 Task: Find connections with filter location Tonota with filter topic #Venturecapitalwith filter profile language French with filter current company Pidilite Industries Limited with filter school East West Institute Of Technology with filter industry Medical and Diagnostic Laboratories with filter service category Growth Marketing with filter keywords title Superintendent
Action: Mouse moved to (644, 129)
Screenshot: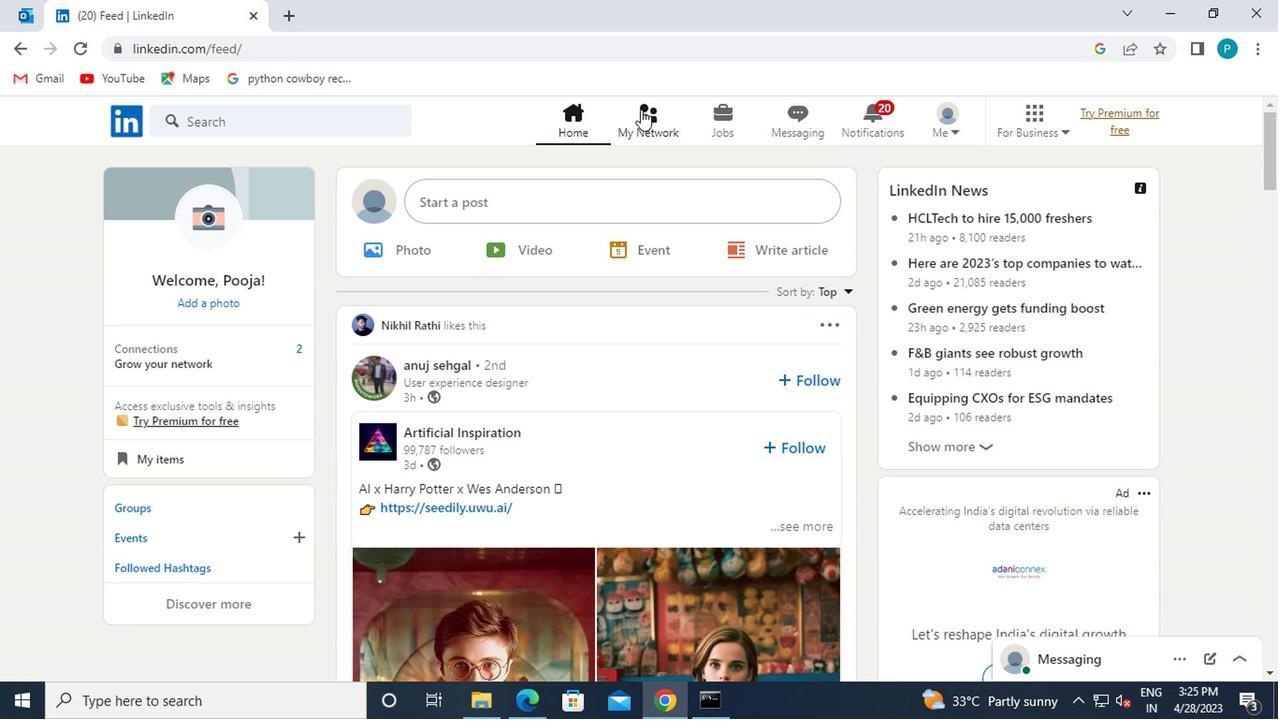 
Action: Mouse pressed left at (644, 129)
Screenshot: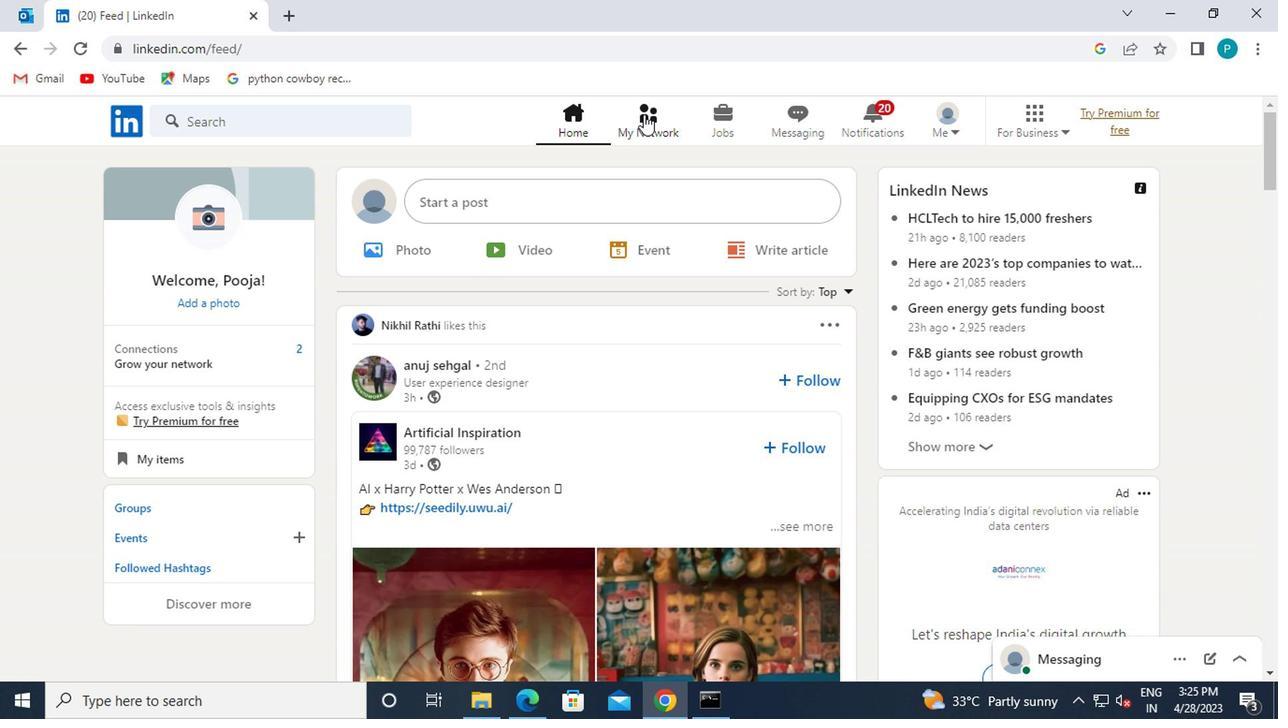 
Action: Mouse moved to (190, 239)
Screenshot: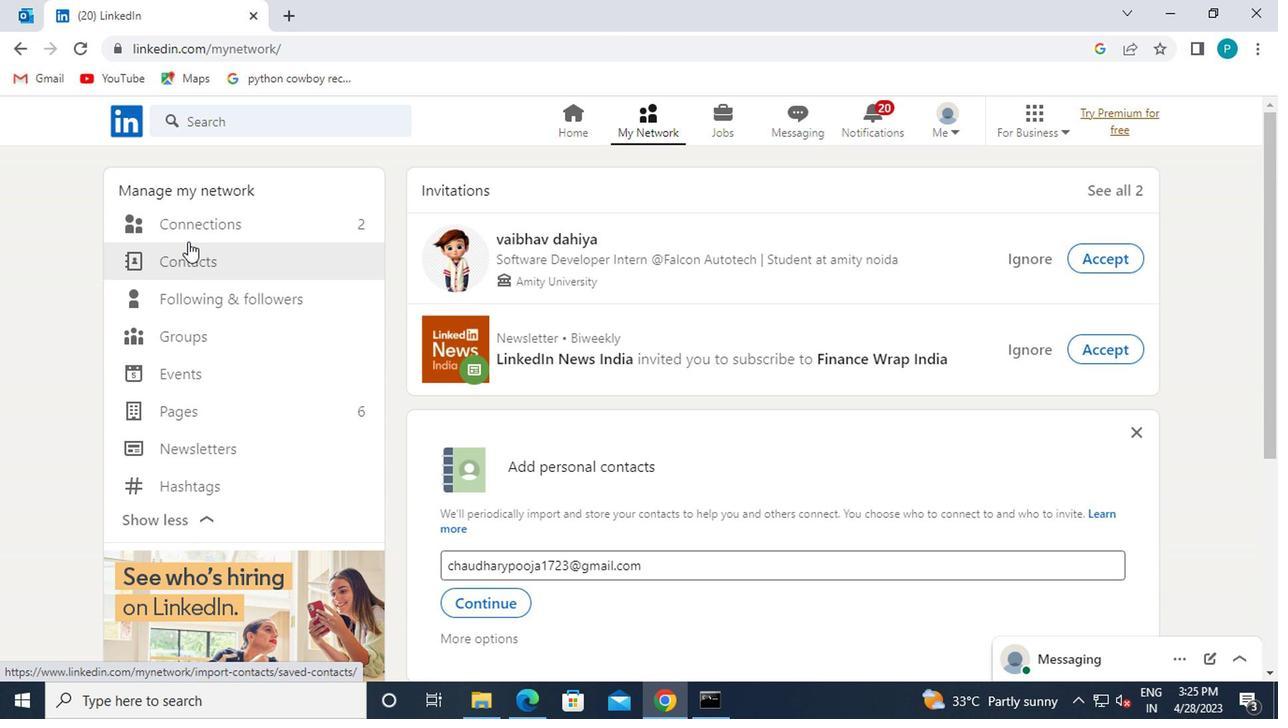 
Action: Mouse pressed left at (190, 239)
Screenshot: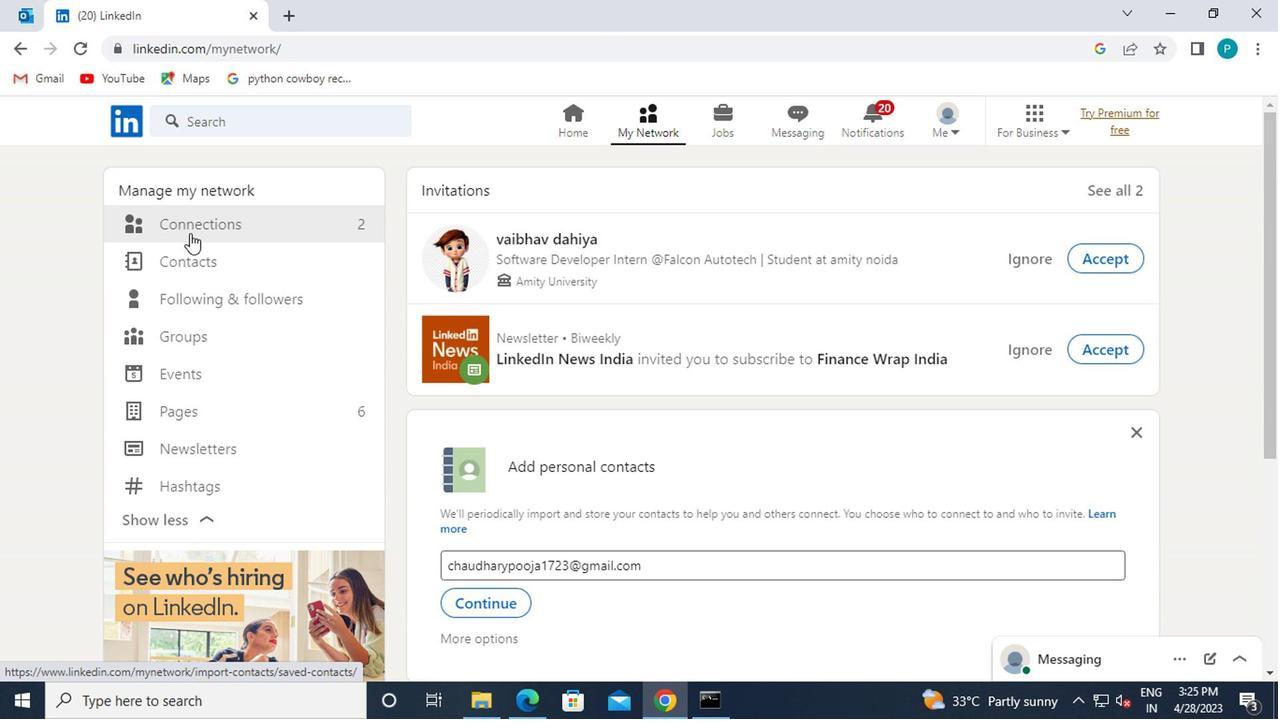 
Action: Mouse moved to (823, 235)
Screenshot: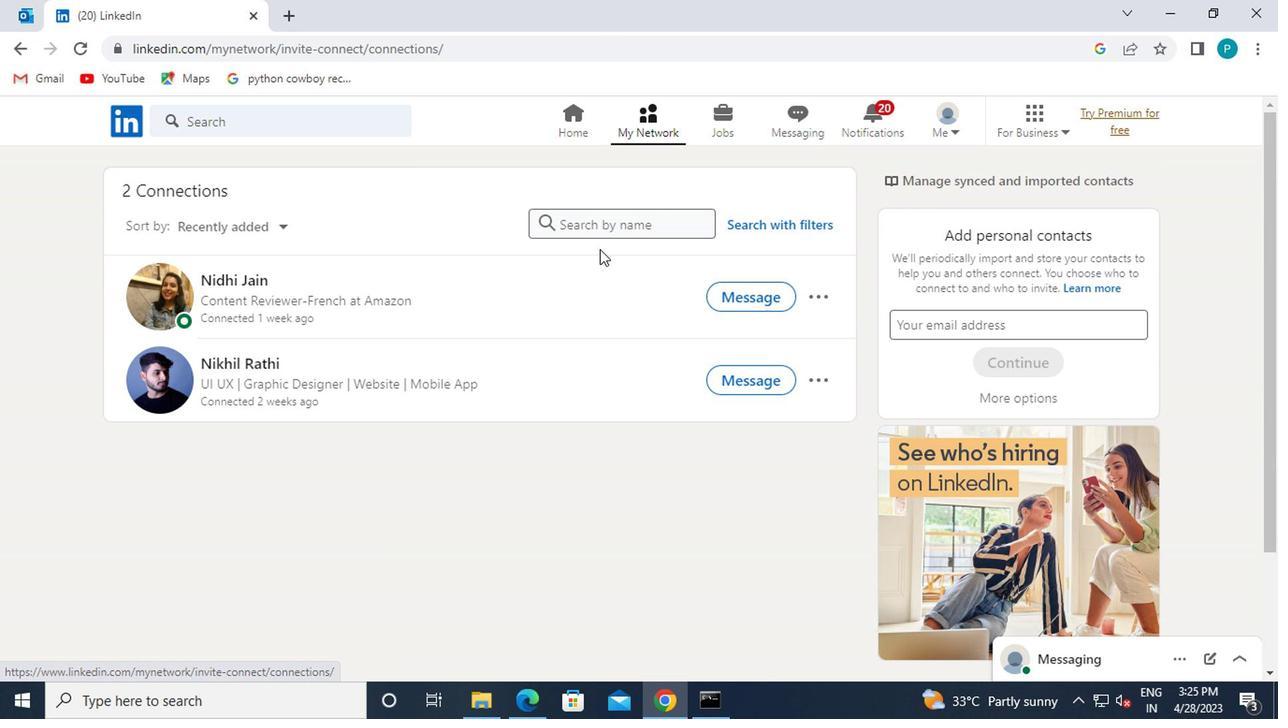 
Action: Mouse pressed left at (823, 235)
Screenshot: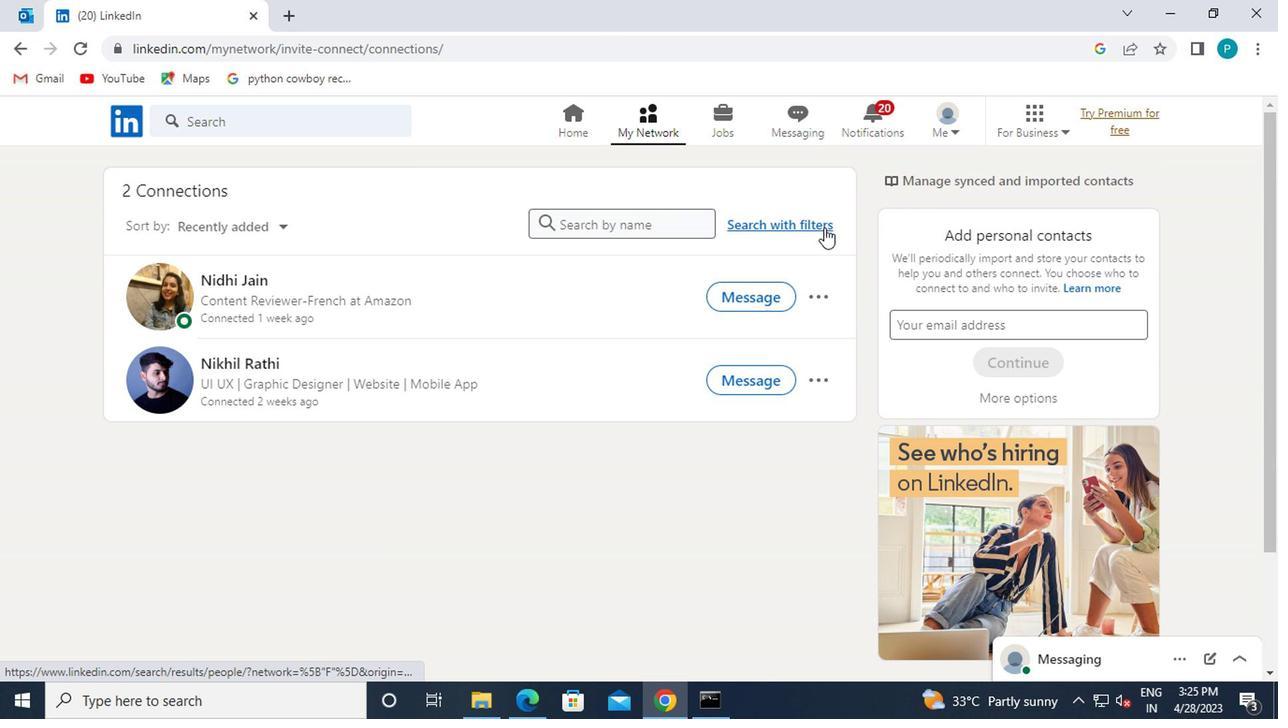 
Action: Mouse moved to (667, 180)
Screenshot: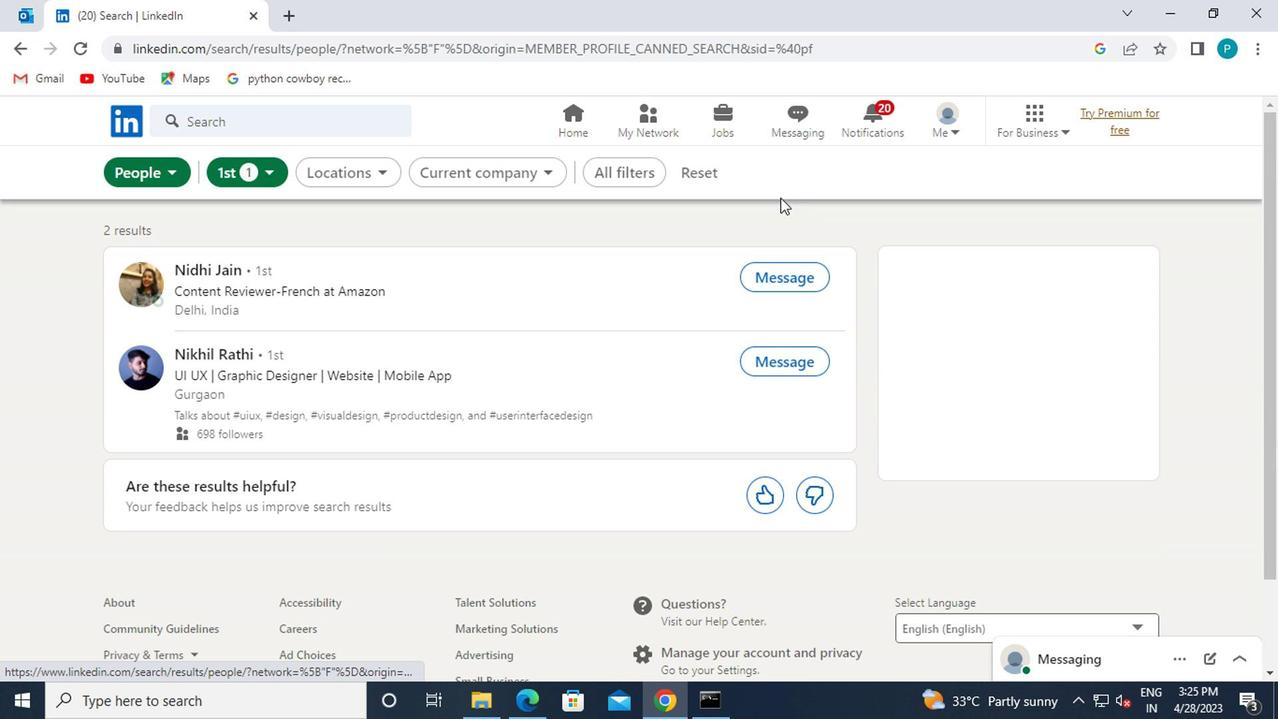 
Action: Mouse pressed left at (667, 180)
Screenshot: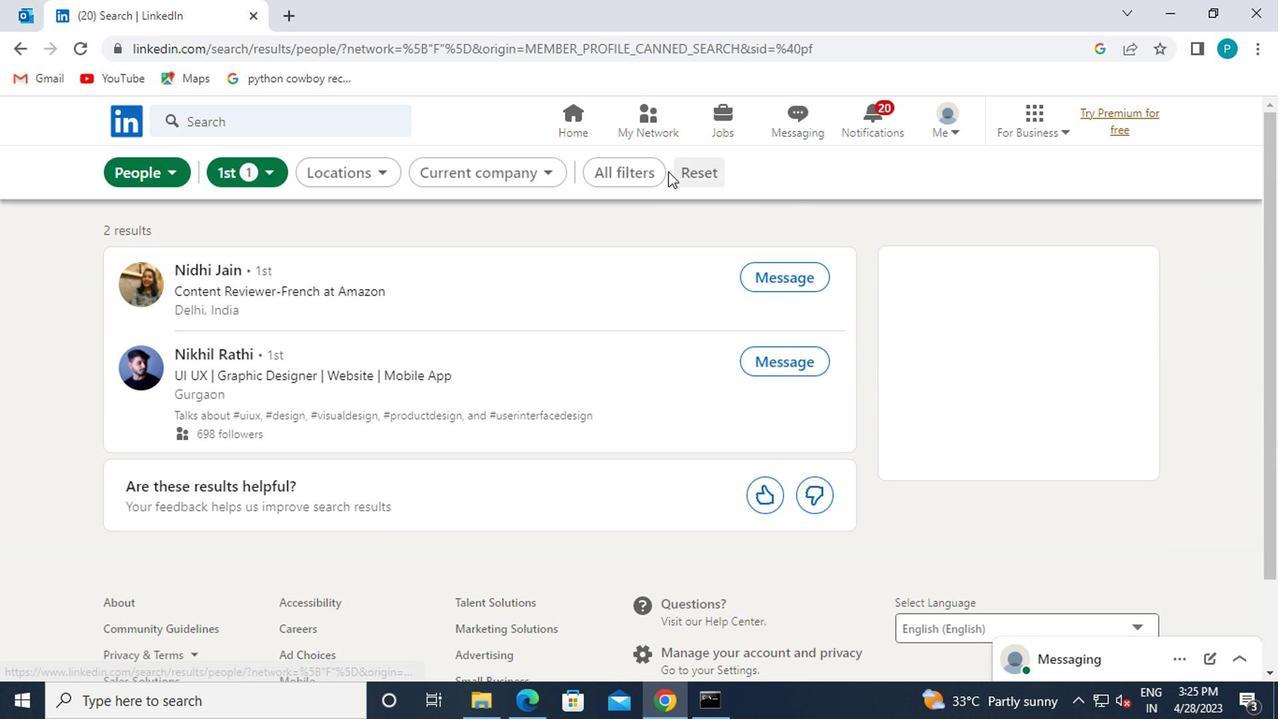 
Action: Mouse moved to (677, 183)
Screenshot: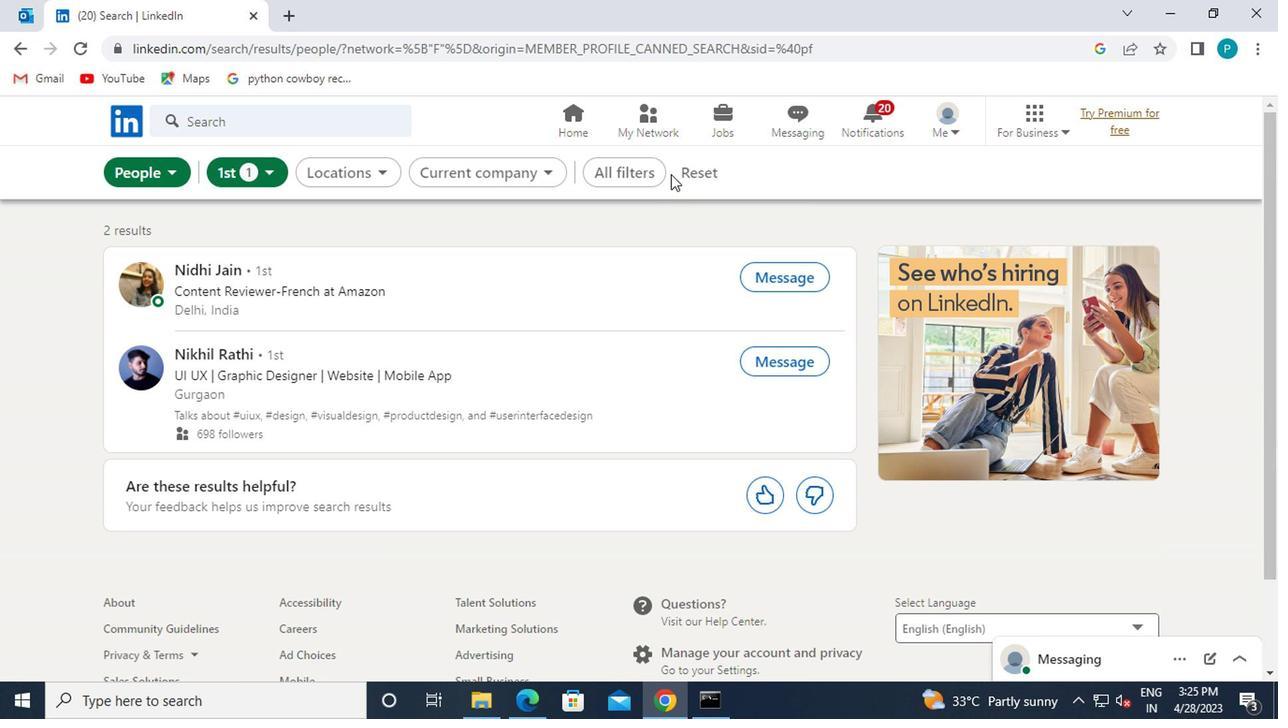 
Action: Mouse pressed left at (677, 183)
Screenshot: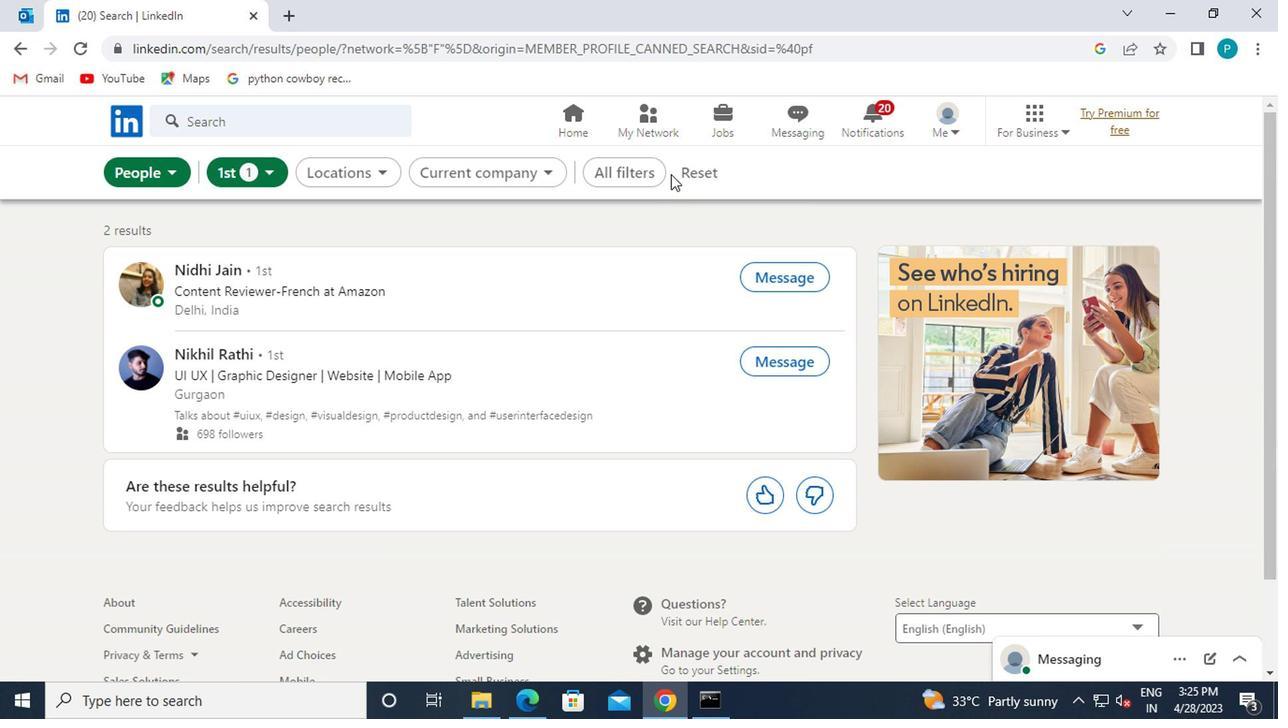 
Action: Mouse moved to (653, 188)
Screenshot: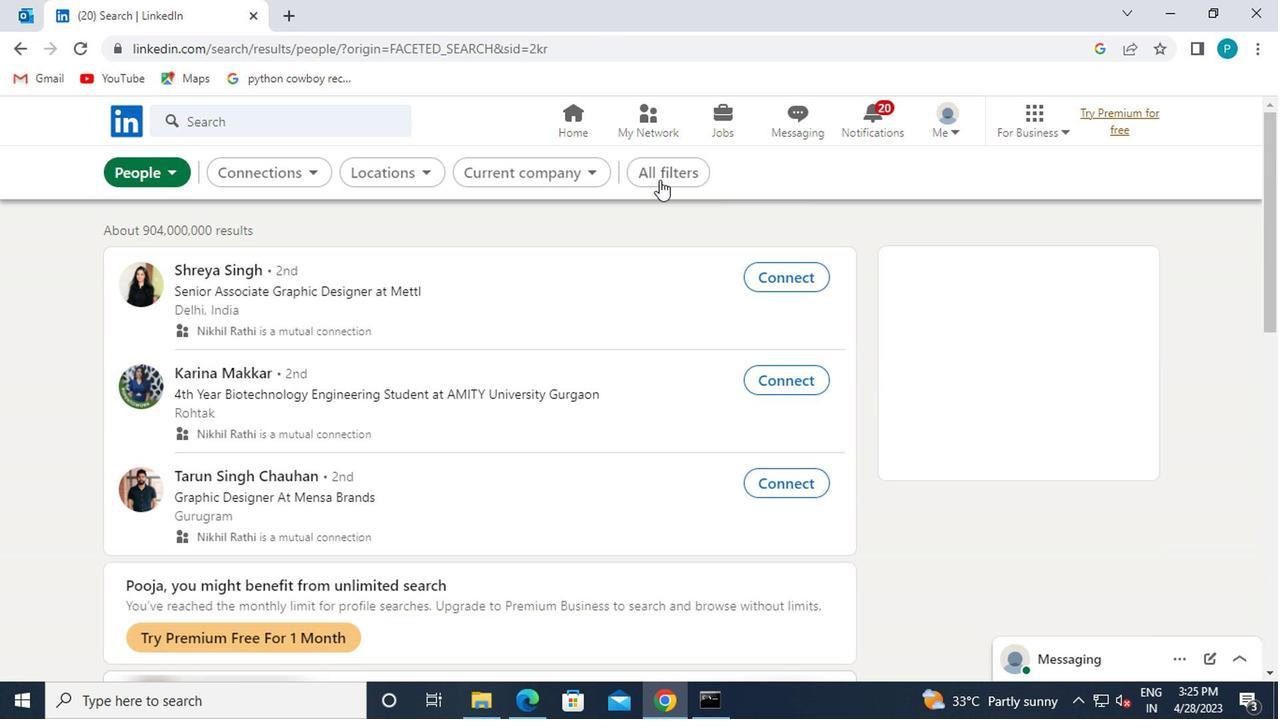 
Action: Mouse pressed left at (653, 188)
Screenshot: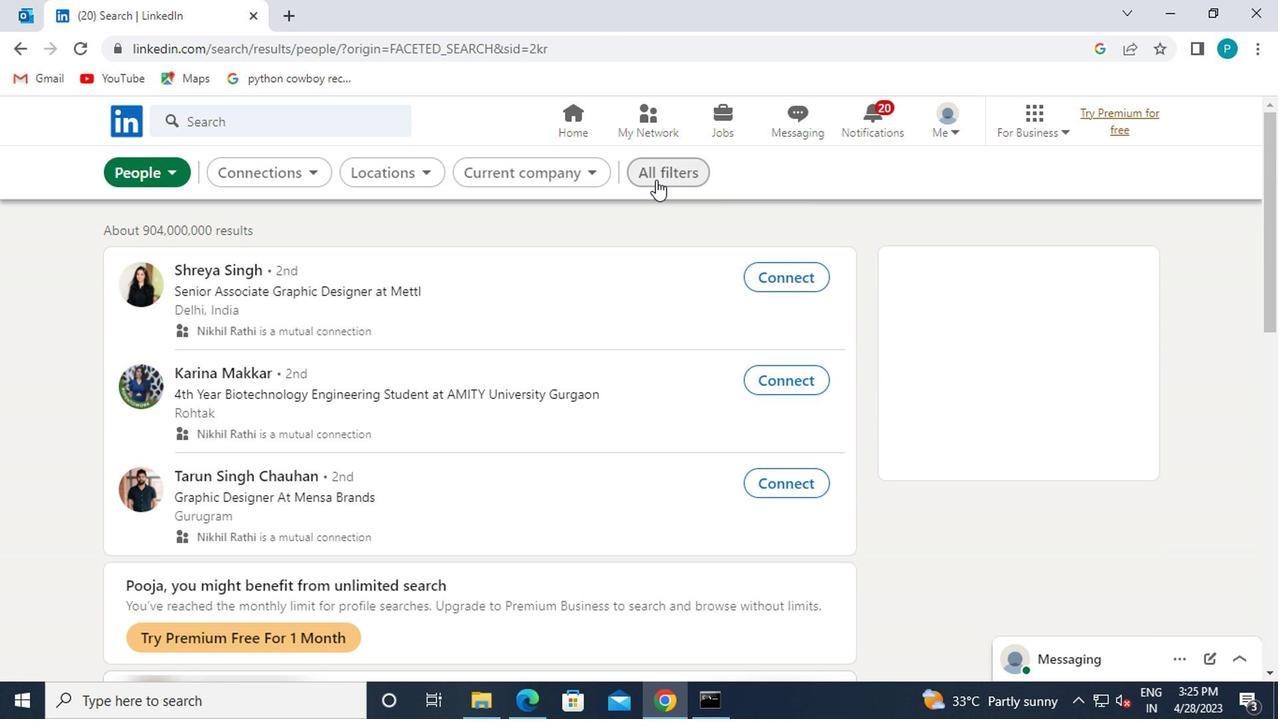 
Action: Mouse moved to (831, 385)
Screenshot: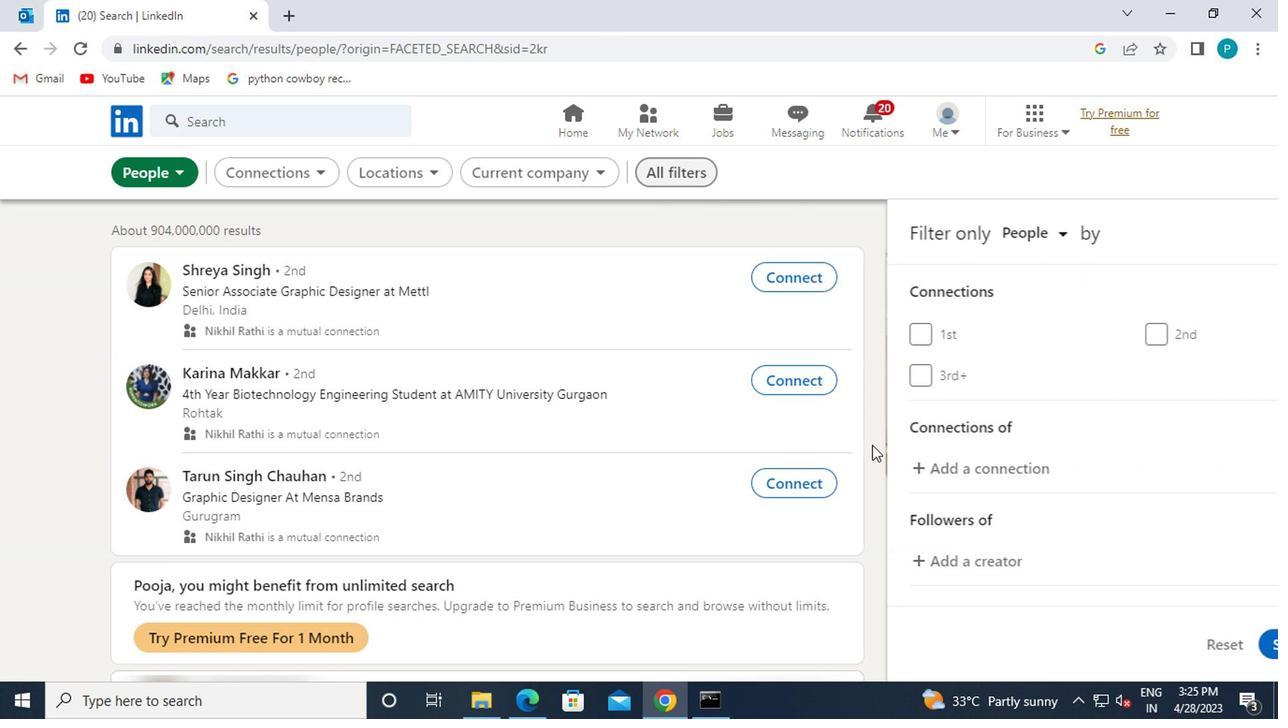 
Action: Mouse scrolled (831, 384) with delta (0, 0)
Screenshot: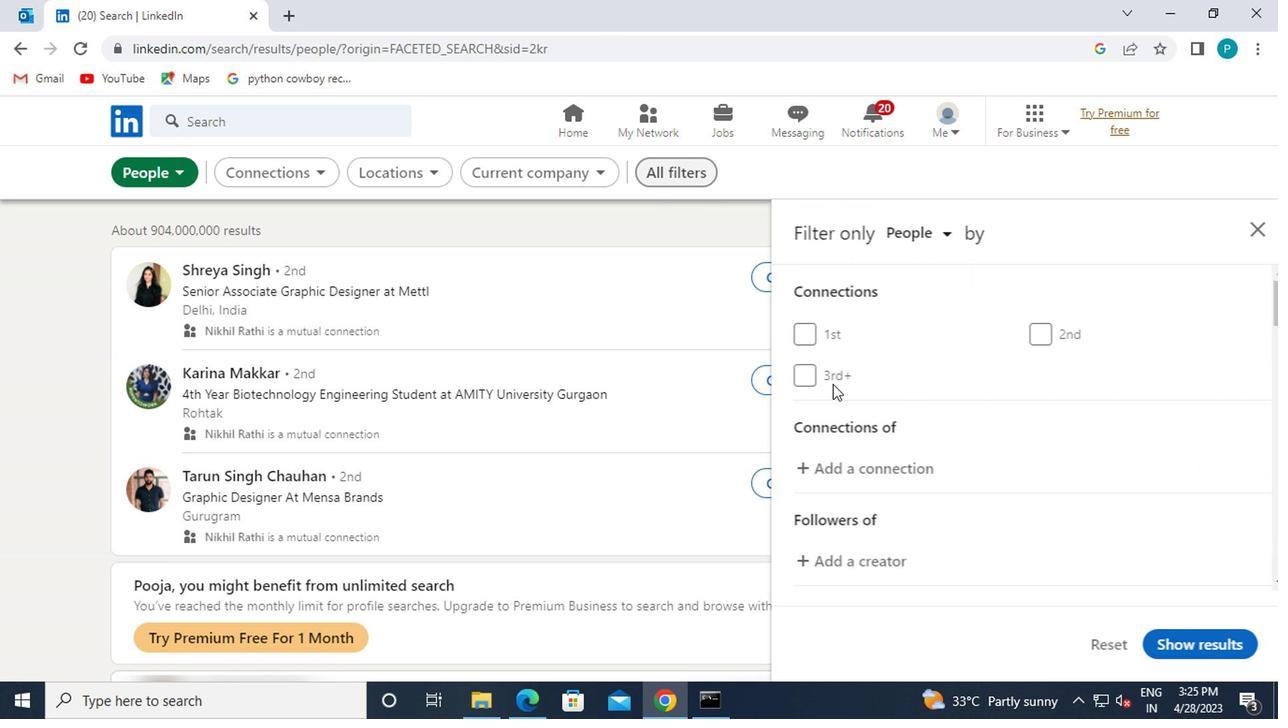 
Action: Mouse moved to (838, 401)
Screenshot: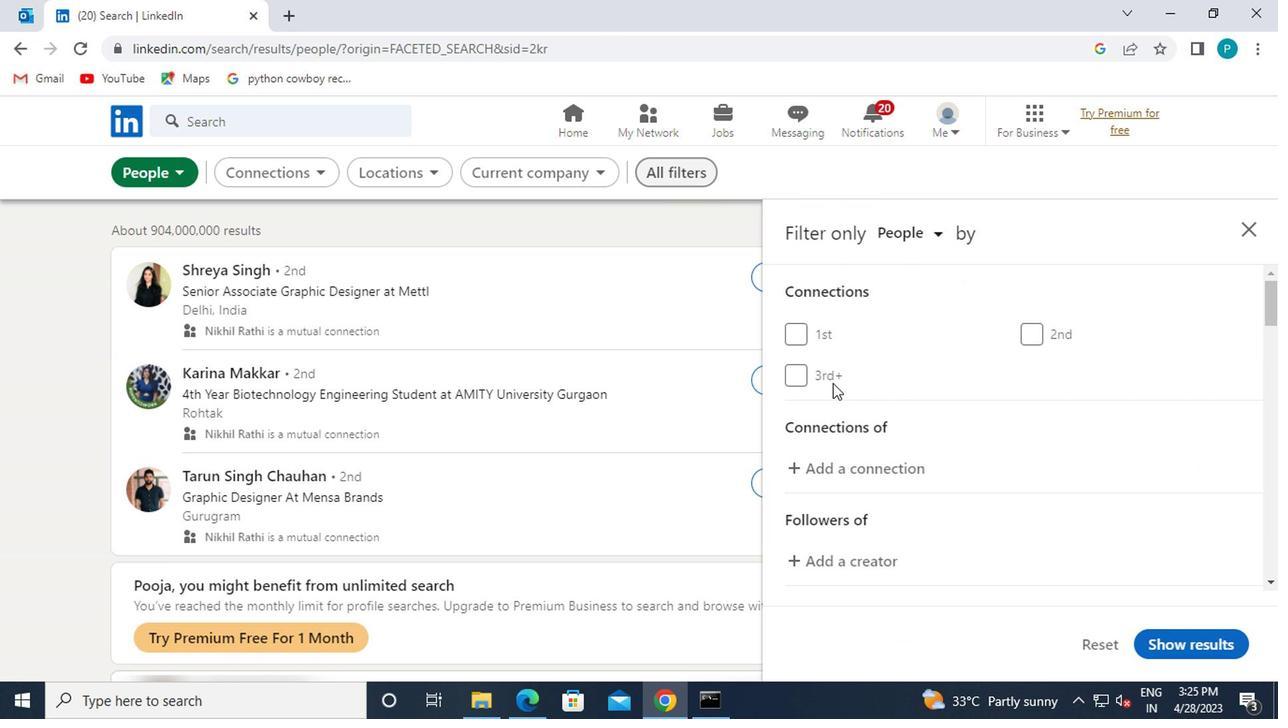
Action: Mouse scrolled (838, 400) with delta (0, -1)
Screenshot: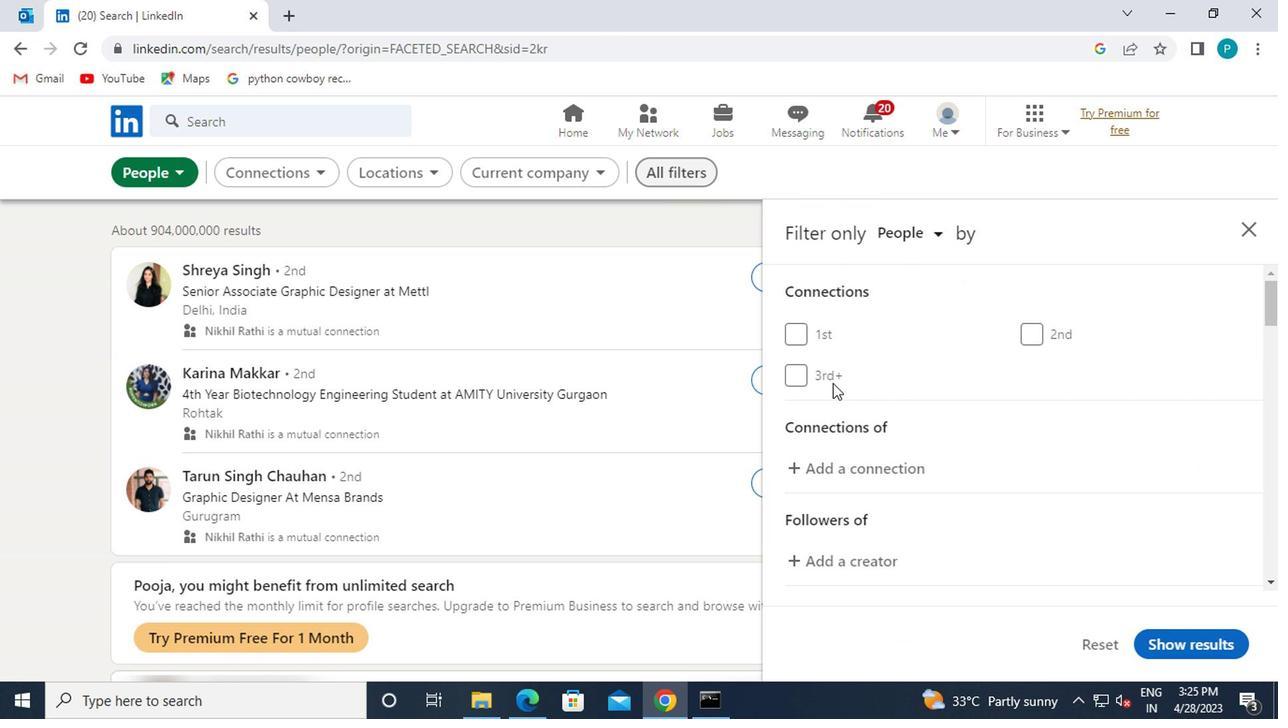 
Action: Mouse moved to (865, 438)
Screenshot: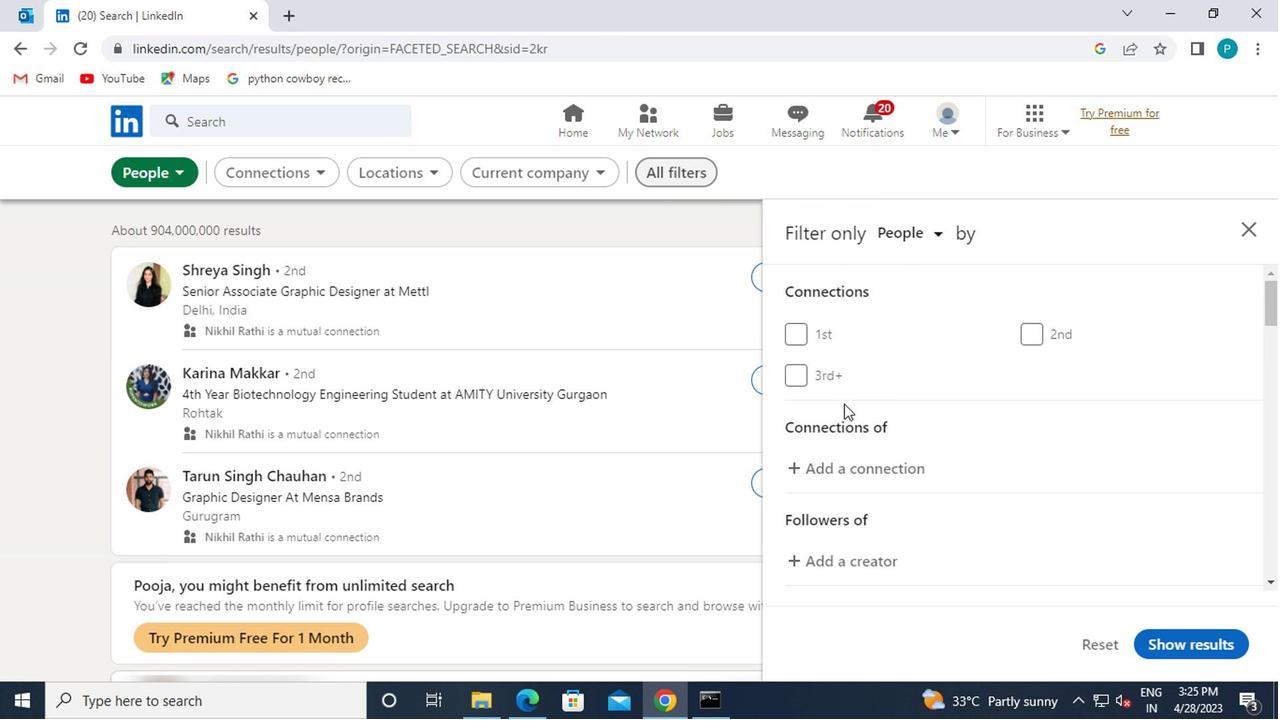 
Action: Mouse scrolled (865, 437) with delta (0, -1)
Screenshot: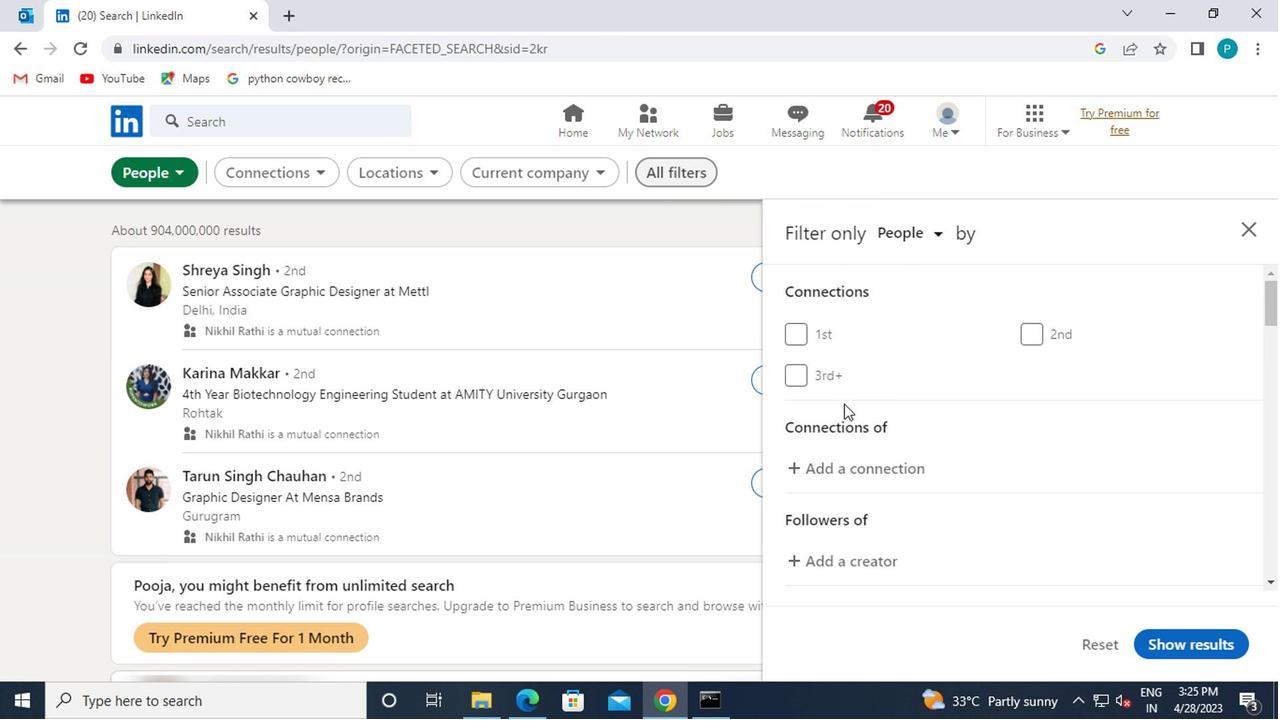 
Action: Mouse moved to (907, 462)
Screenshot: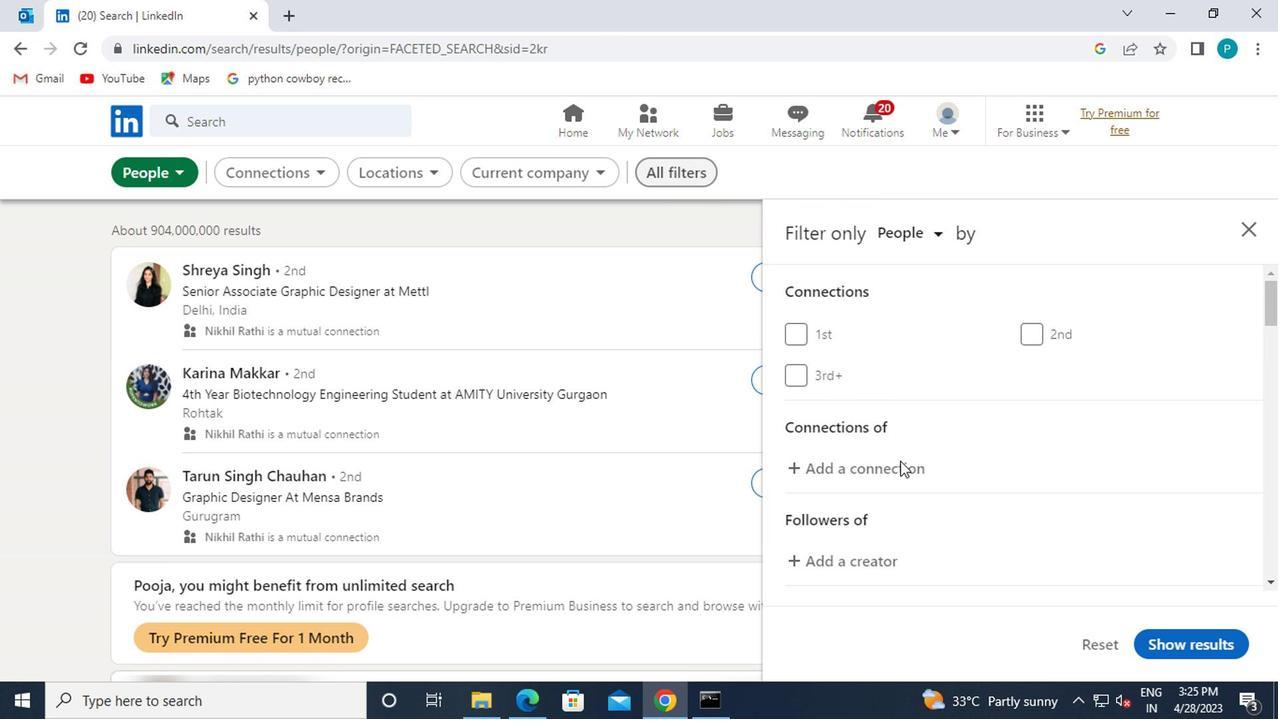 
Action: Mouse scrolled (907, 462) with delta (0, 0)
Screenshot: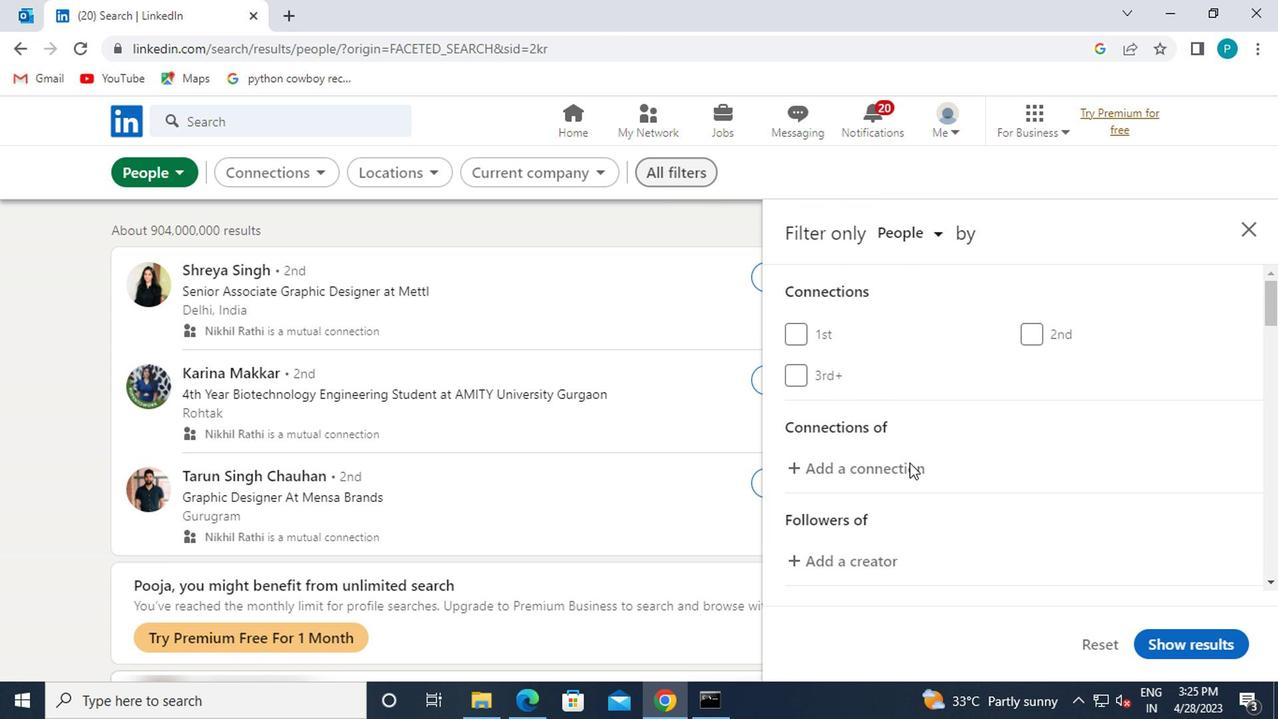 
Action: Mouse scrolled (907, 462) with delta (0, 0)
Screenshot: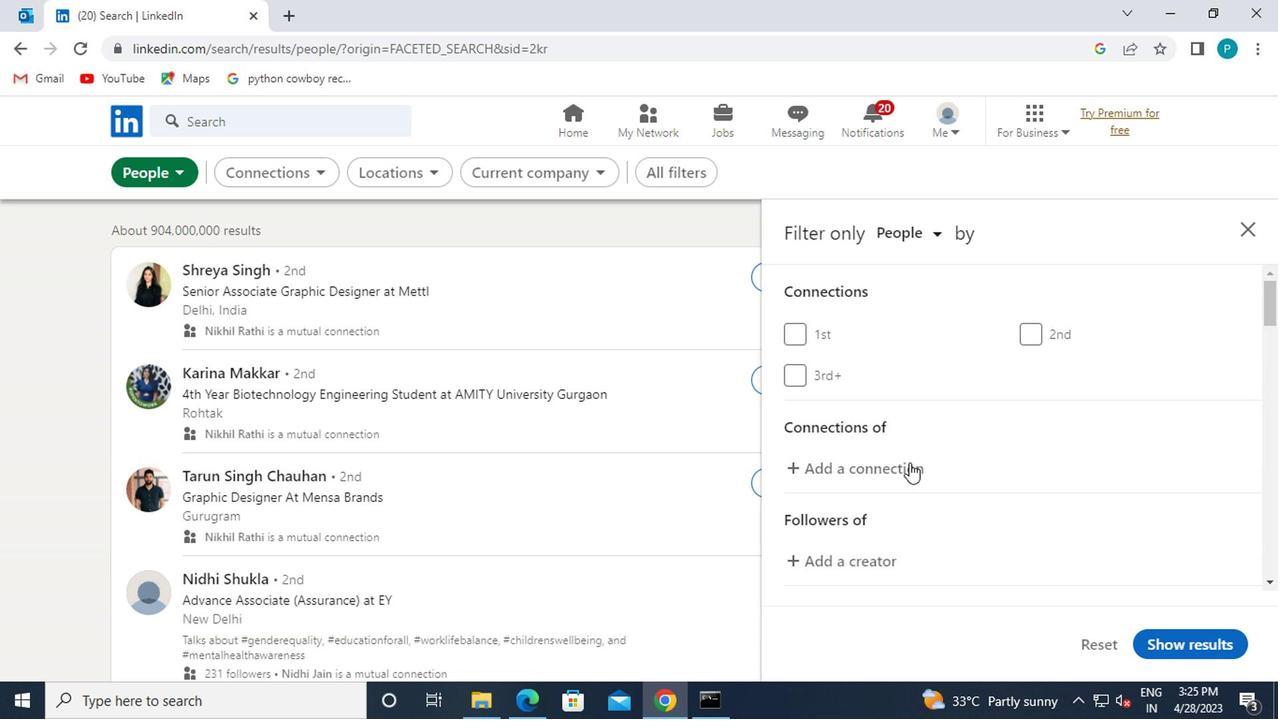 
Action: Mouse moved to (1072, 307)
Screenshot: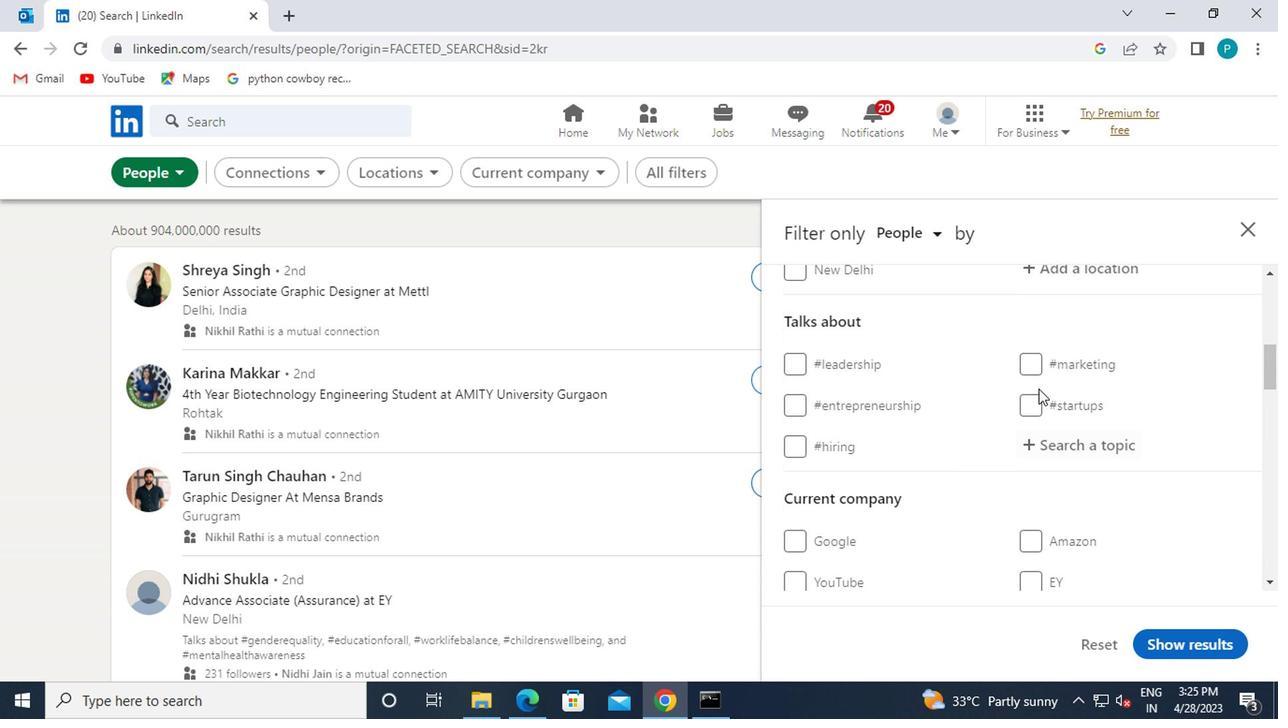 
Action: Mouse scrolled (1072, 308) with delta (0, 0)
Screenshot: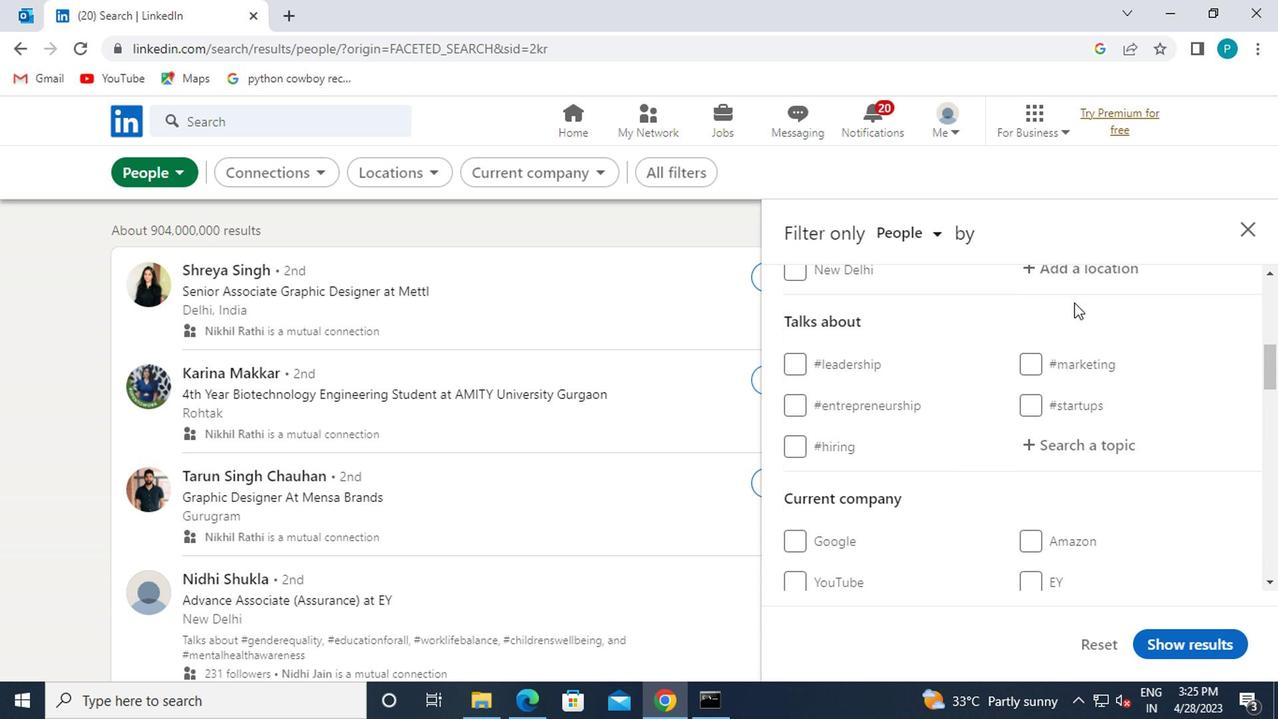 
Action: Mouse moved to (1070, 351)
Screenshot: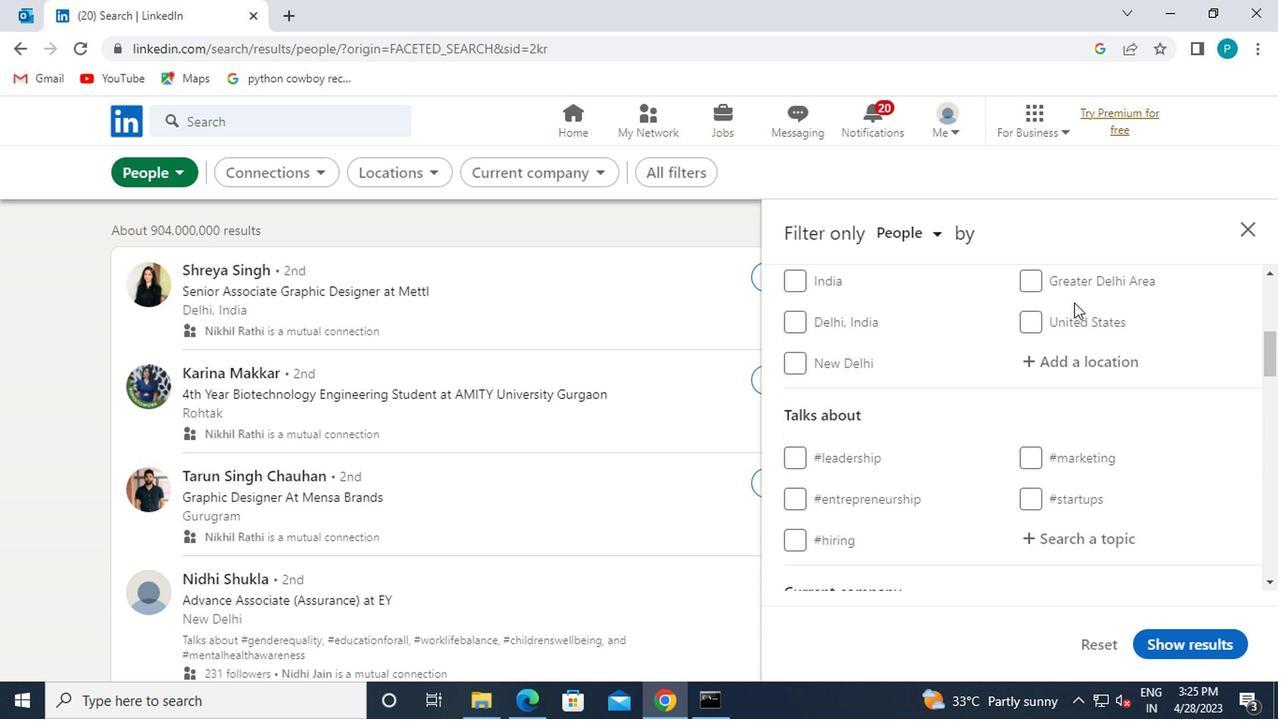 
Action: Mouse pressed left at (1070, 351)
Screenshot: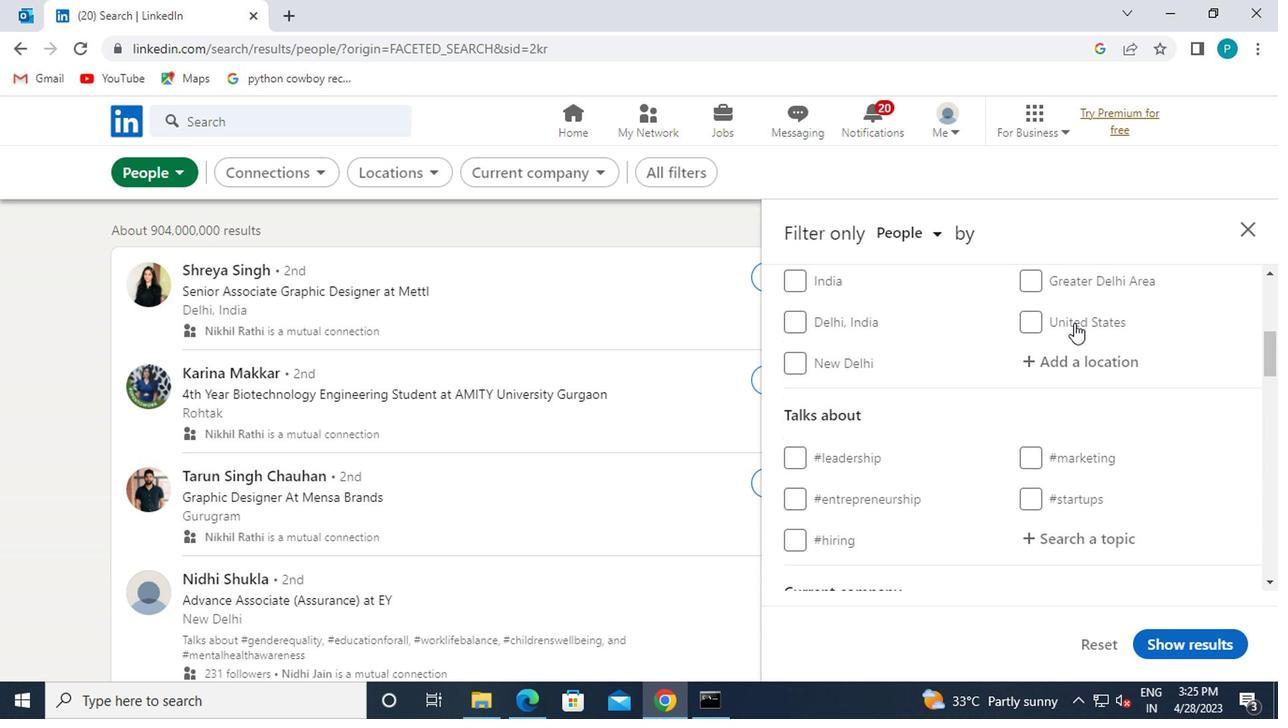 
Action: Key pressed <Key.caps_lock><Key.caps_lock>t<Key.caps_lock>o
Screenshot: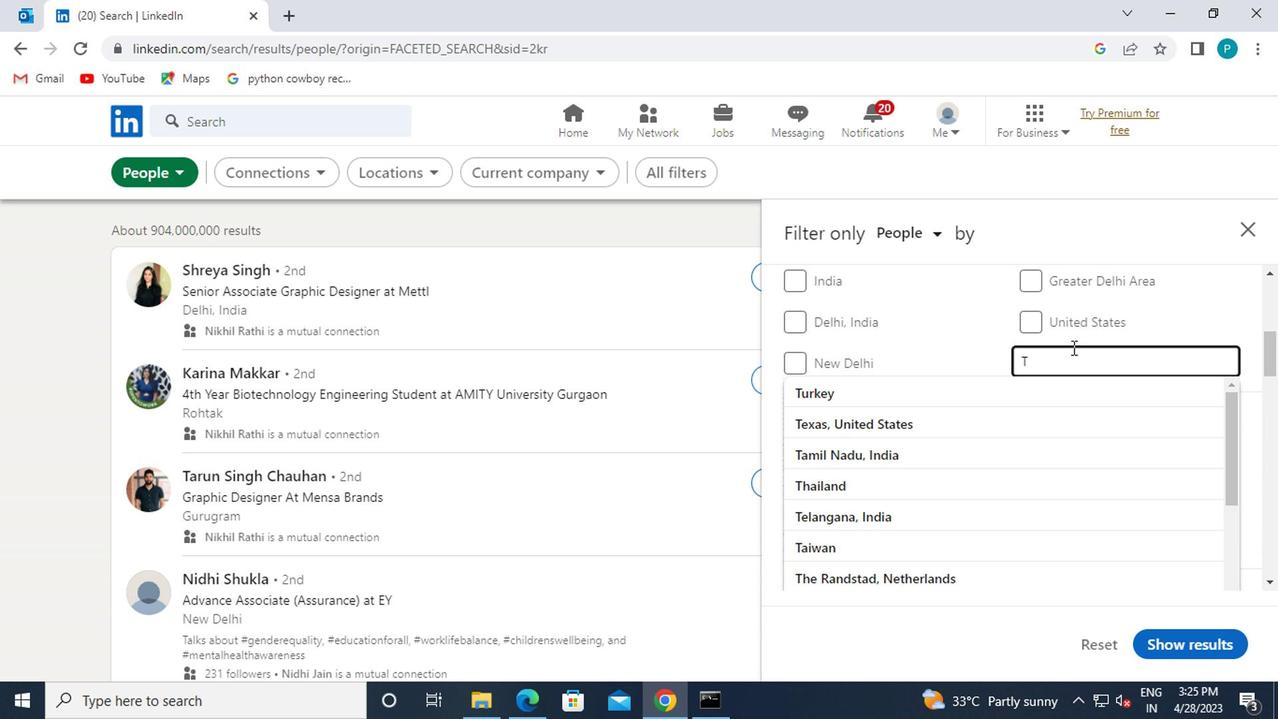 
Action: Mouse moved to (1066, 356)
Screenshot: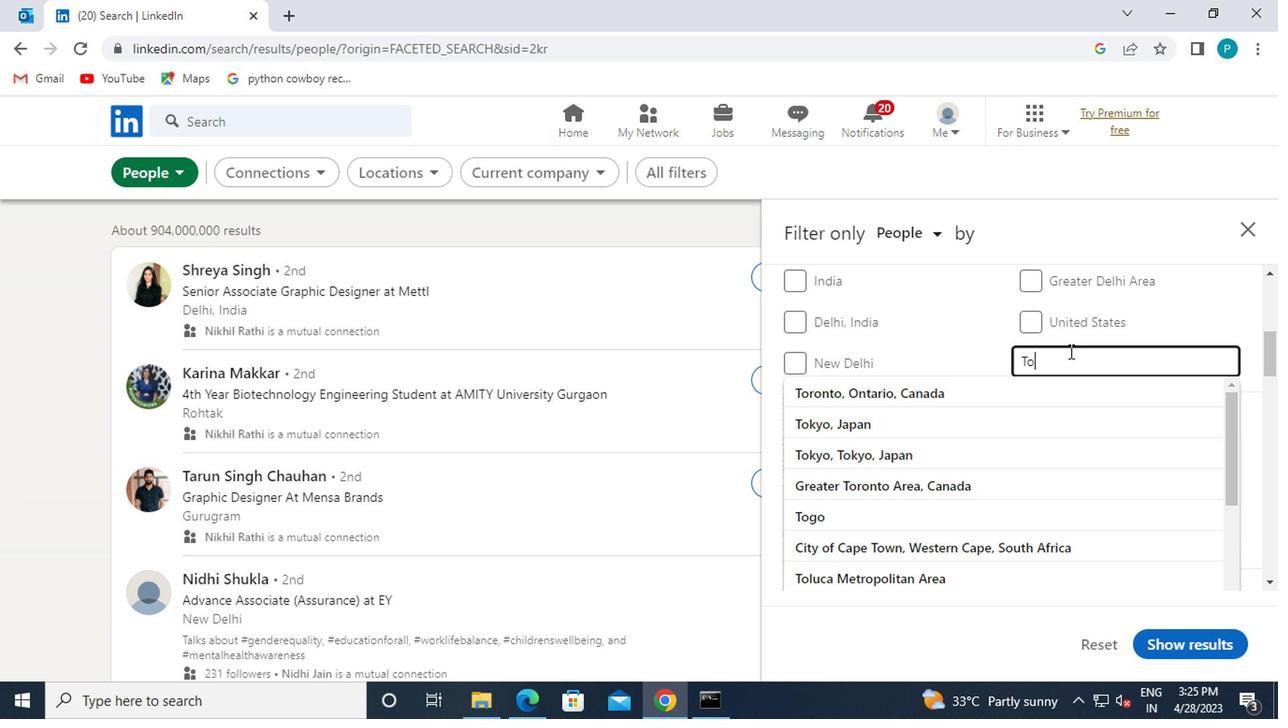 
Action: Key pressed not
Screenshot: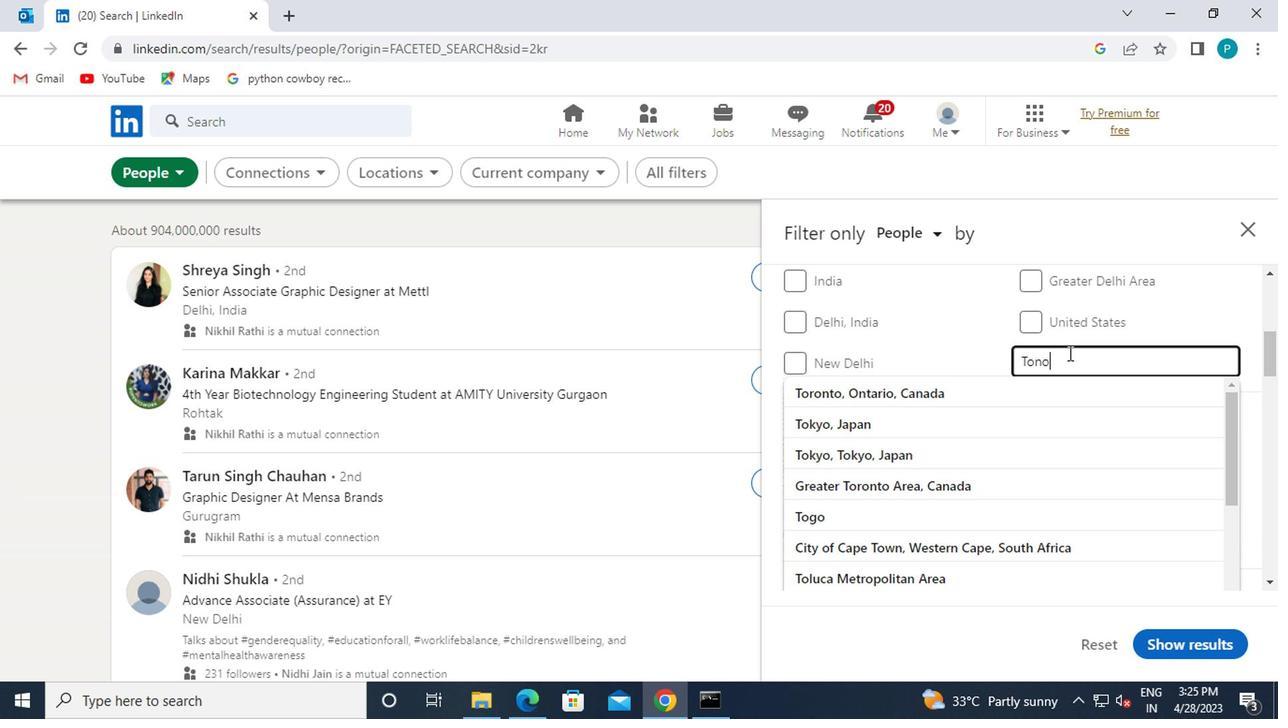 
Action: Mouse moved to (998, 397)
Screenshot: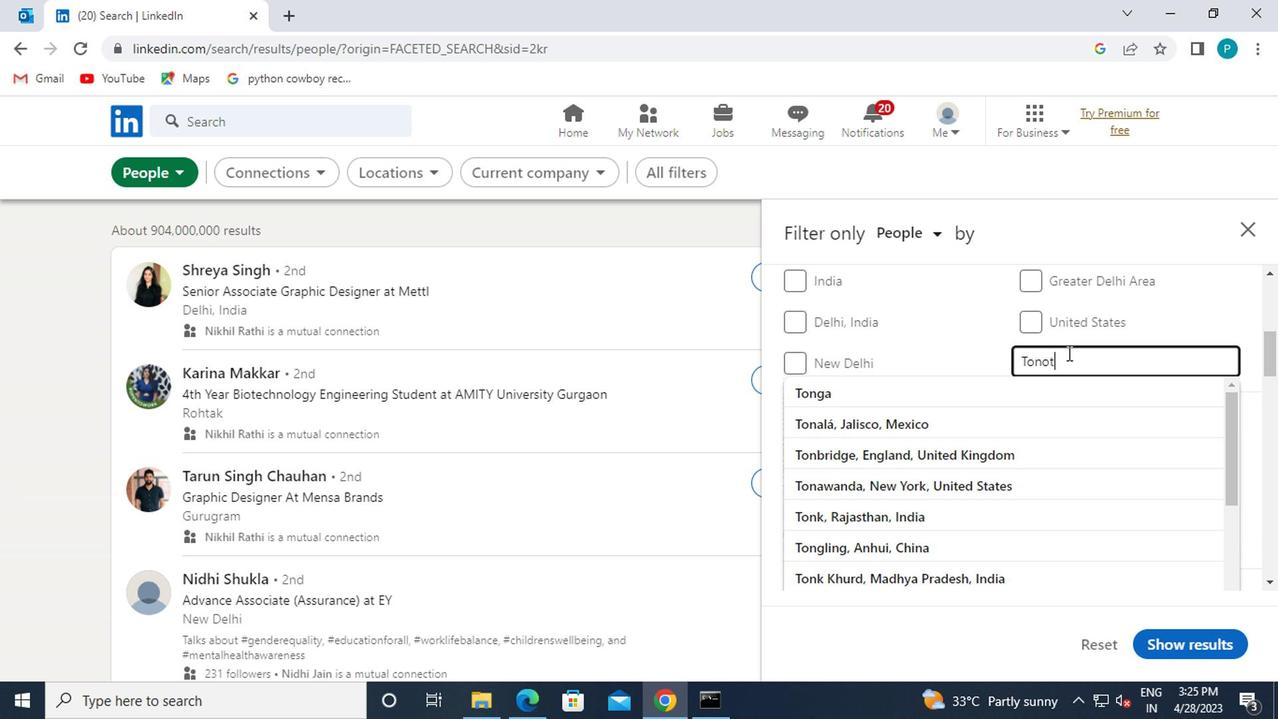 
Action: Key pressed a
Screenshot: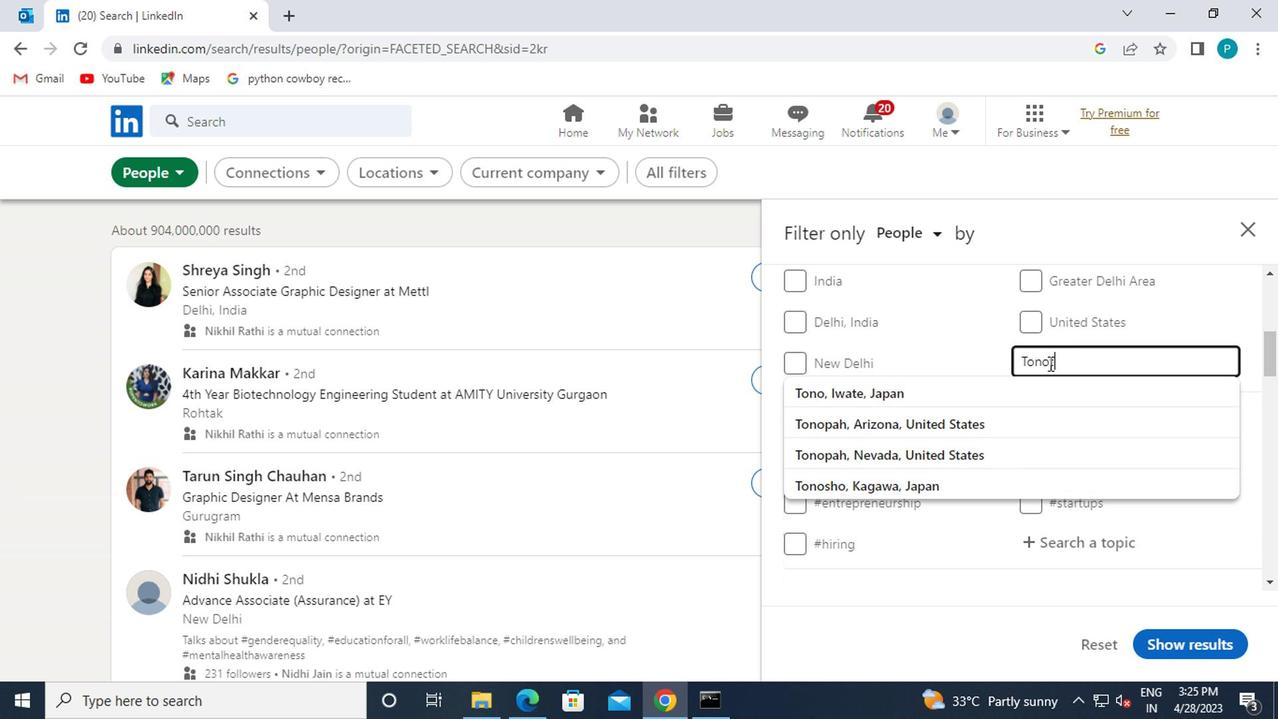 
Action: Mouse moved to (1004, 402)
Screenshot: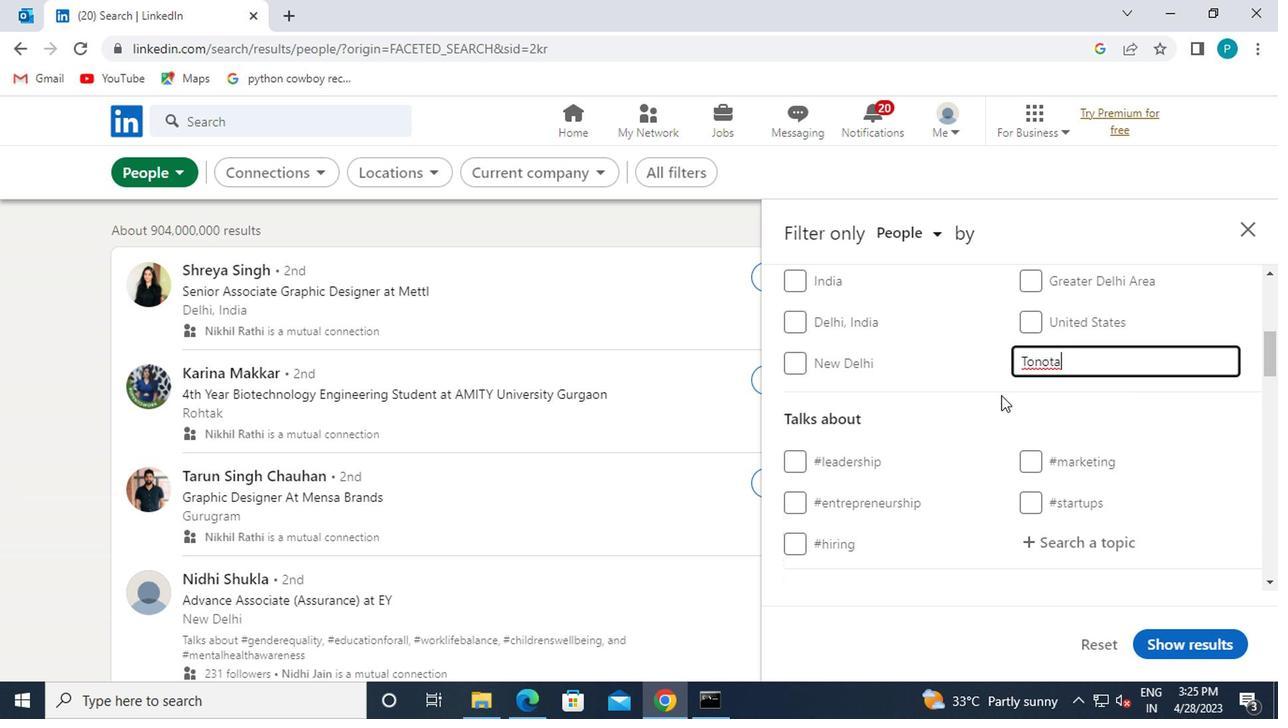 
Action: Key pressed <Key.enter>
Screenshot: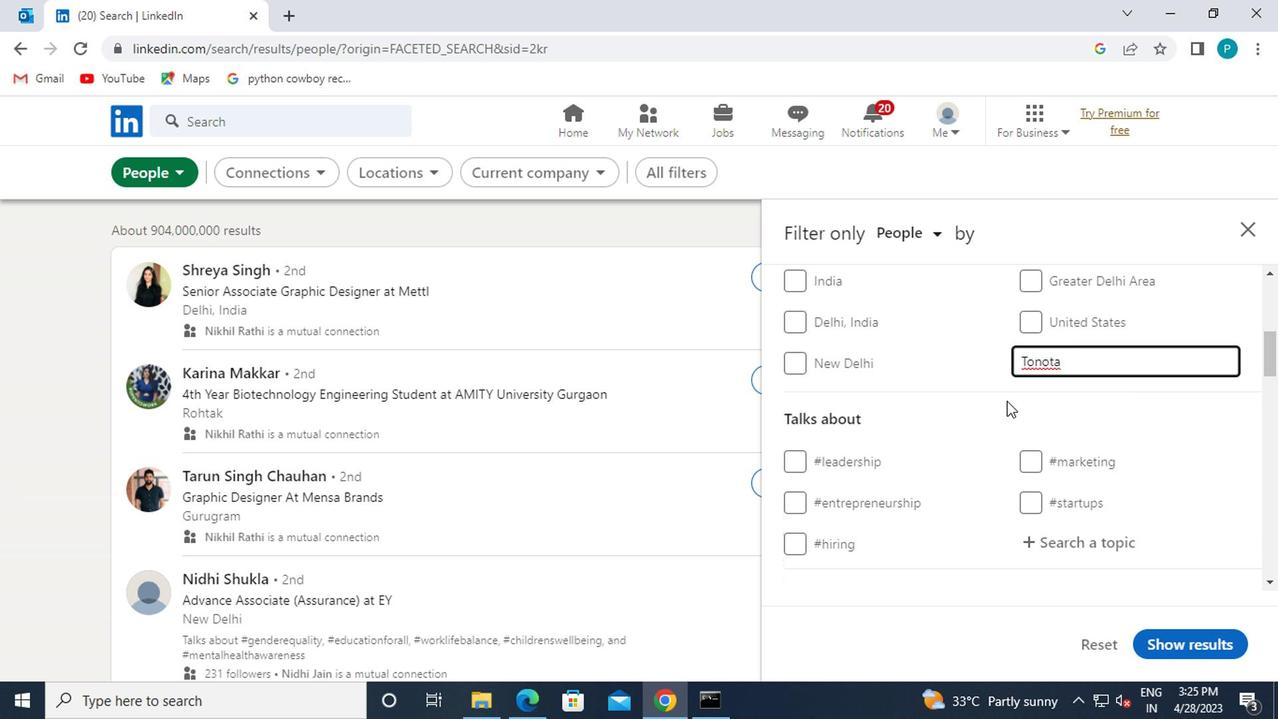
Action: Mouse moved to (1082, 527)
Screenshot: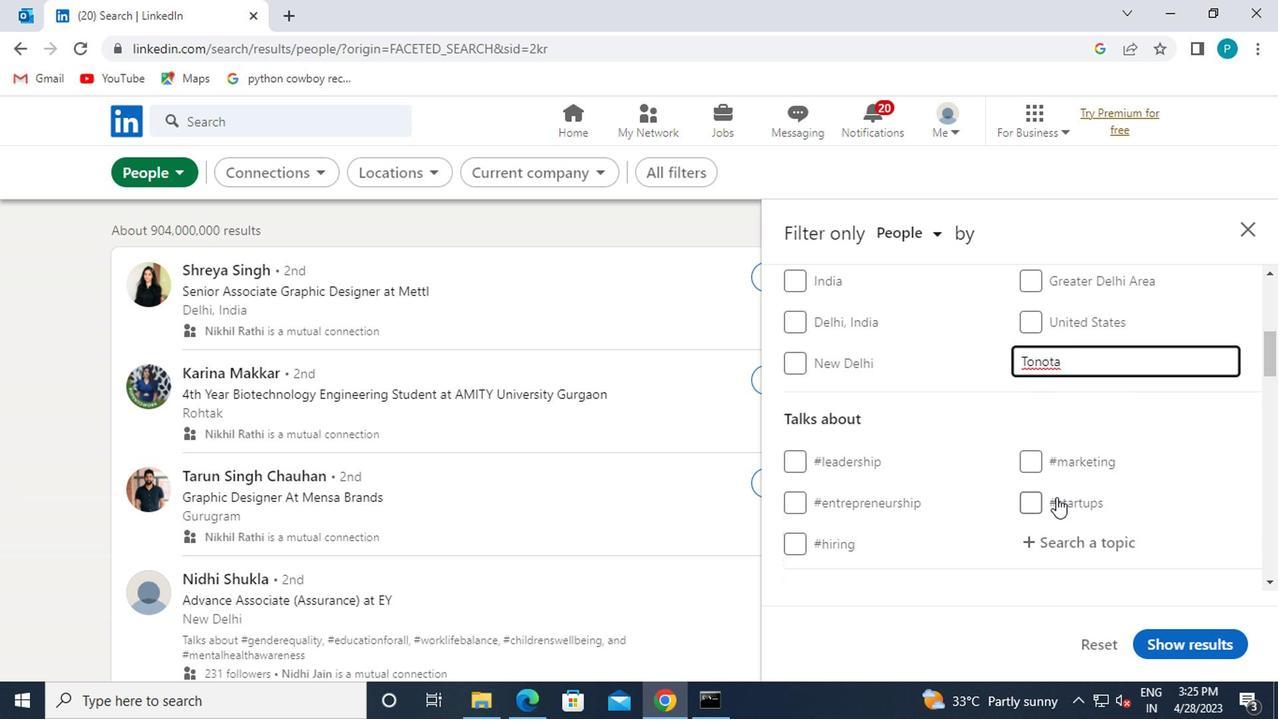 
Action: Mouse pressed left at (1082, 527)
Screenshot: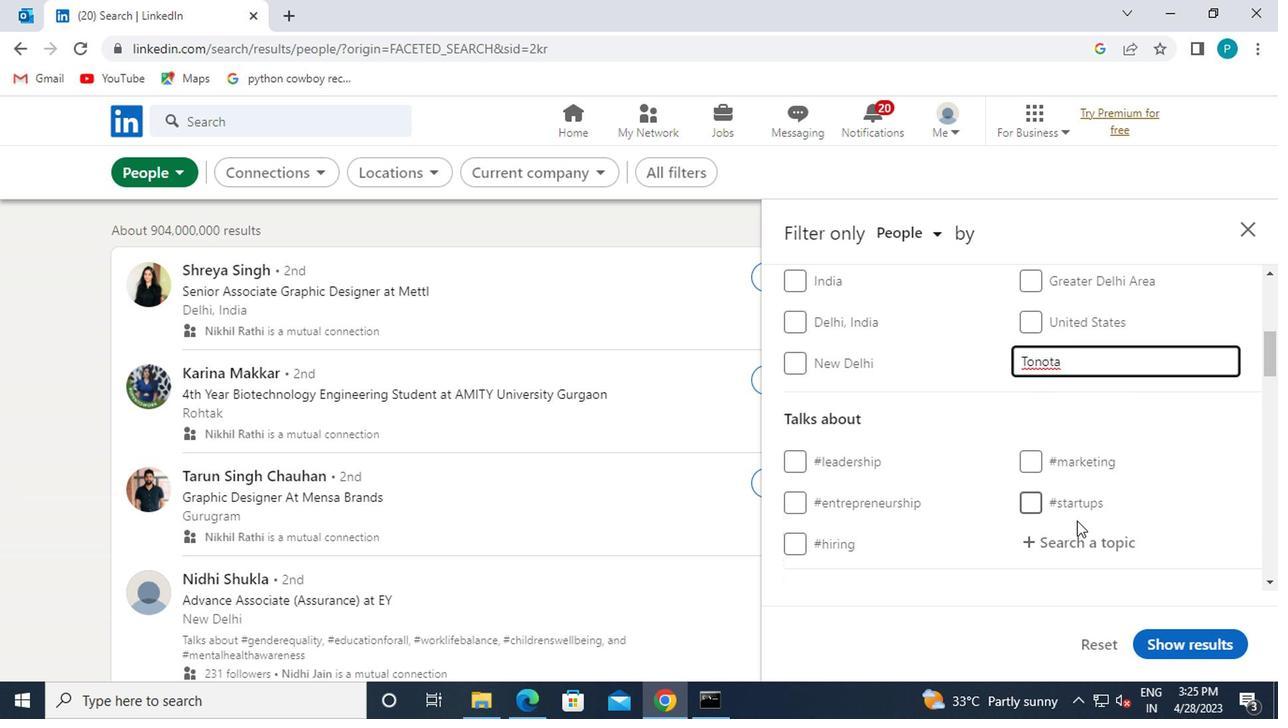 
Action: Key pressed <Key.shift>#
Screenshot: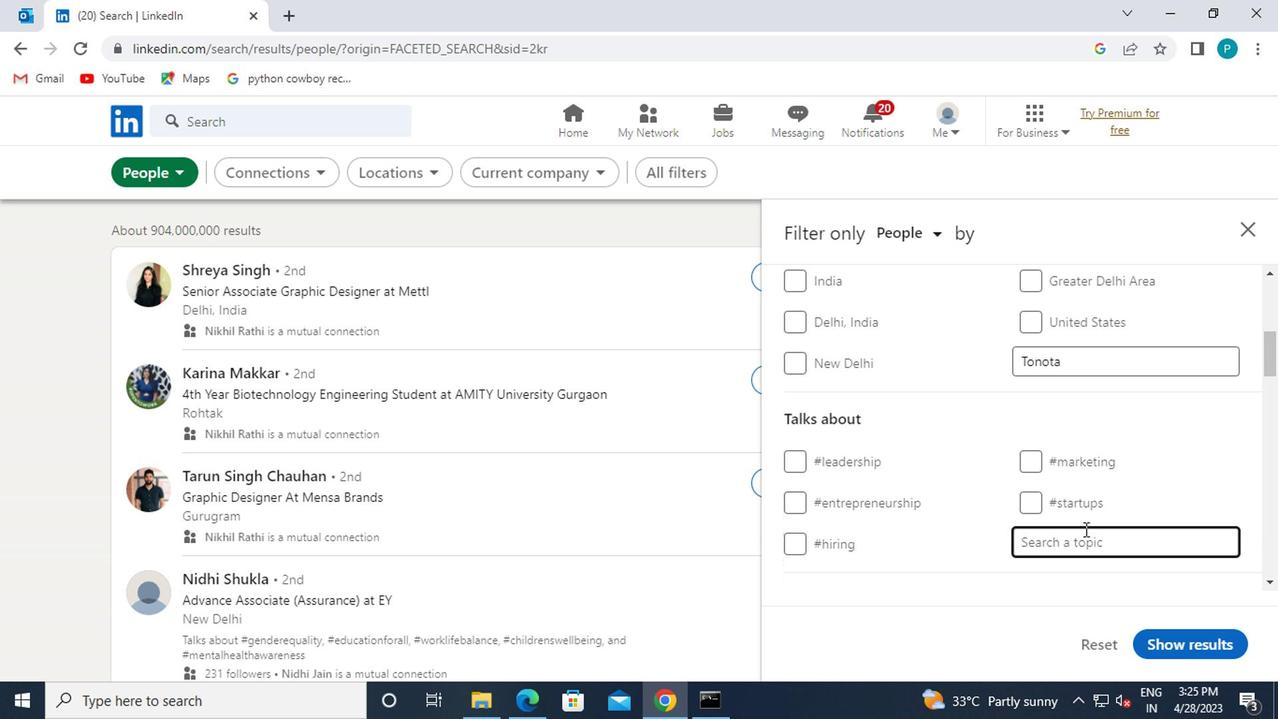 
Action: Mouse moved to (1078, 527)
Screenshot: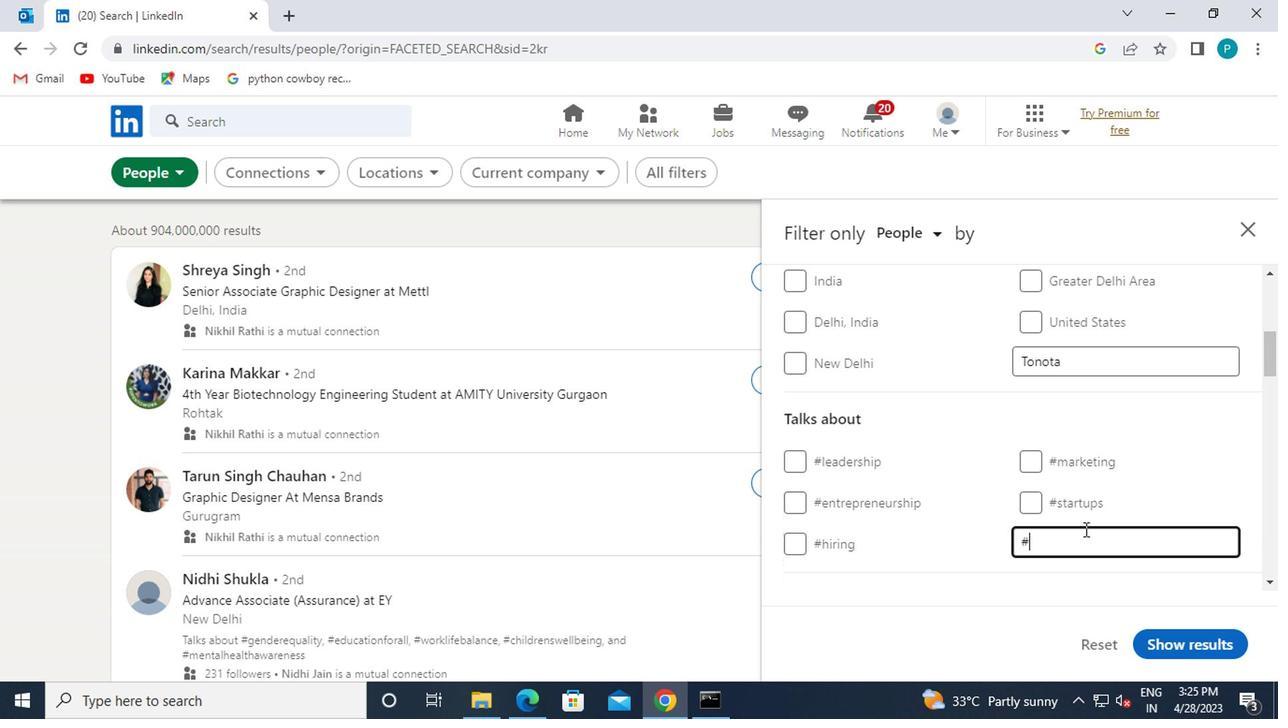 
Action: Key pressed <Key.caps_lock>V<Key.caps_lock>ENTURECAPITAL
Screenshot: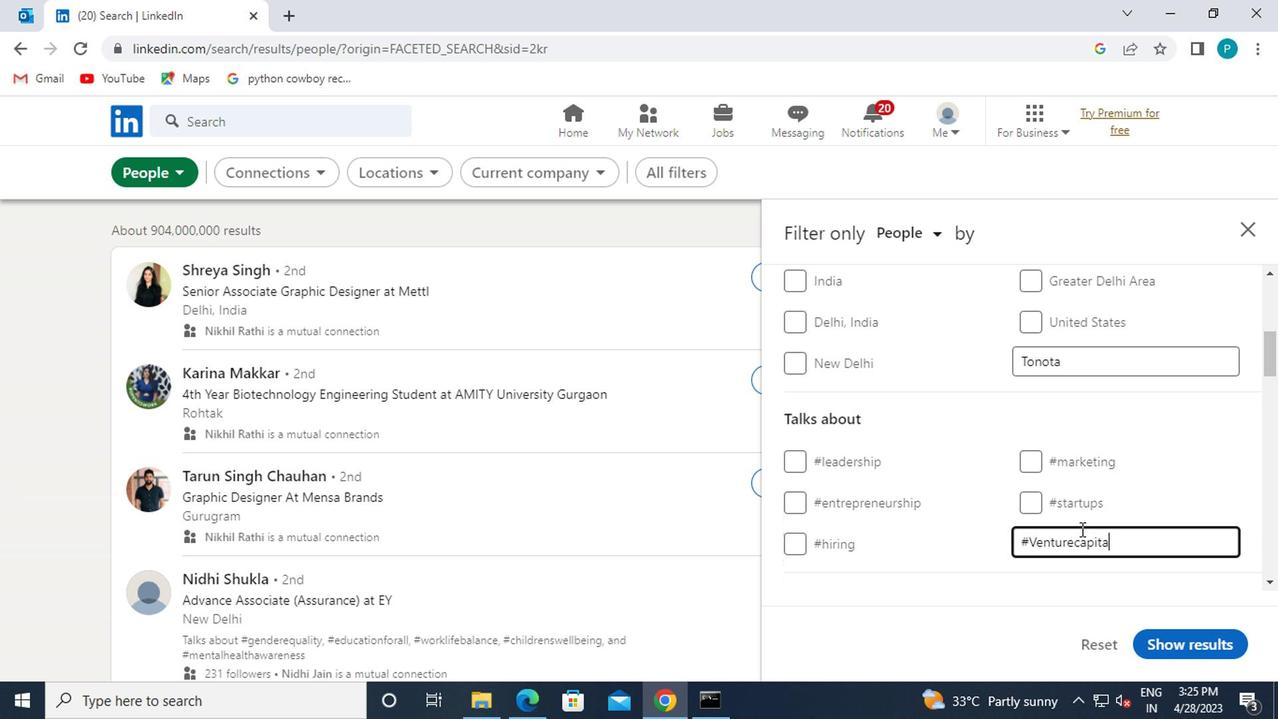 
Action: Mouse moved to (994, 496)
Screenshot: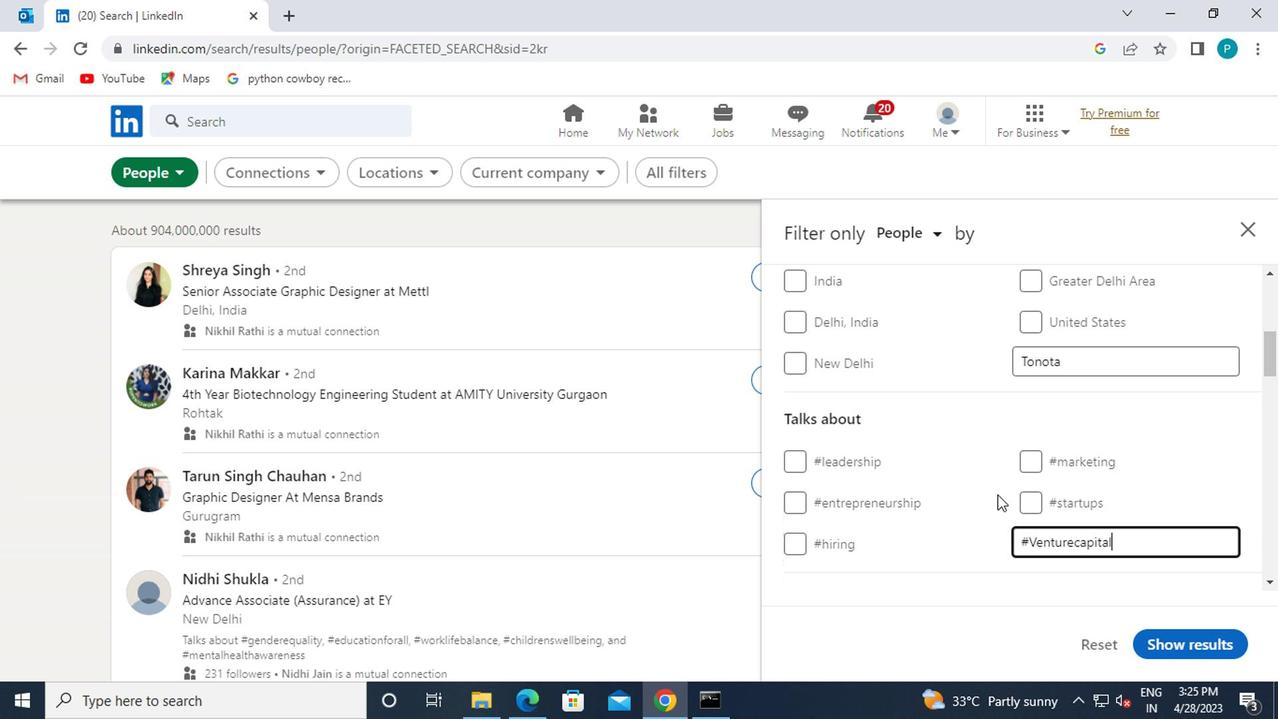 
Action: Mouse scrolled (994, 494) with delta (0, -1)
Screenshot: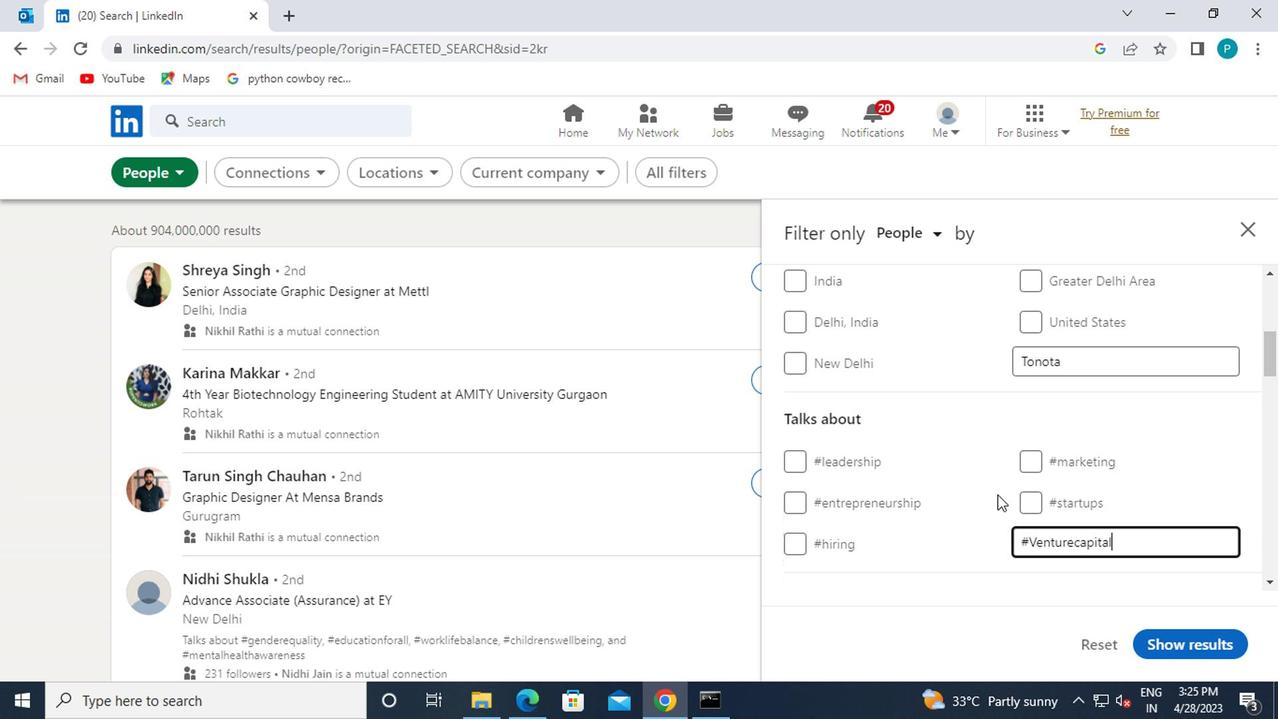 
Action: Mouse scrolled (994, 494) with delta (0, -1)
Screenshot: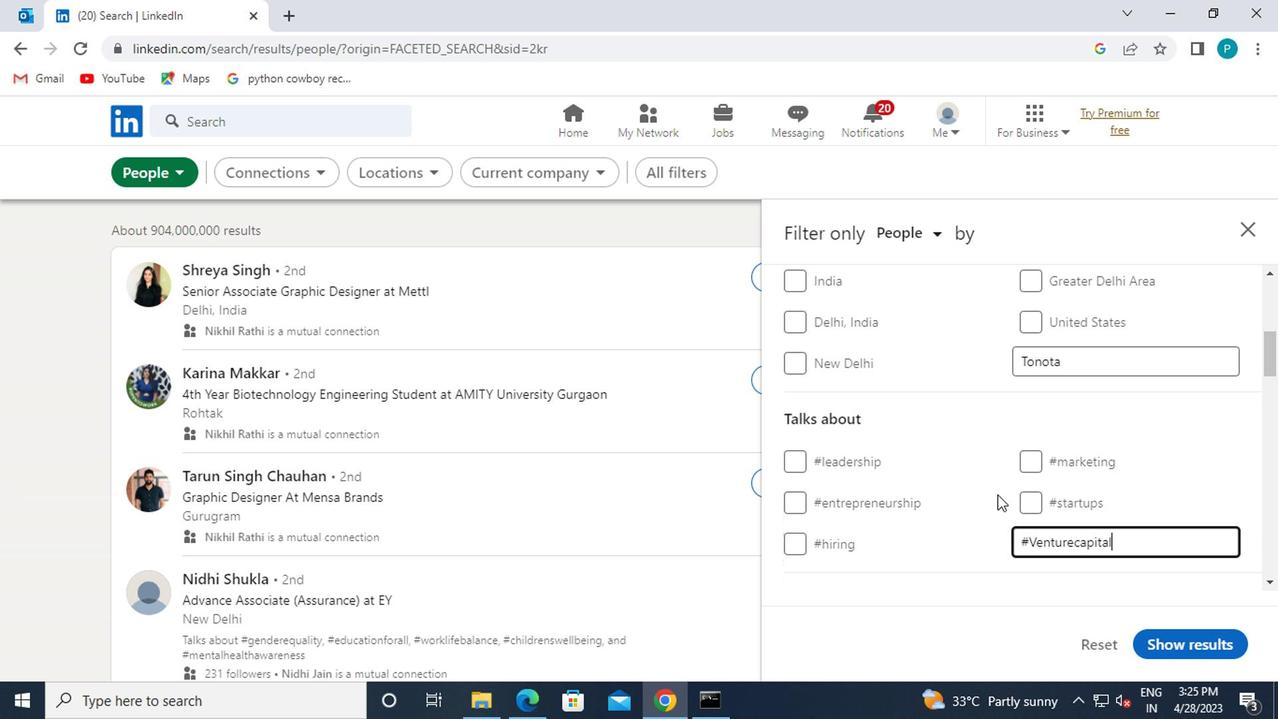 
Action: Mouse scrolled (994, 494) with delta (0, -1)
Screenshot: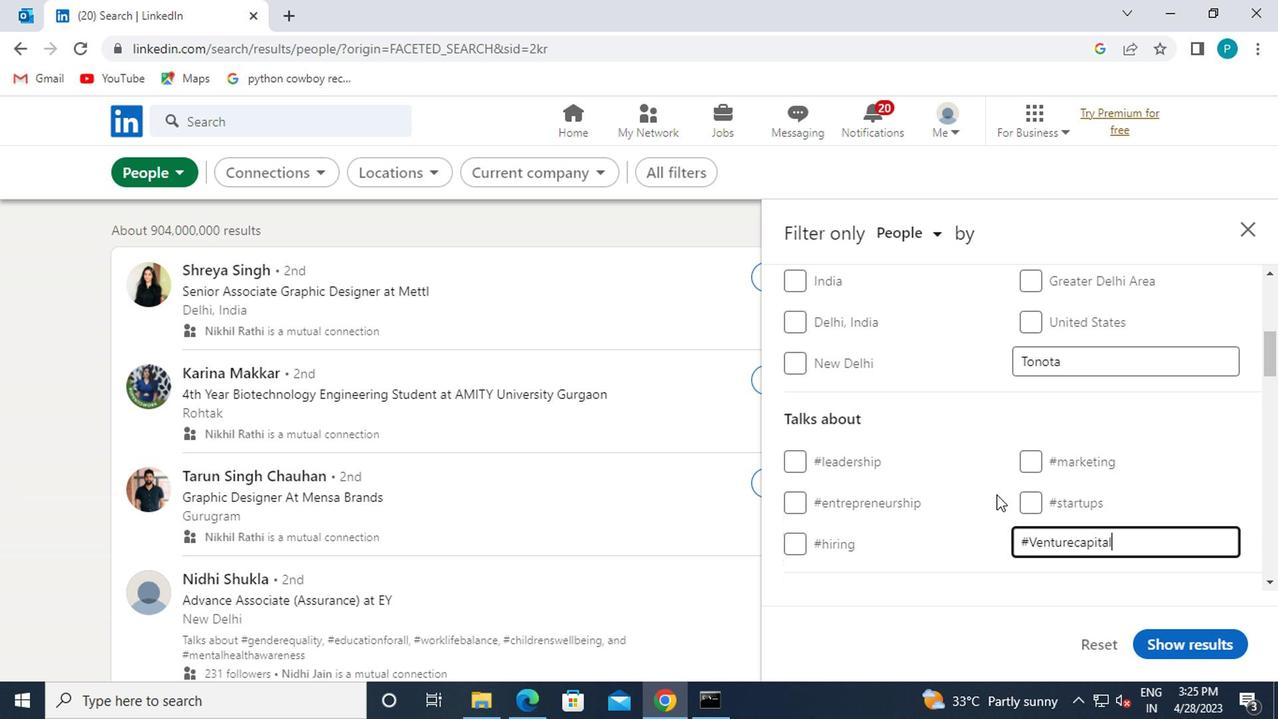 
Action: Mouse moved to (919, 488)
Screenshot: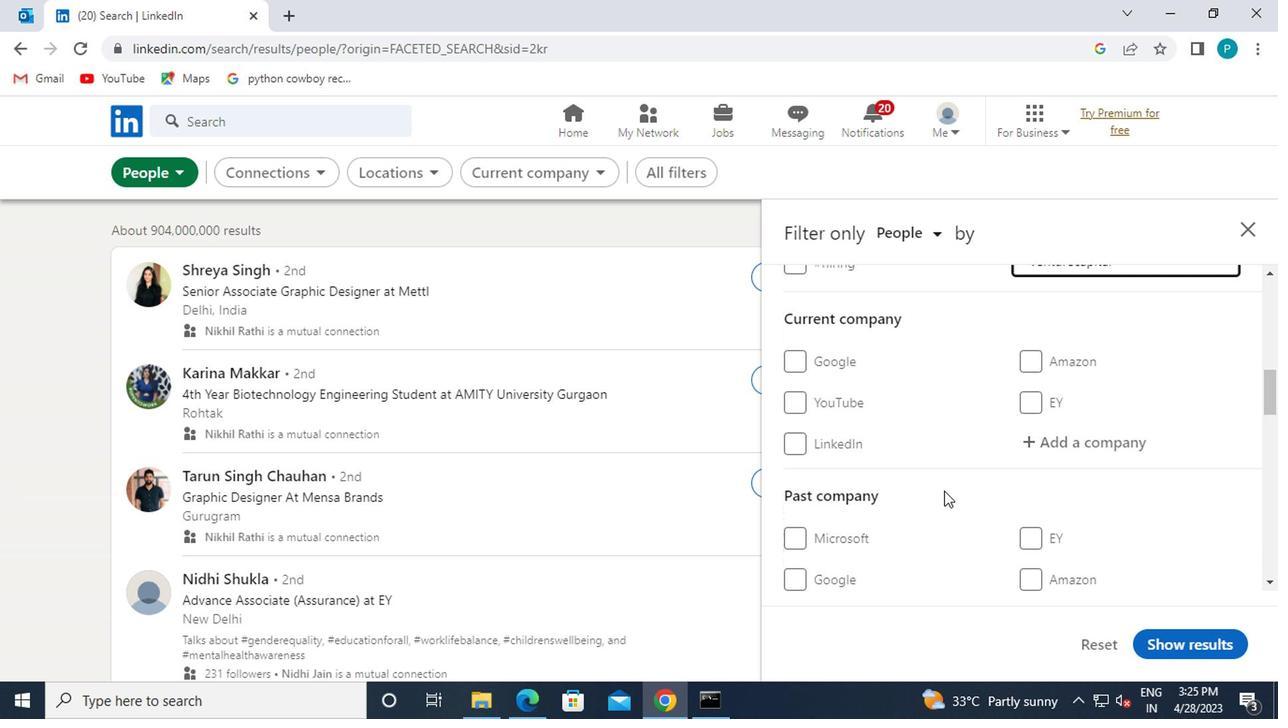 
Action: Mouse scrolled (919, 487) with delta (0, -1)
Screenshot: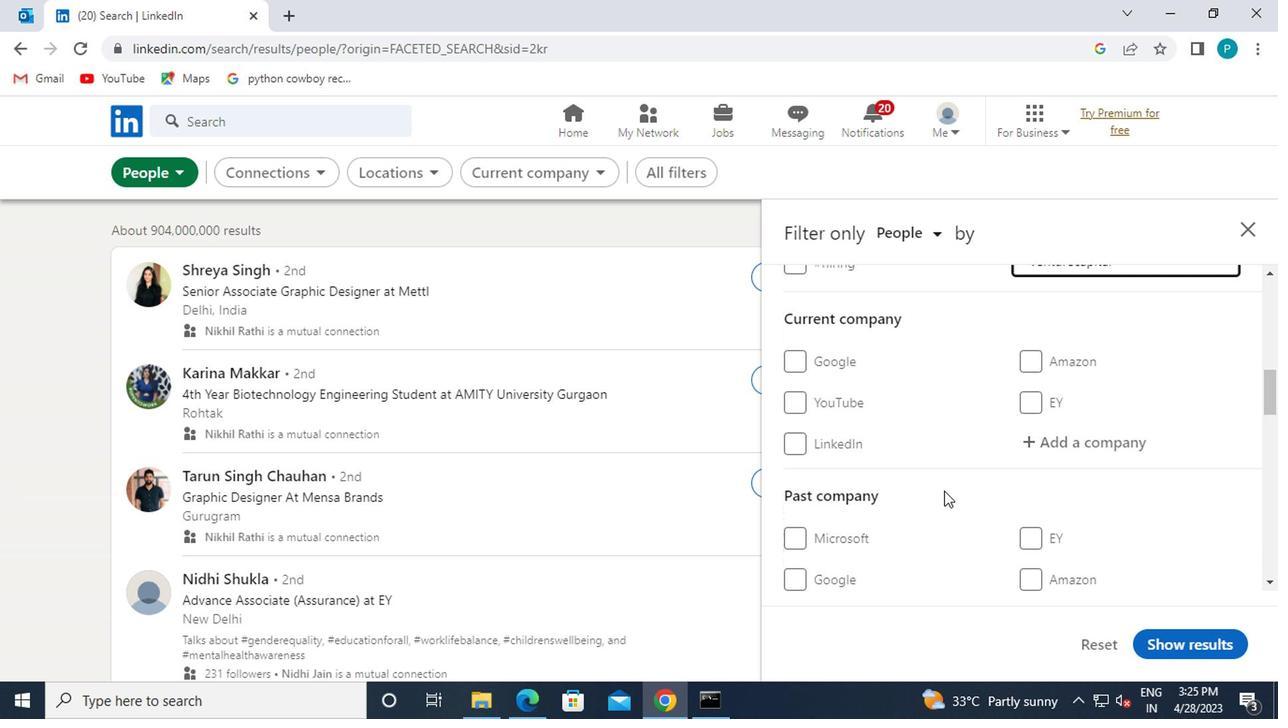 
Action: Mouse moved to (916, 488)
Screenshot: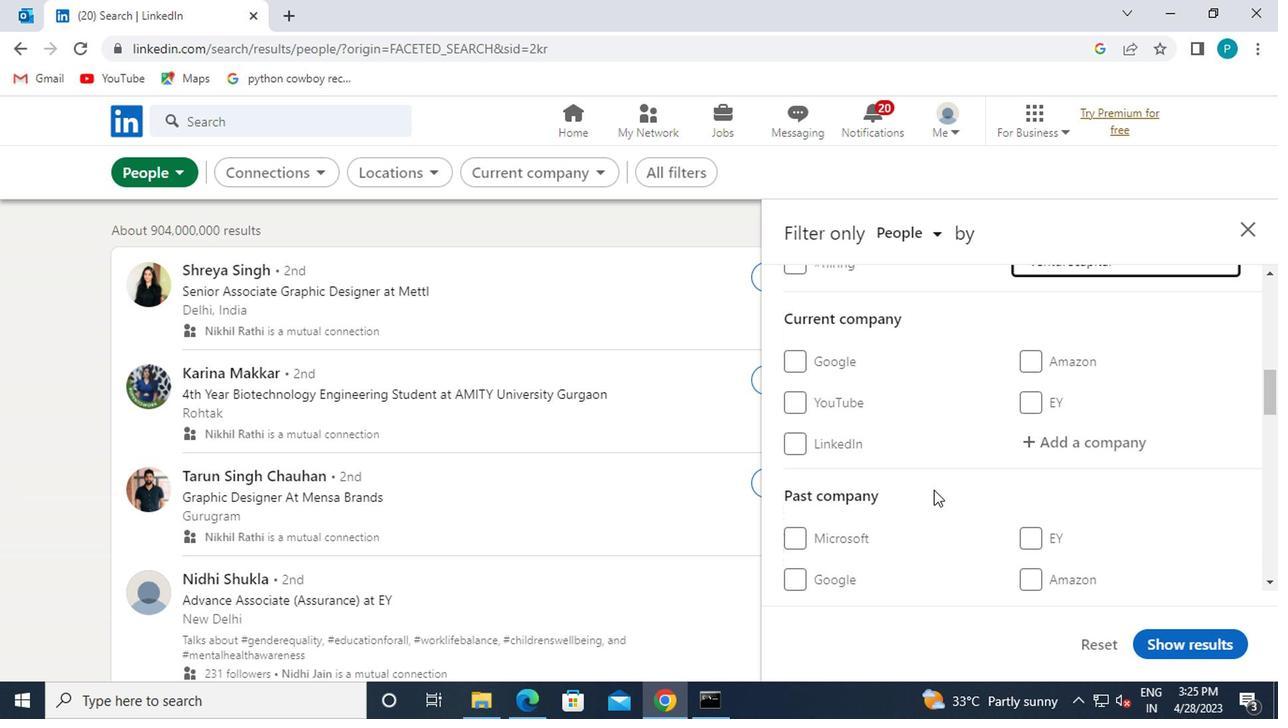 
Action: Mouse scrolled (916, 487) with delta (0, -1)
Screenshot: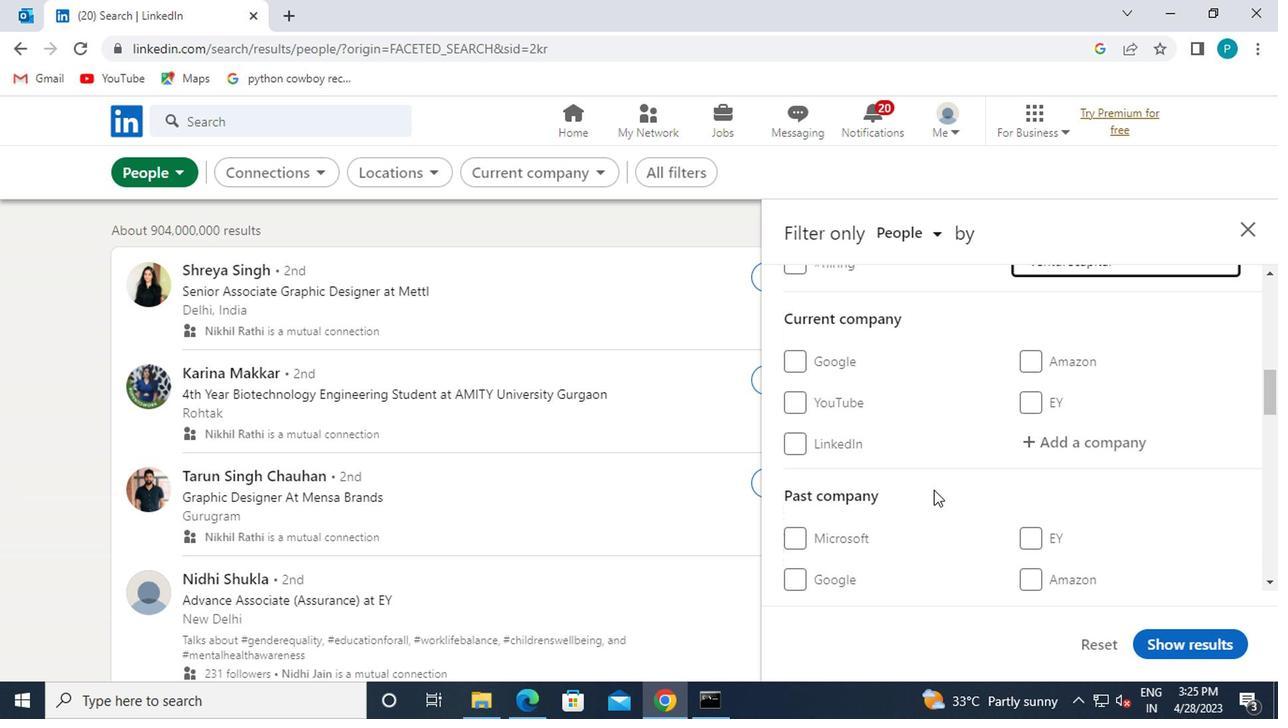 
Action: Mouse moved to (819, 446)
Screenshot: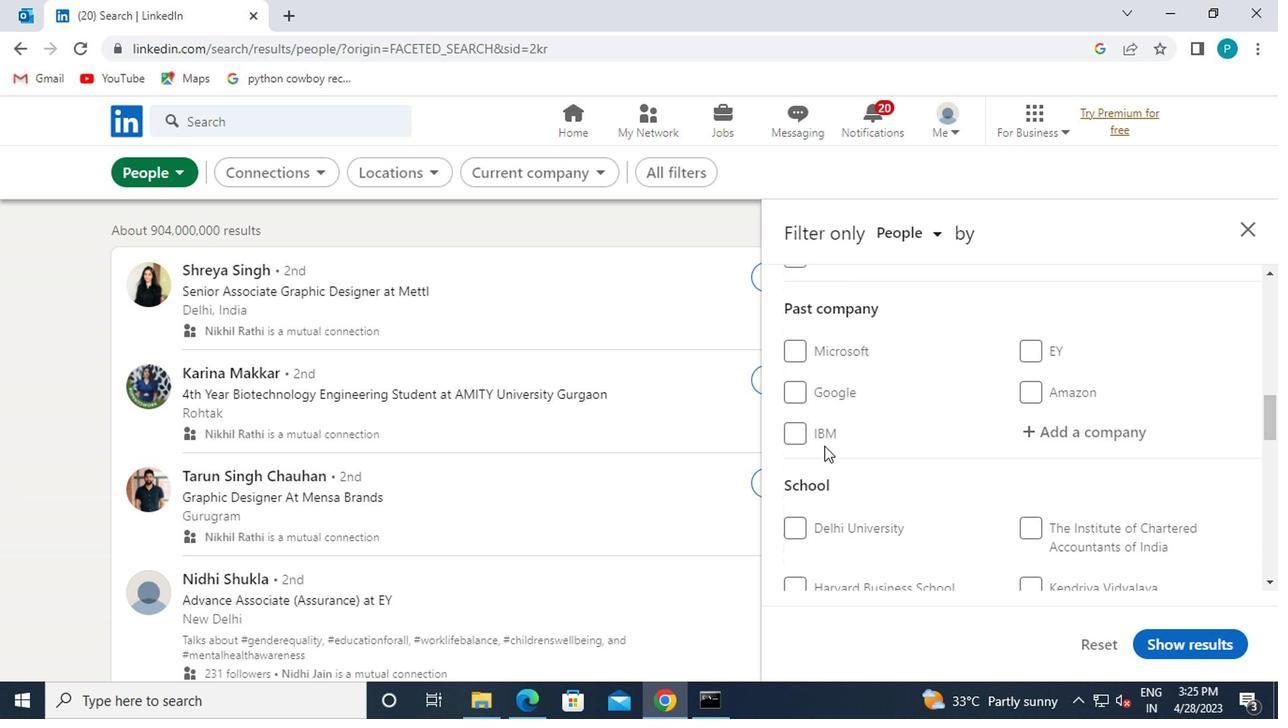 
Action: Mouse scrolled (819, 446) with delta (0, 0)
Screenshot: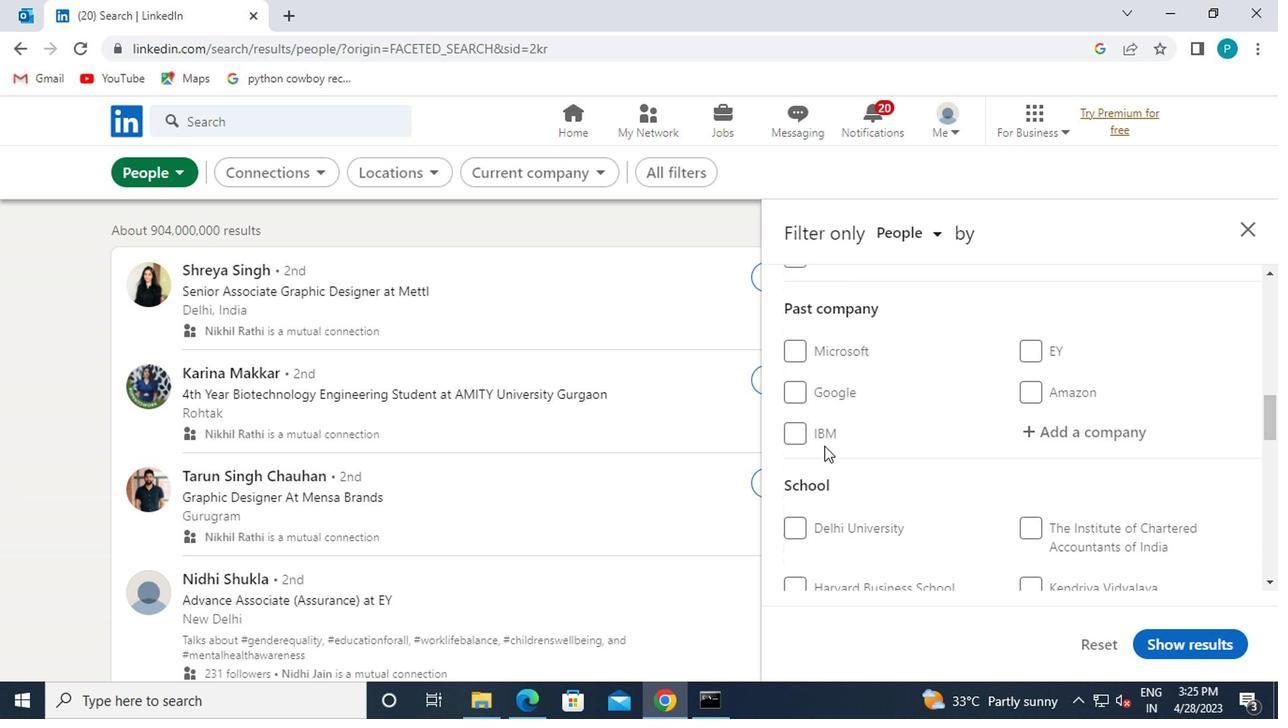 
Action: Mouse moved to (818, 449)
Screenshot: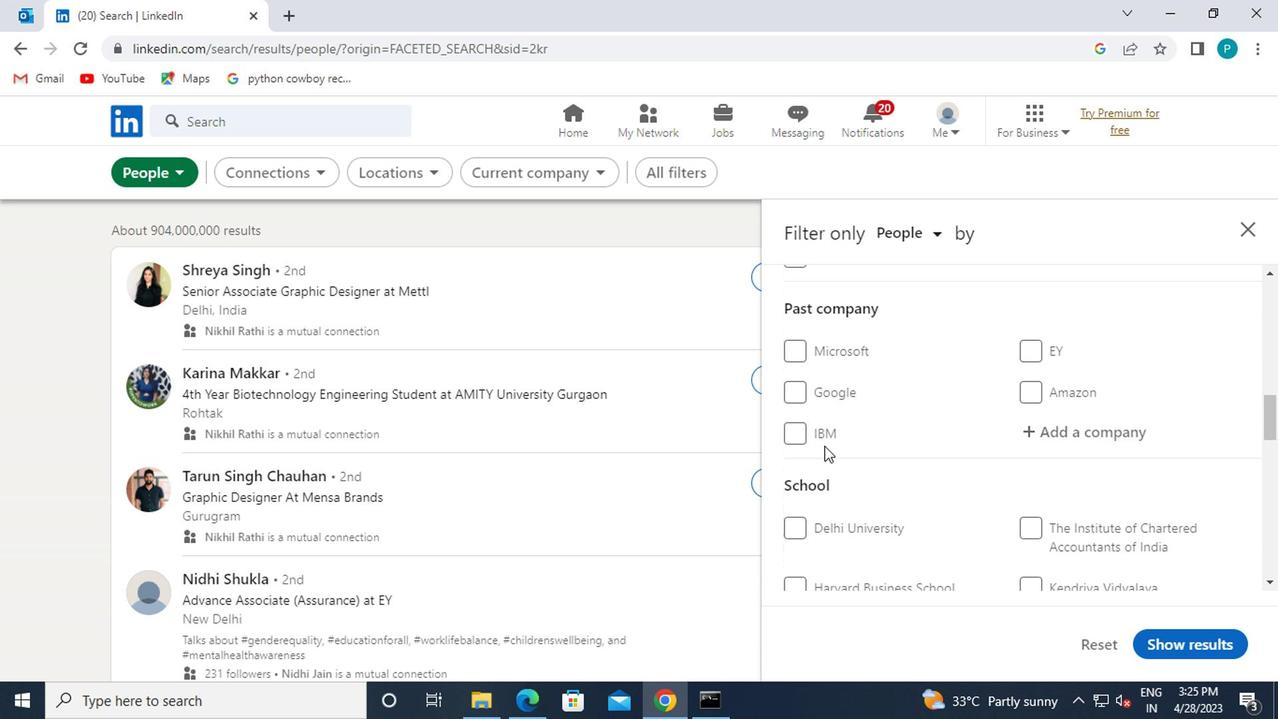 
Action: Mouse scrolled (818, 448) with delta (0, 0)
Screenshot: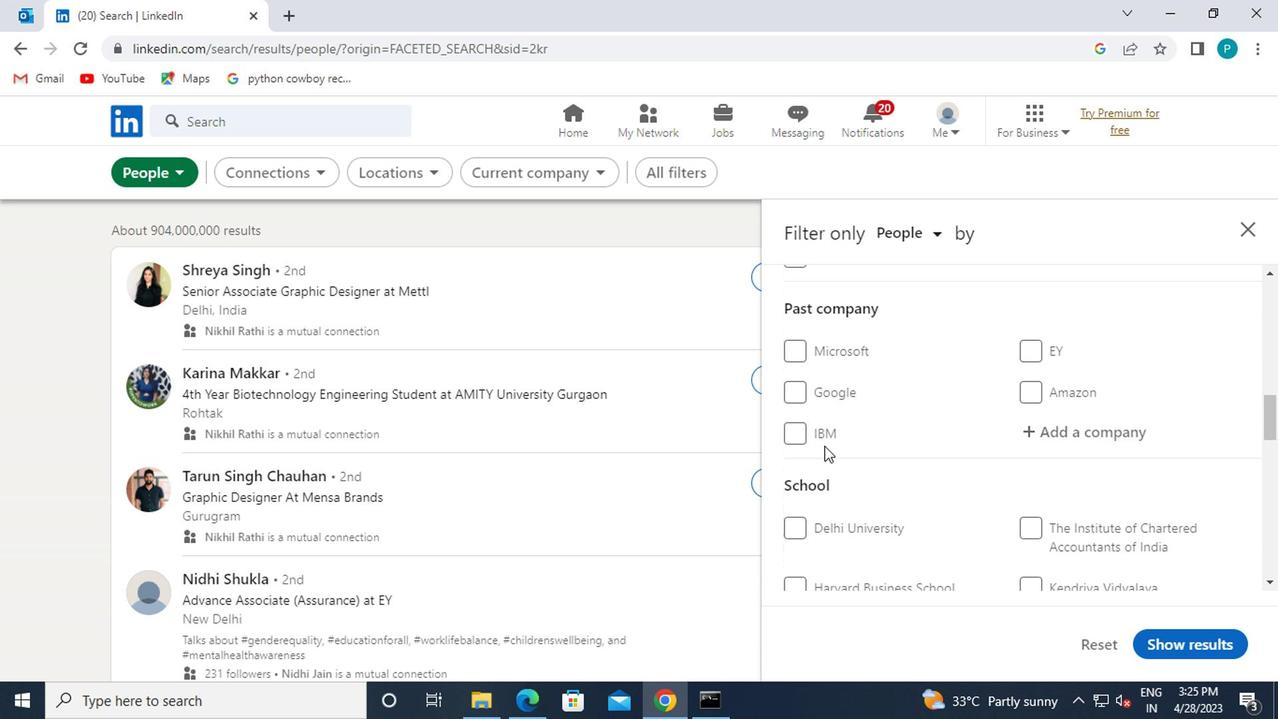 
Action: Mouse moved to (816, 457)
Screenshot: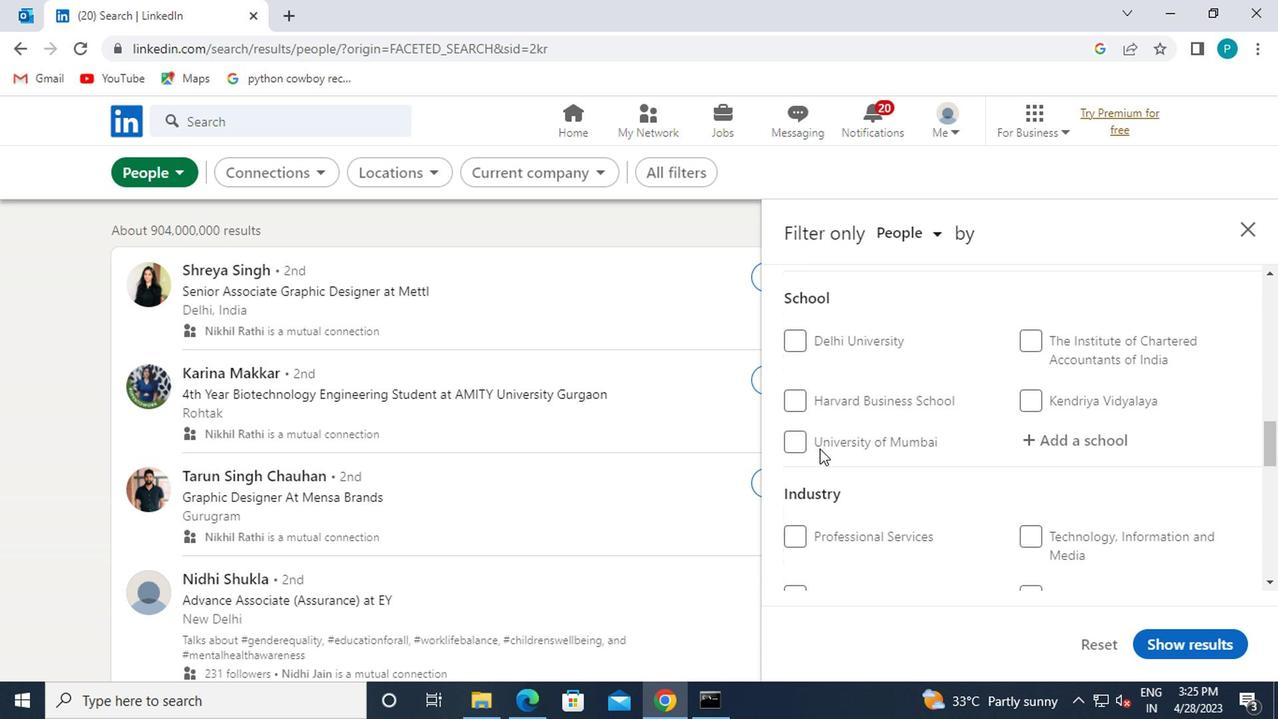 
Action: Mouse scrolled (816, 456) with delta (0, 0)
Screenshot: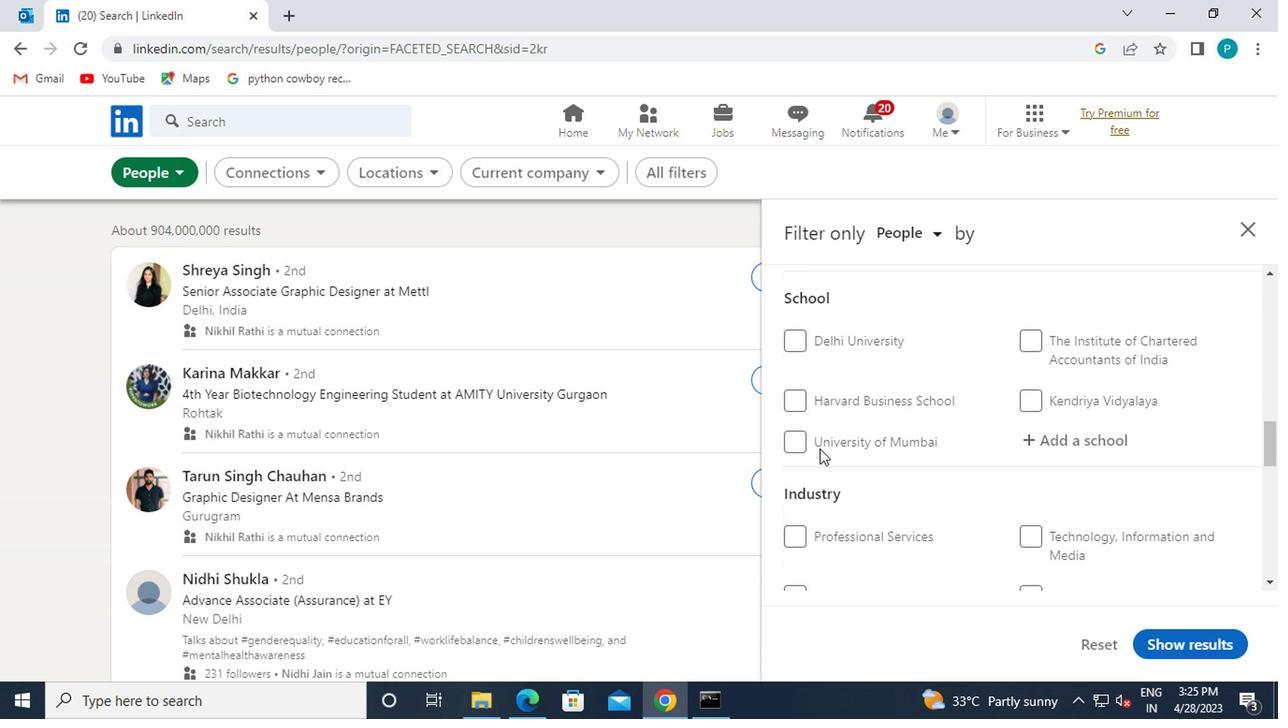 
Action: Mouse moved to (816, 459)
Screenshot: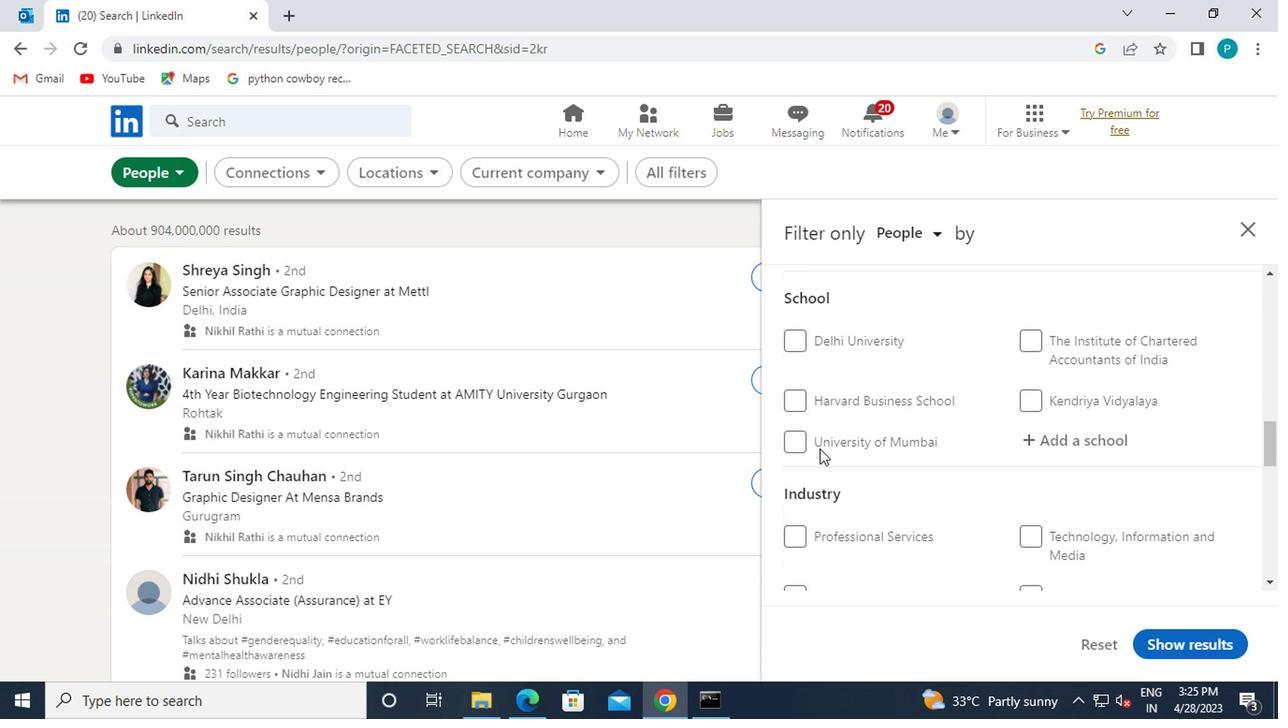 
Action: Mouse scrolled (816, 458) with delta (0, 0)
Screenshot: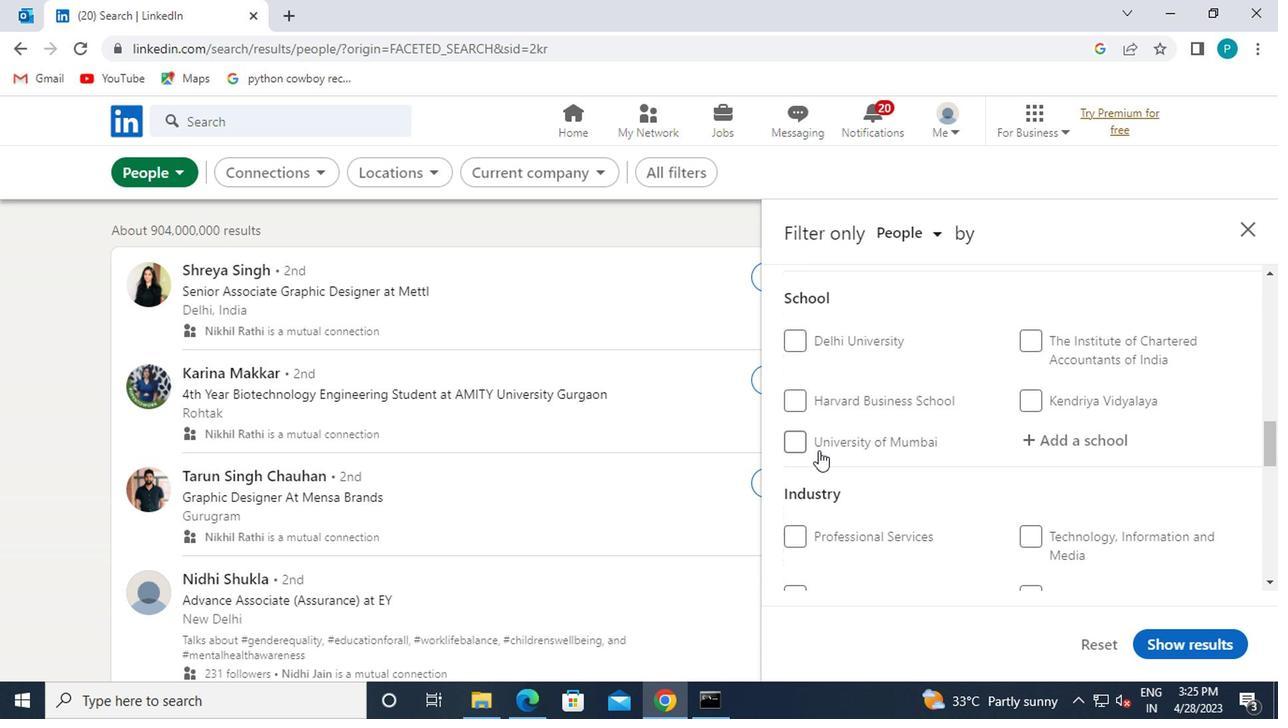 
Action: Mouse moved to (816, 460)
Screenshot: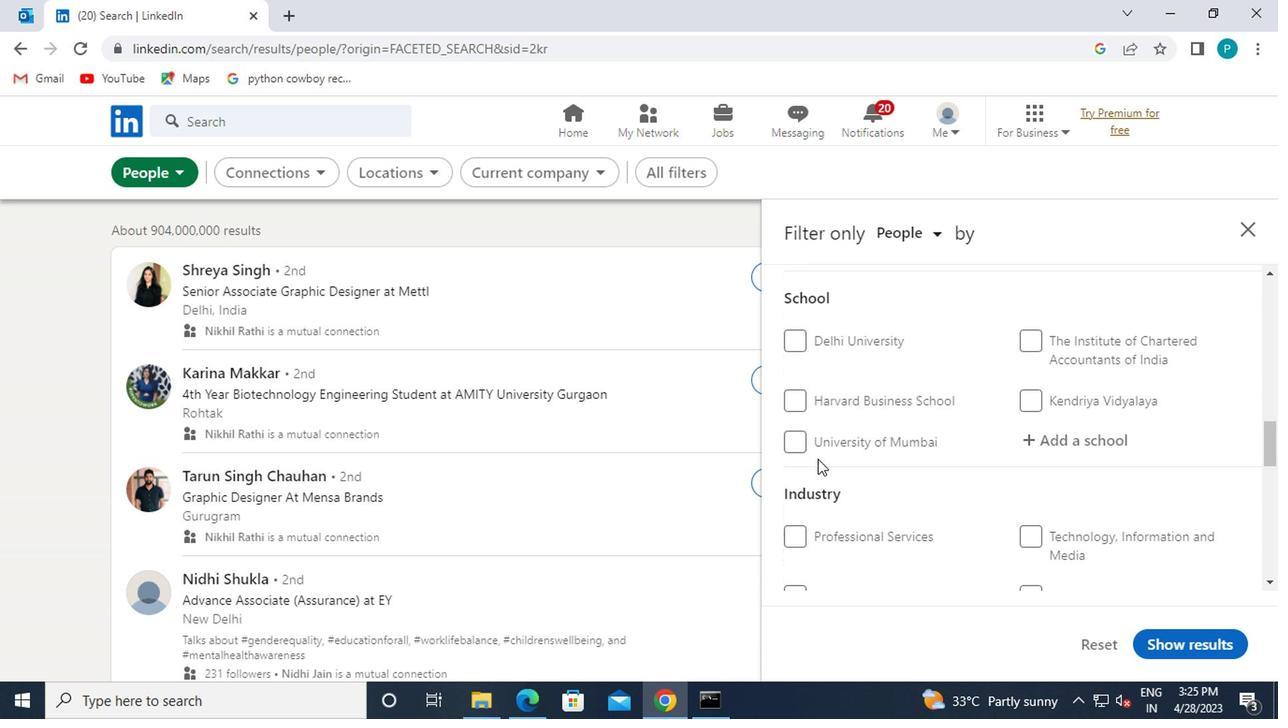 
Action: Mouse scrolled (816, 459) with delta (0, 0)
Screenshot: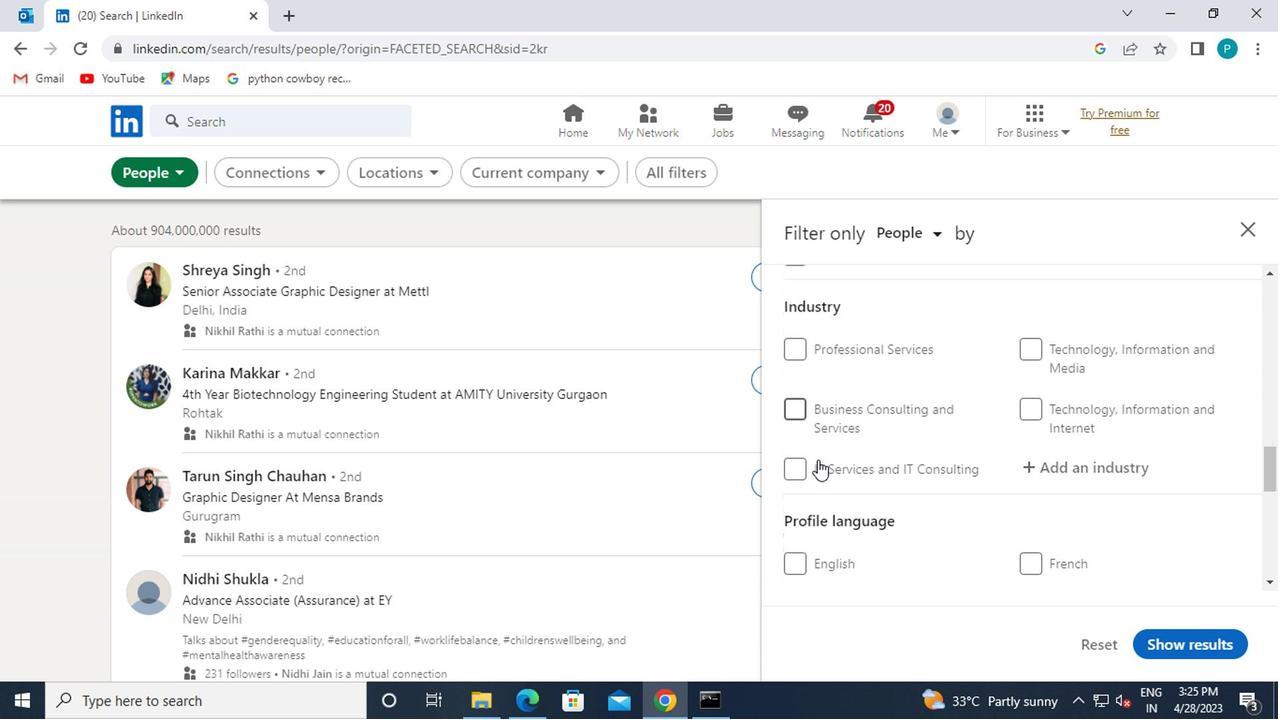 
Action: Mouse moved to (1042, 474)
Screenshot: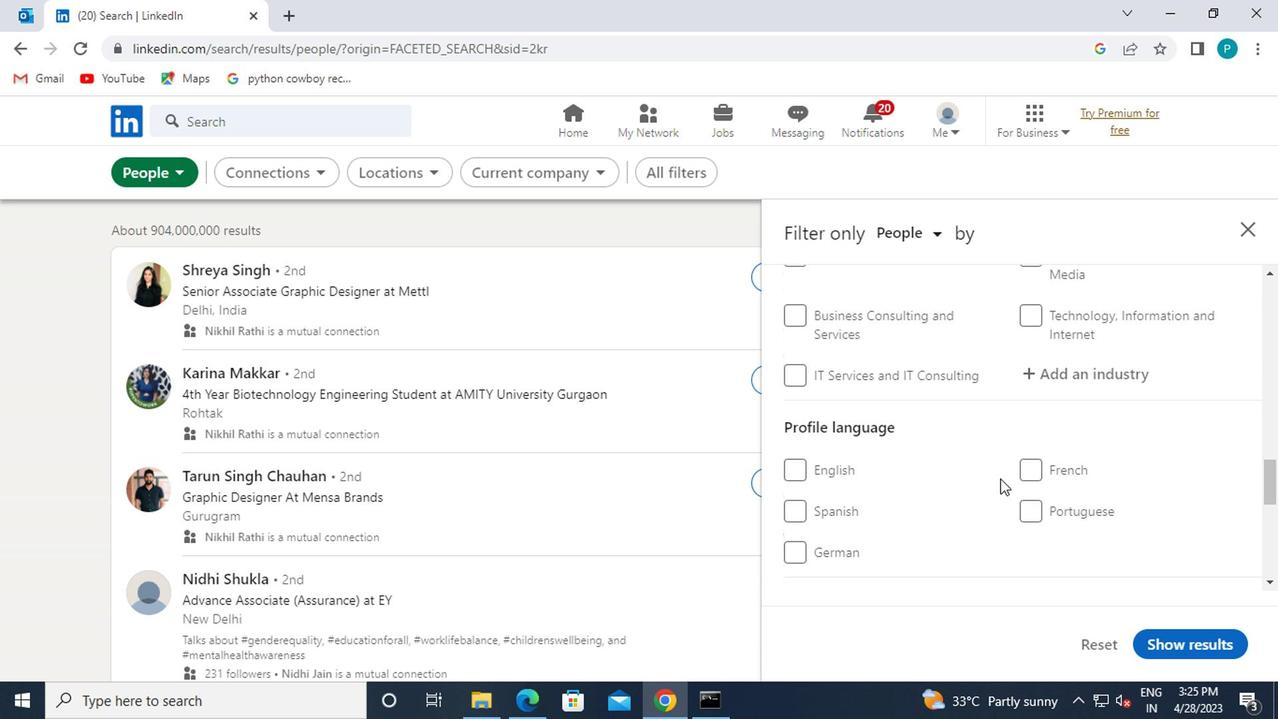 
Action: Mouse pressed left at (1042, 474)
Screenshot: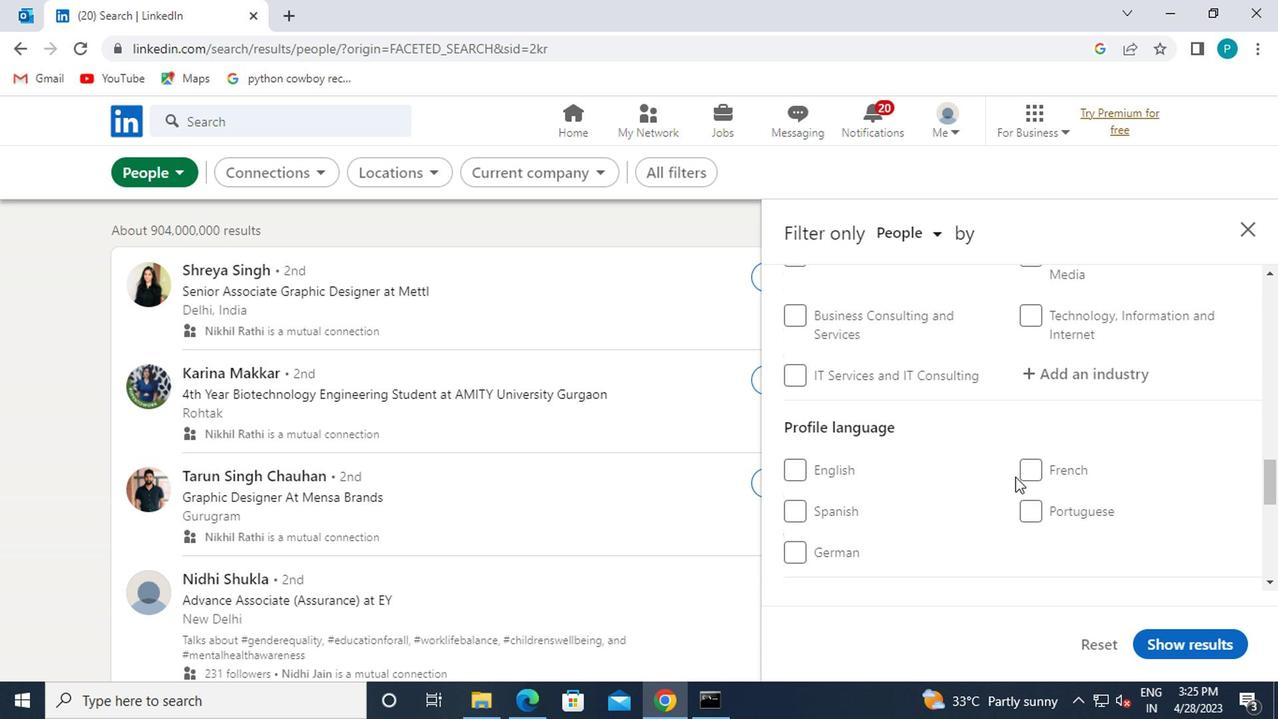 
Action: Mouse moved to (1021, 449)
Screenshot: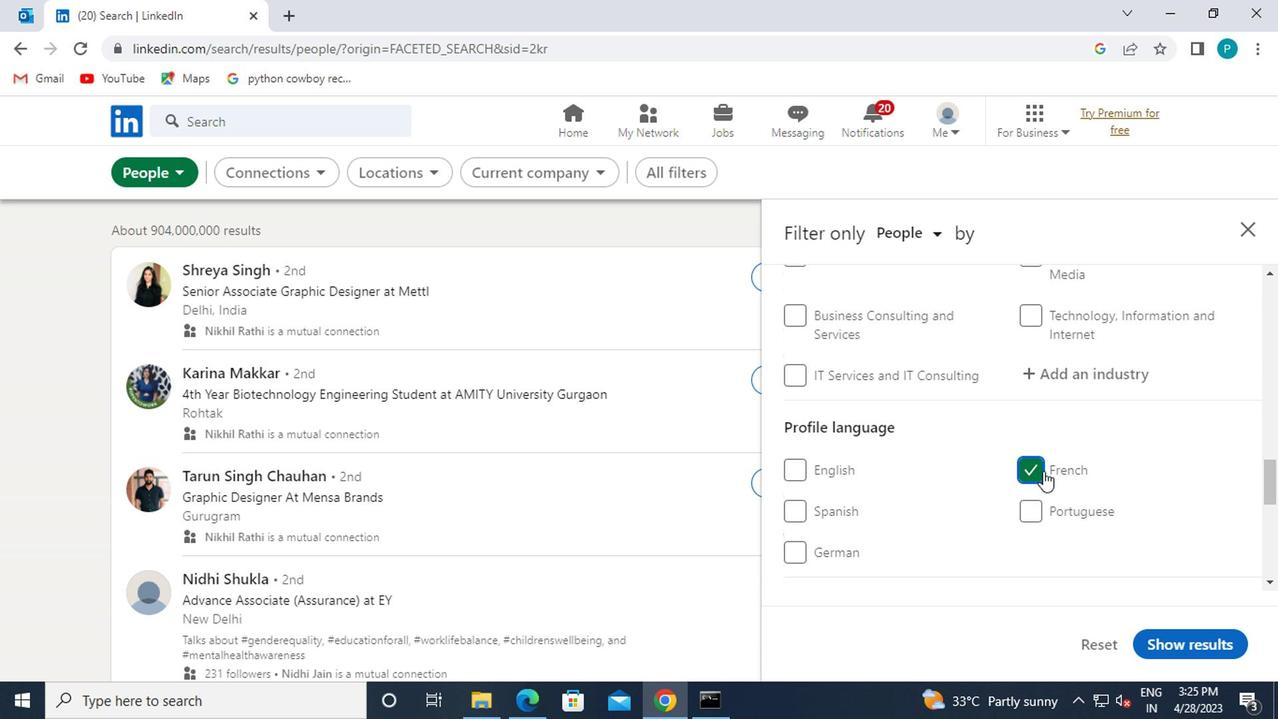 
Action: Mouse scrolled (1021, 450) with delta (0, 0)
Screenshot: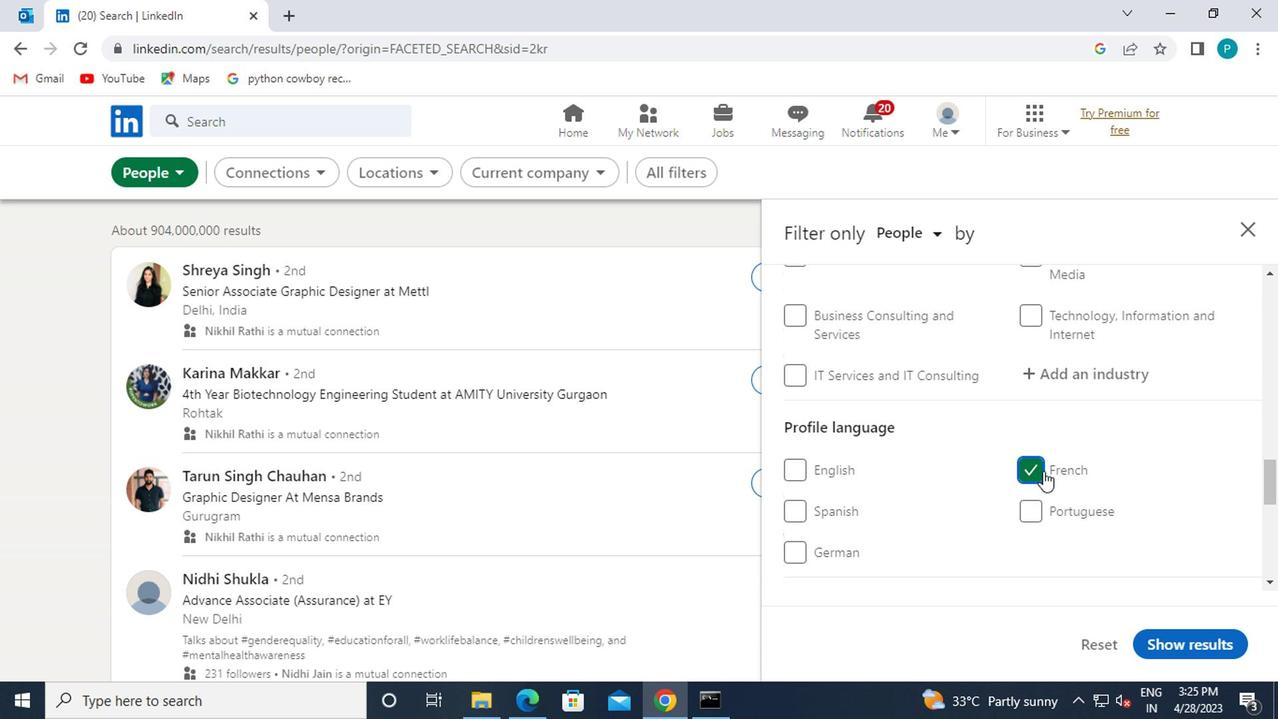 
Action: Mouse scrolled (1021, 450) with delta (0, 0)
Screenshot: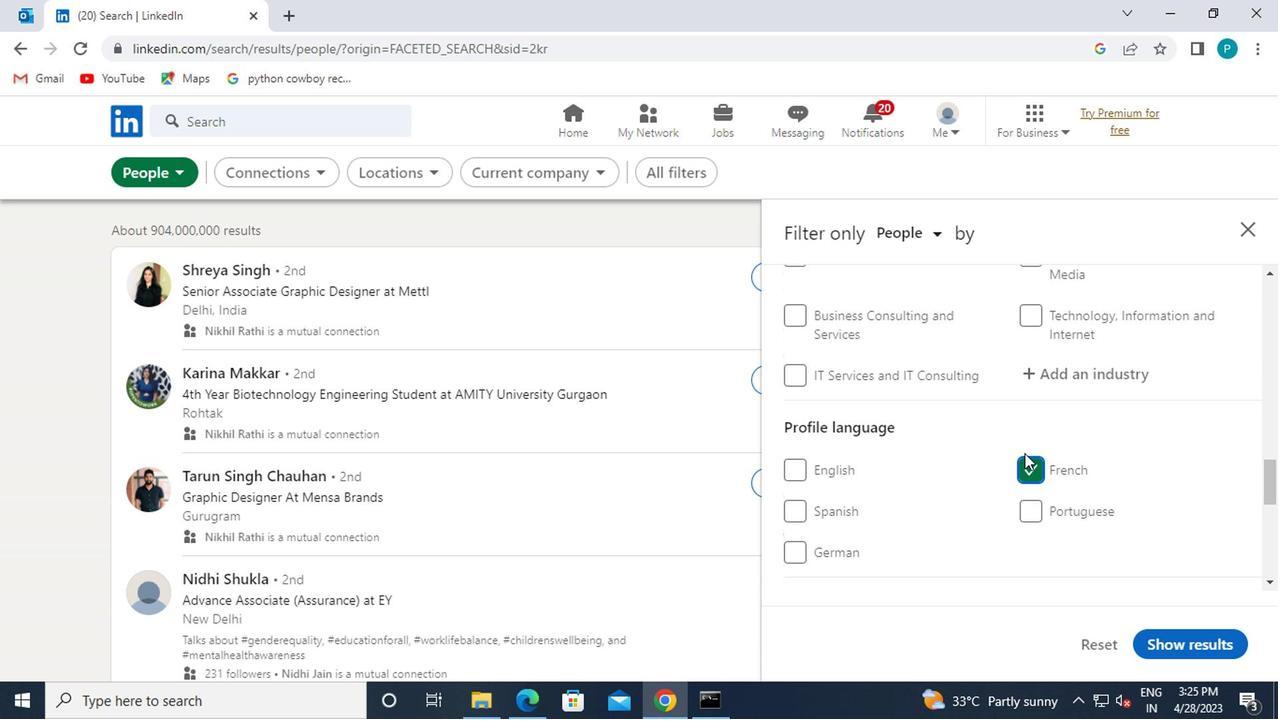
Action: Mouse scrolled (1021, 450) with delta (0, 0)
Screenshot: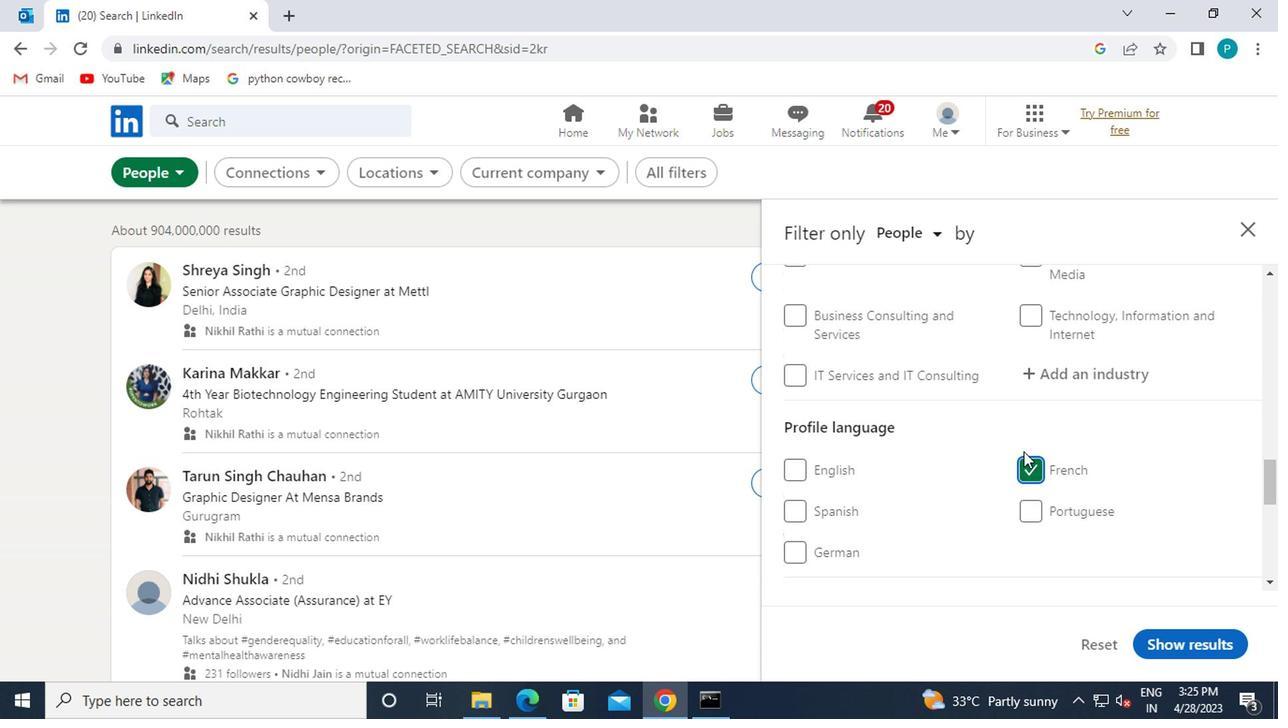 
Action: Mouse scrolled (1021, 450) with delta (0, 0)
Screenshot: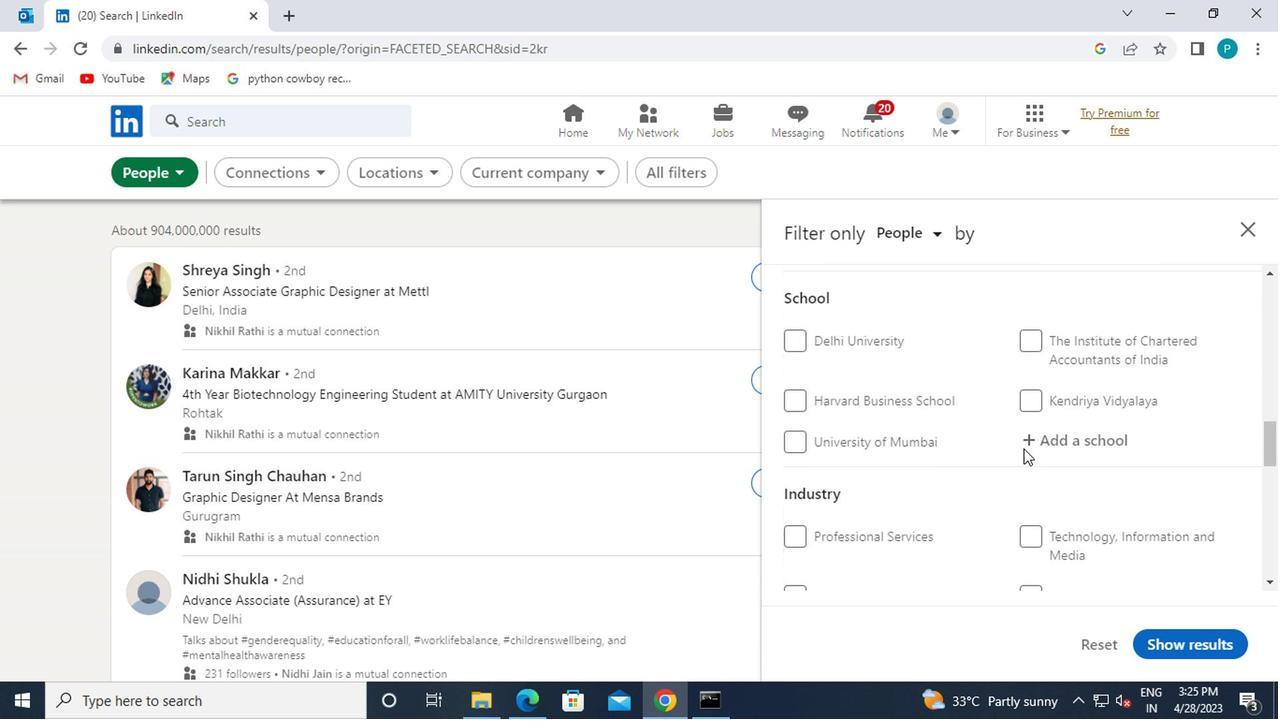 
Action: Mouse scrolled (1021, 450) with delta (0, 0)
Screenshot: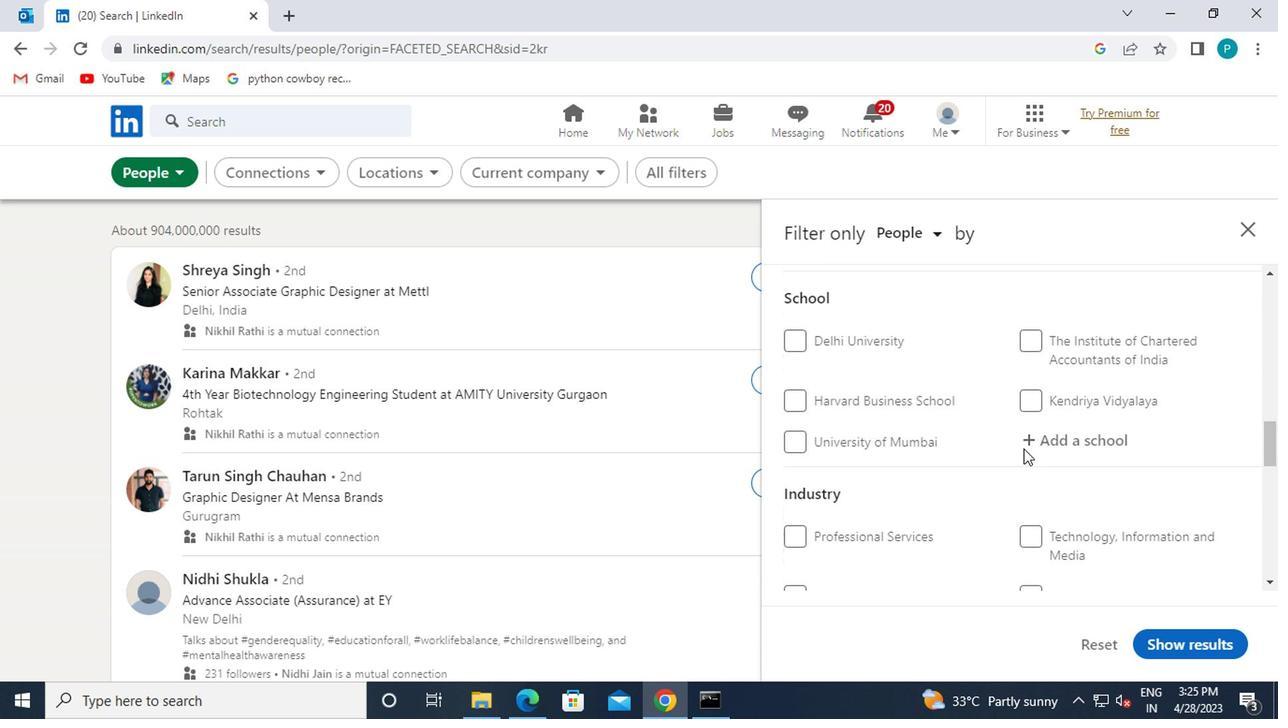 
Action: Mouse moved to (1064, 444)
Screenshot: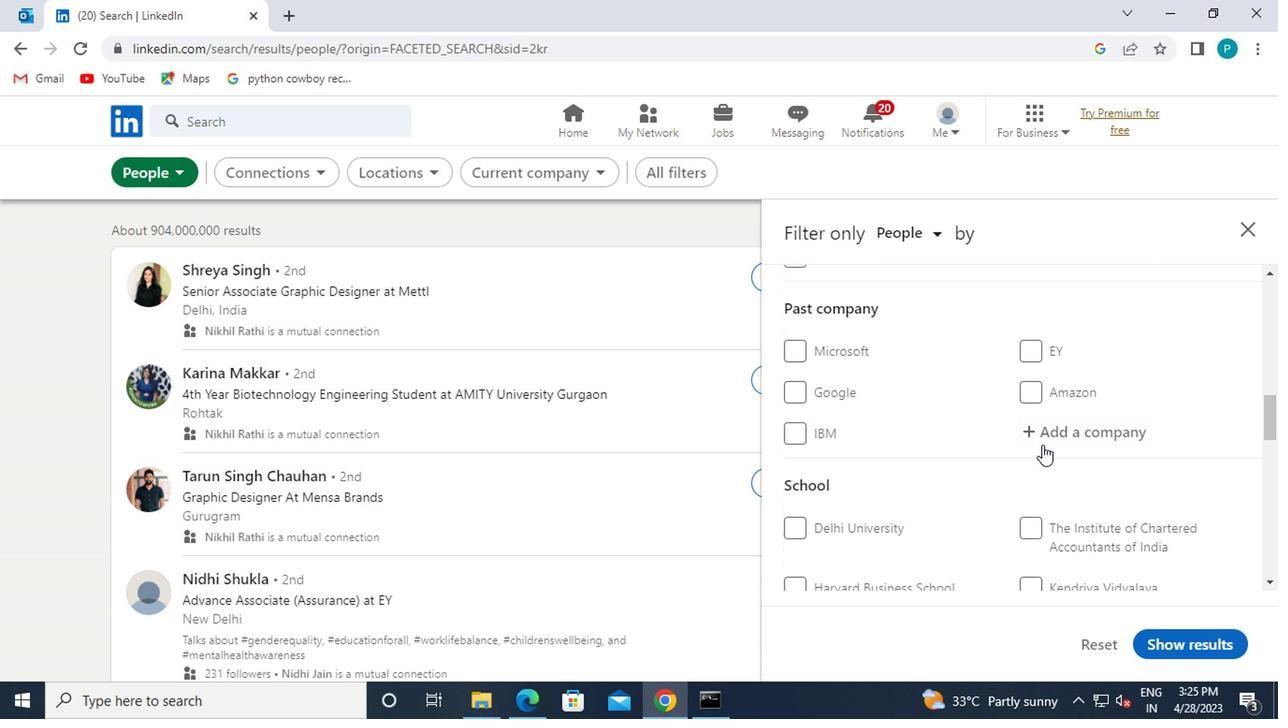 
Action: Mouse scrolled (1064, 444) with delta (0, 0)
Screenshot: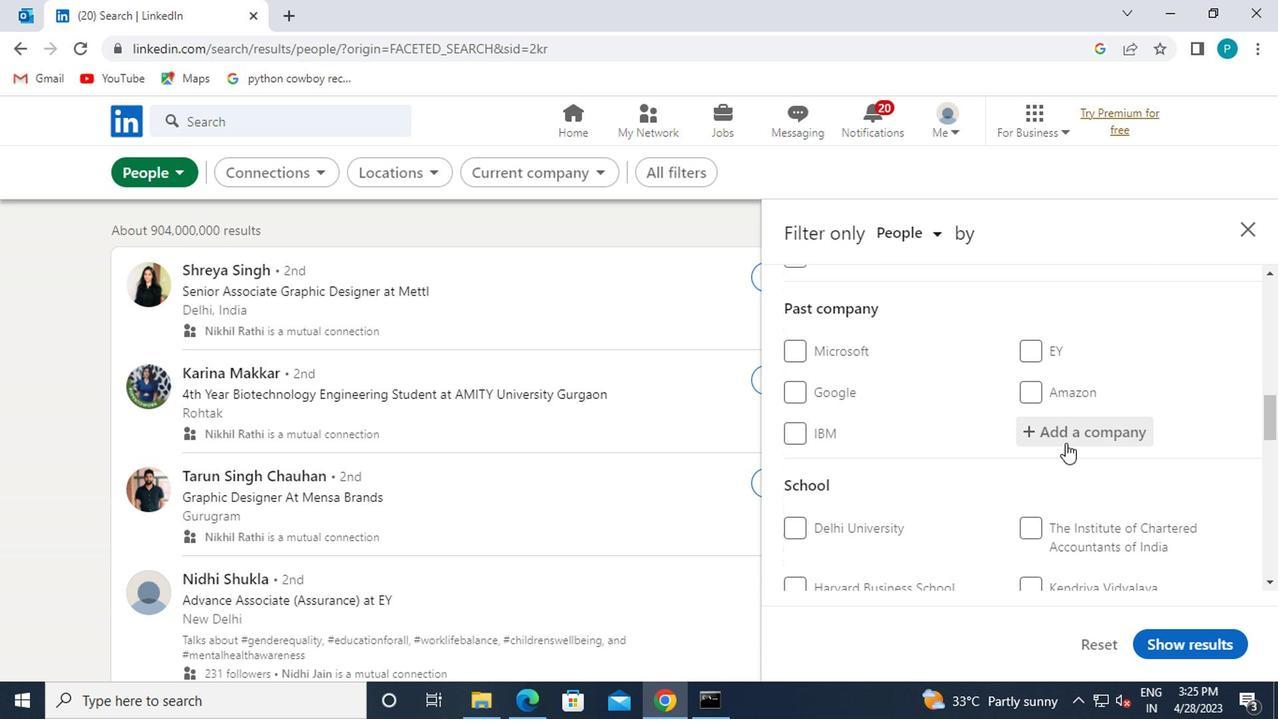 
Action: Mouse moved to (1049, 368)
Screenshot: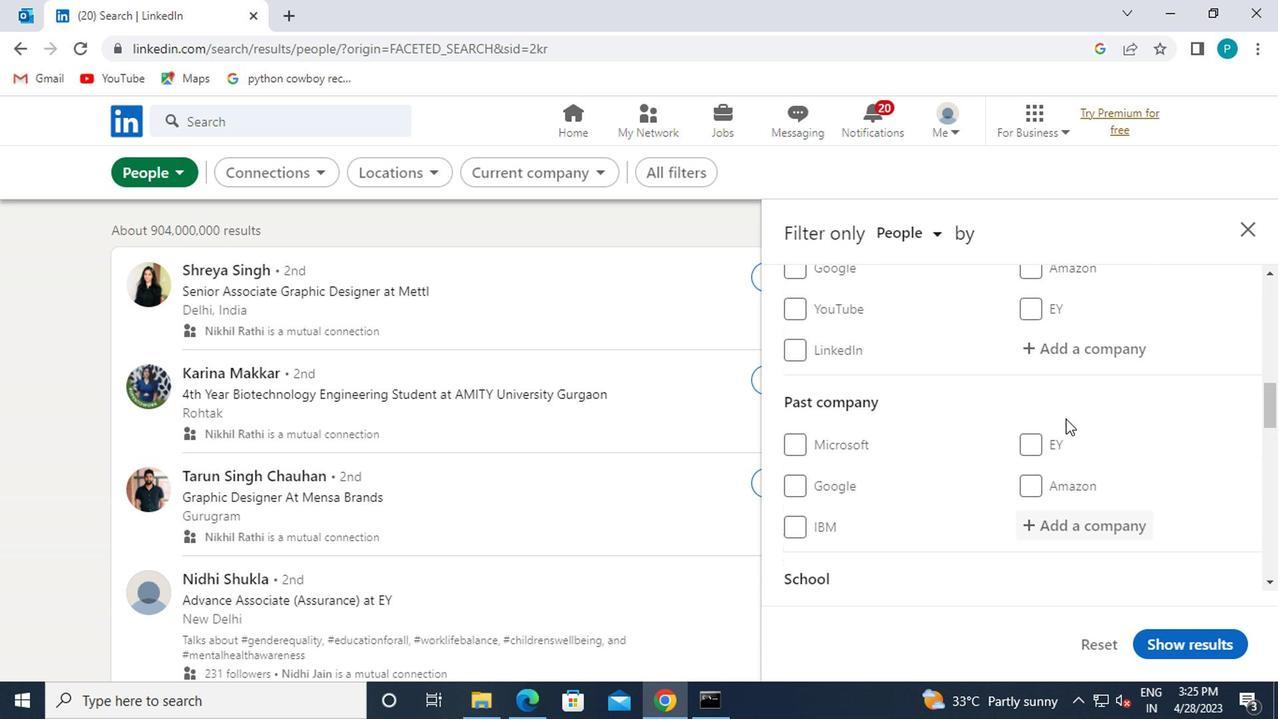 
Action: Mouse pressed left at (1049, 368)
Screenshot: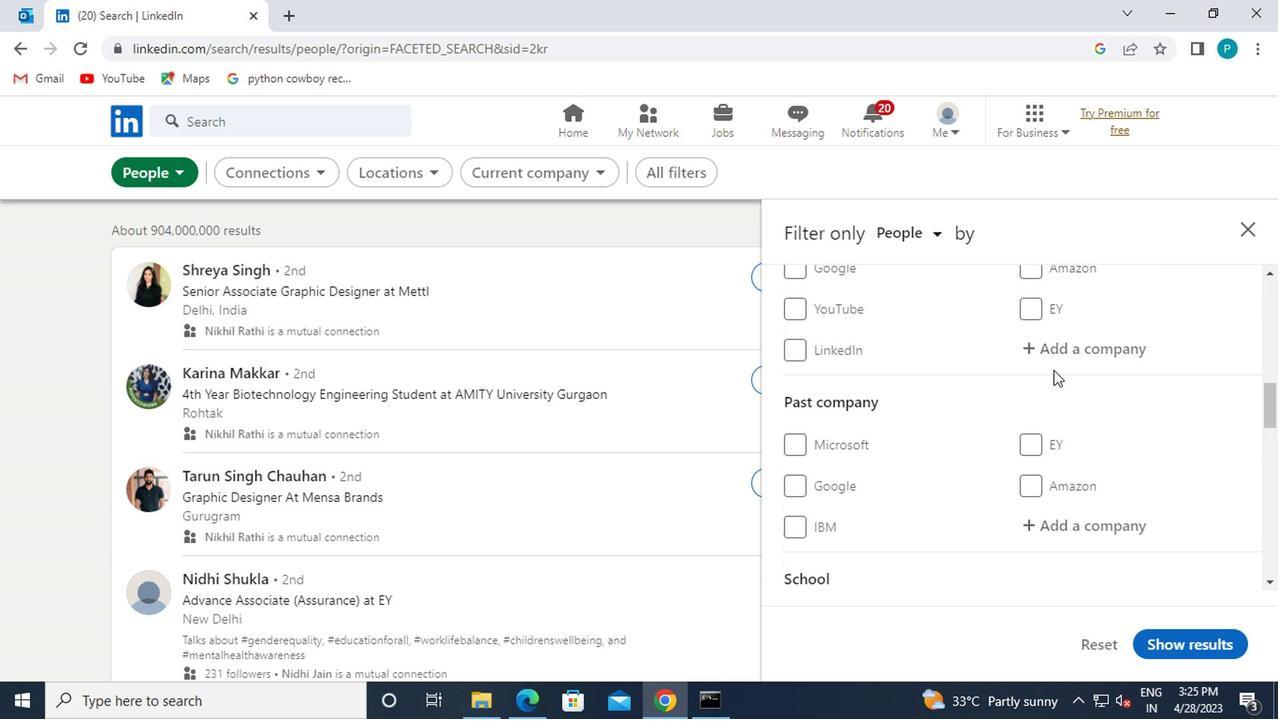 
Action: Mouse moved to (1039, 352)
Screenshot: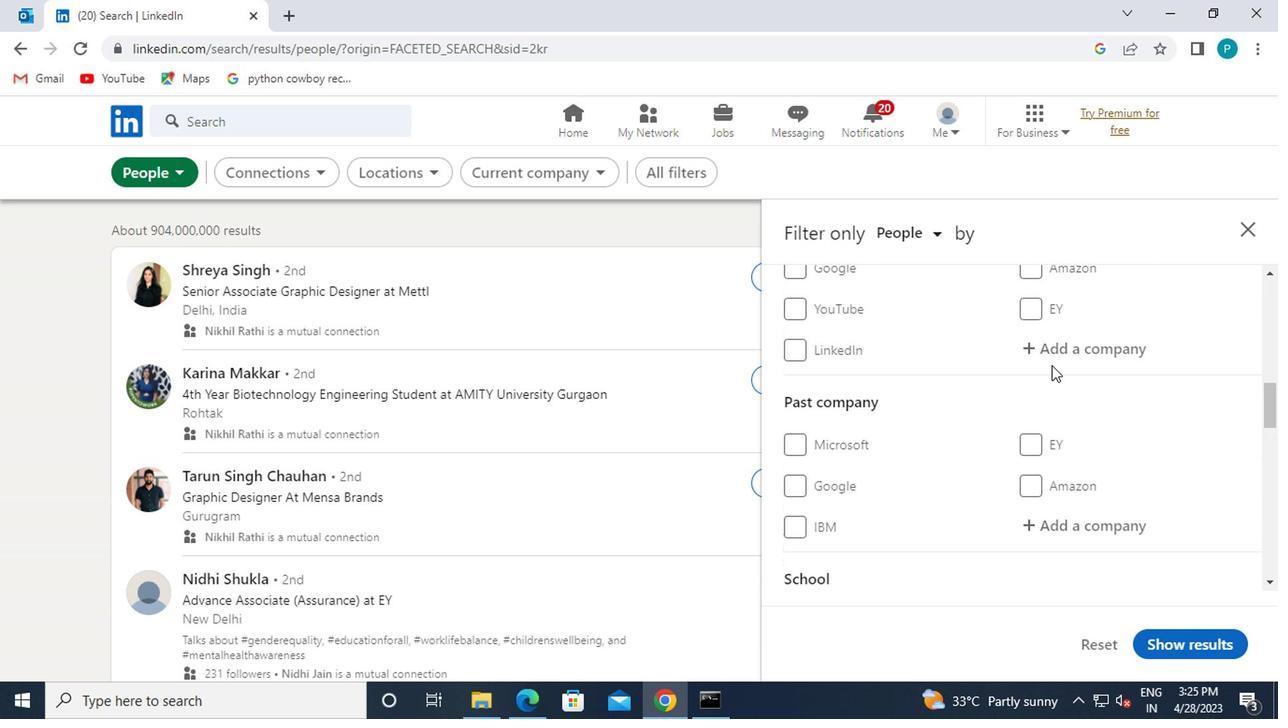 
Action: Mouse pressed left at (1039, 352)
Screenshot: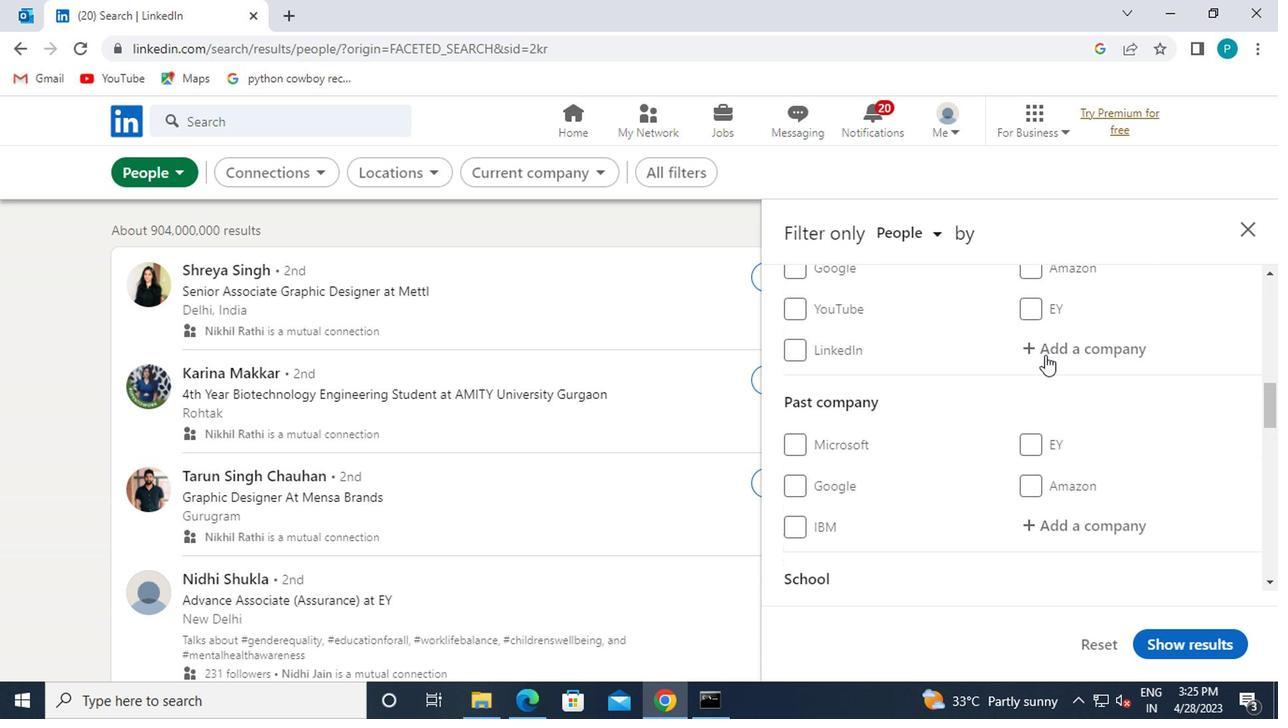 
Action: Mouse moved to (1062, 407)
Screenshot: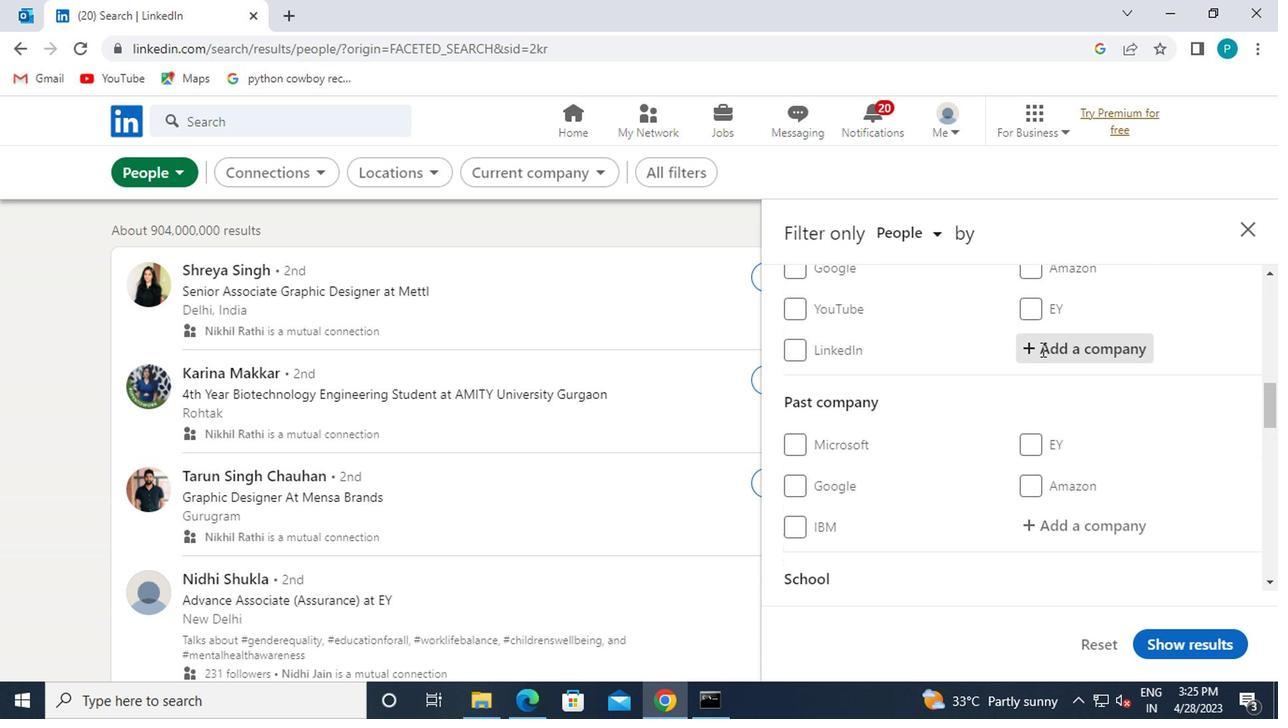 
Action: Key pressed <Key.caps_lock>P<Key.caps_lock>IDILITE
Screenshot: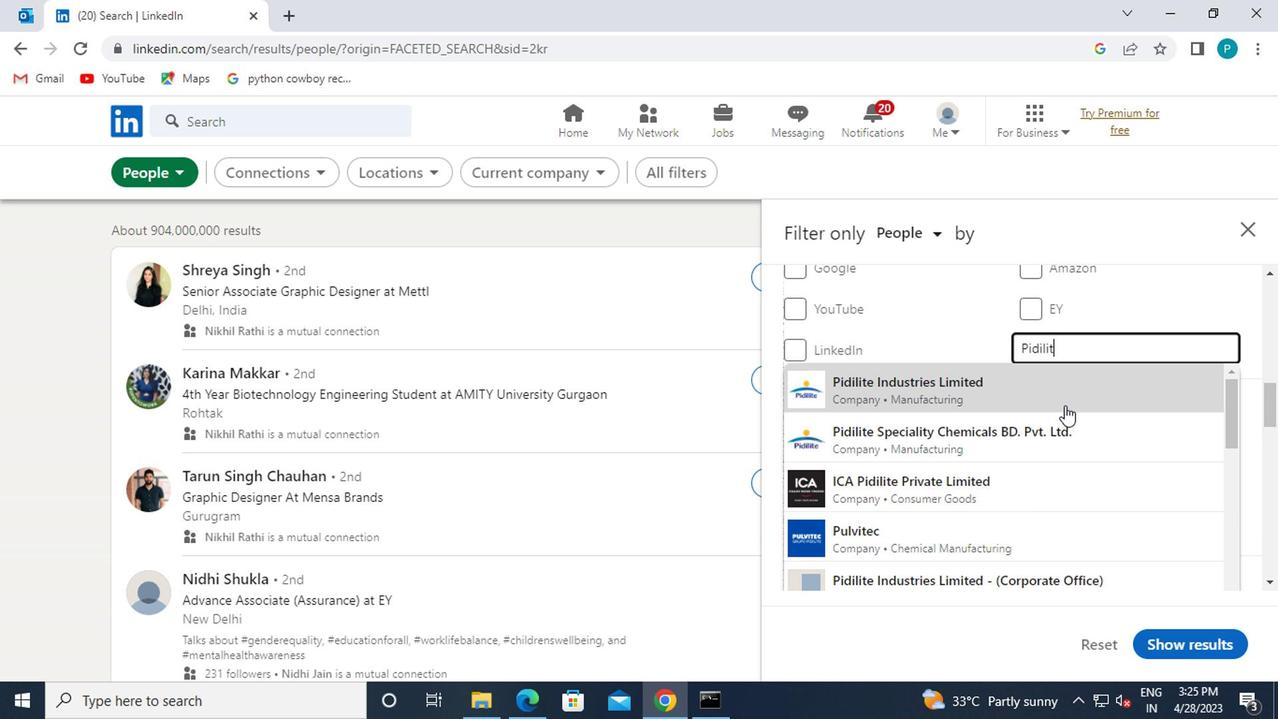 
Action: Mouse moved to (1058, 404)
Screenshot: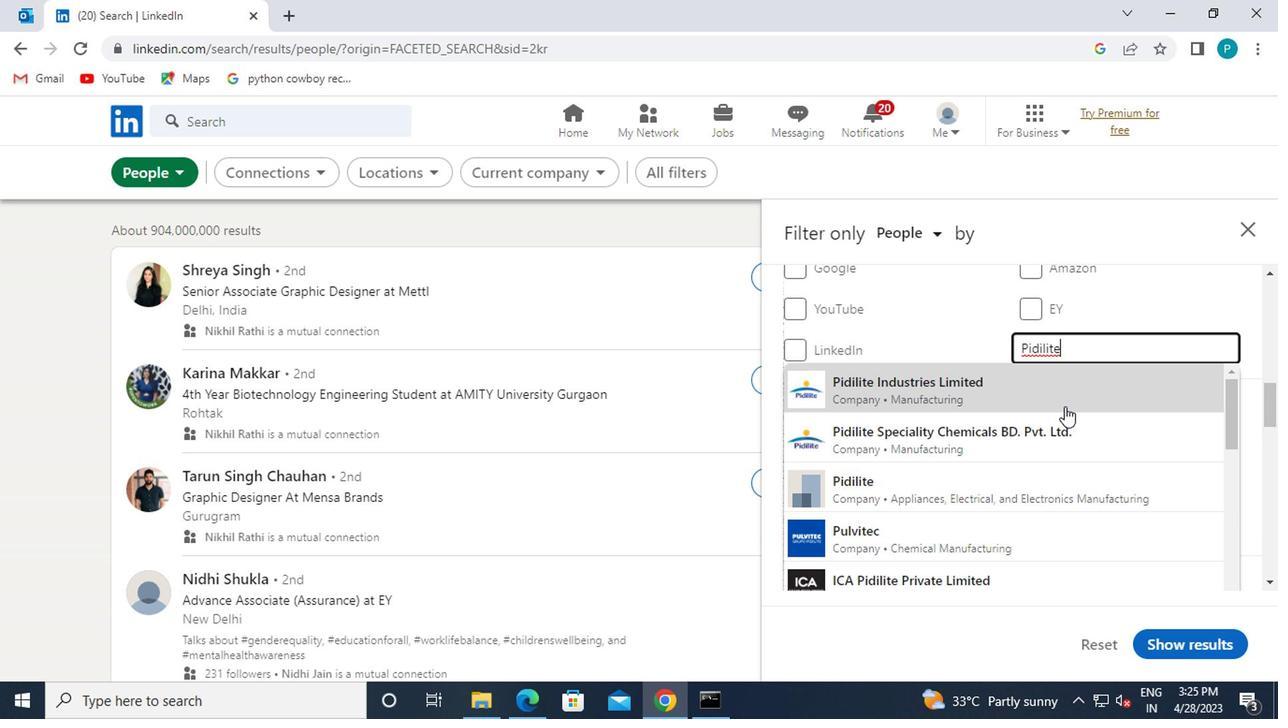 
Action: Mouse pressed left at (1058, 404)
Screenshot: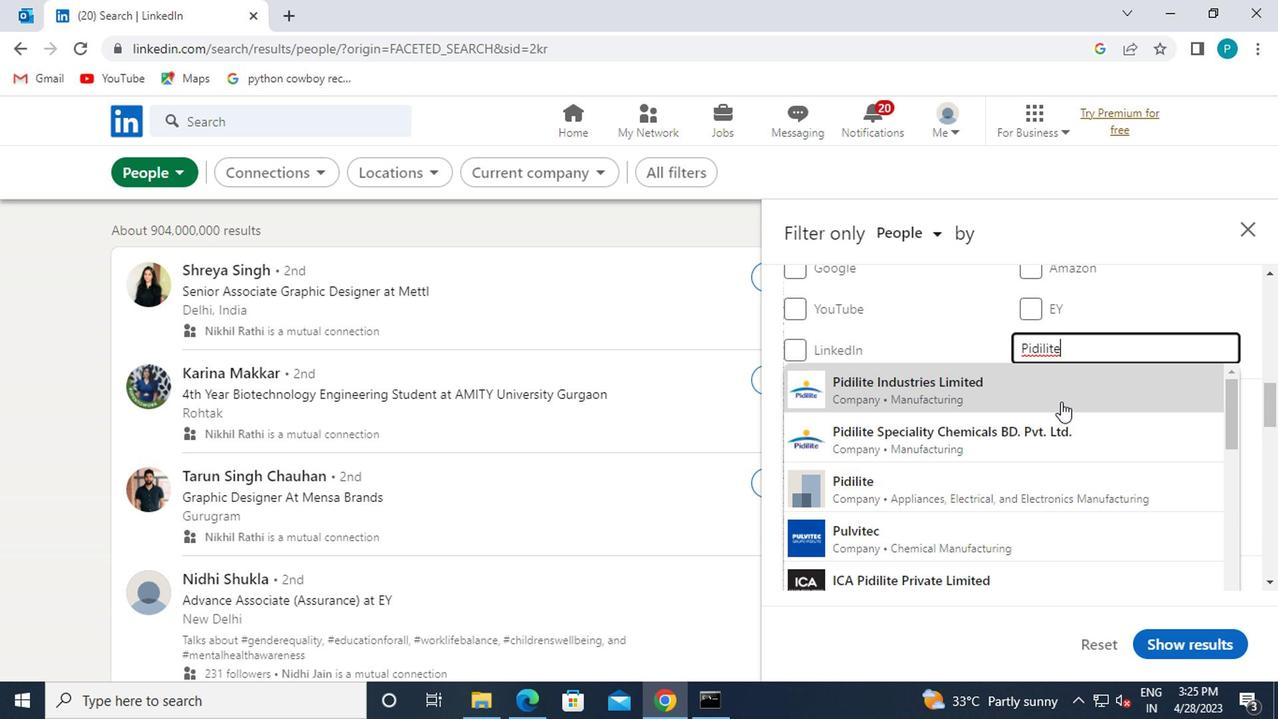 
Action: Mouse scrolled (1058, 402) with delta (0, -1)
Screenshot: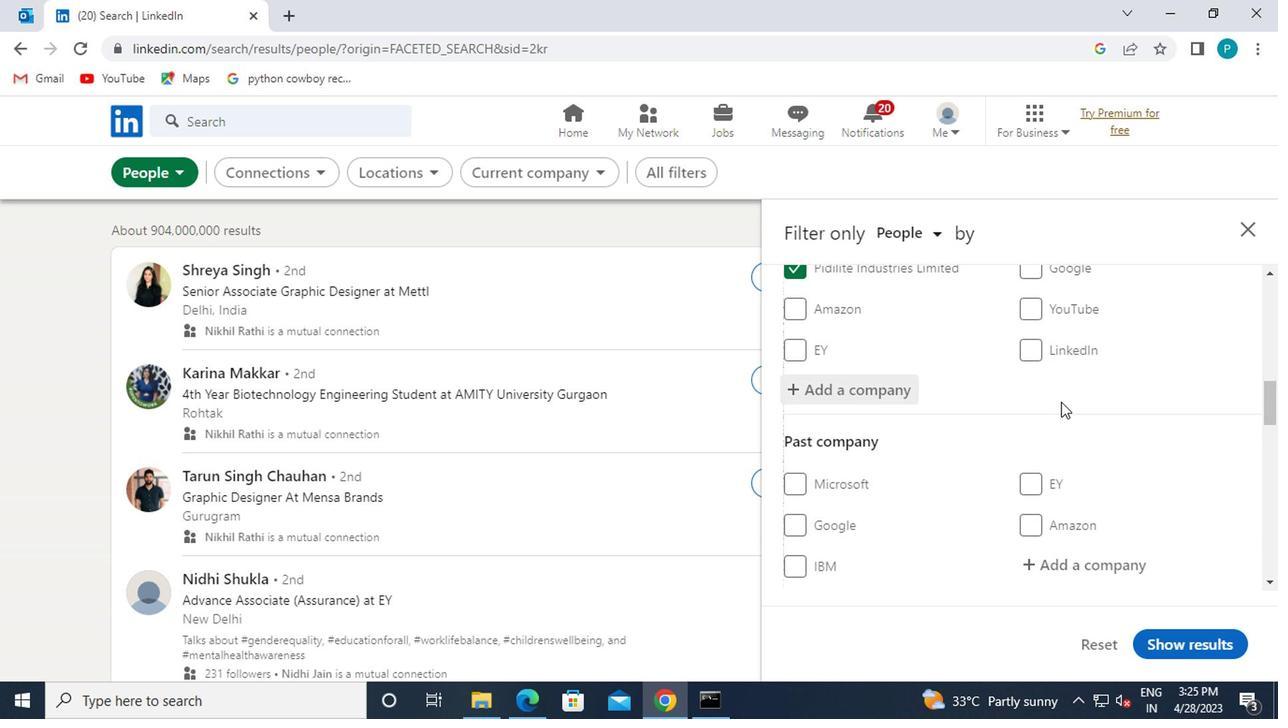 
Action: Mouse scrolled (1058, 402) with delta (0, -1)
Screenshot: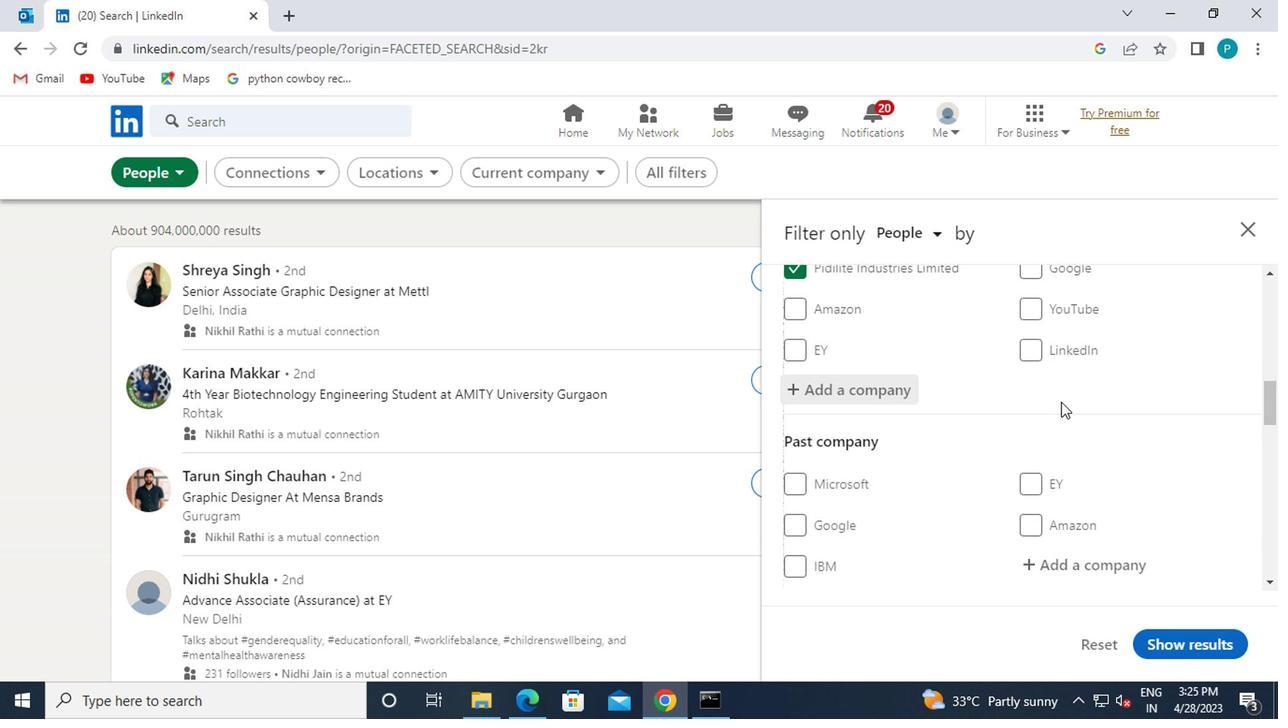 
Action: Mouse scrolled (1058, 402) with delta (0, -1)
Screenshot: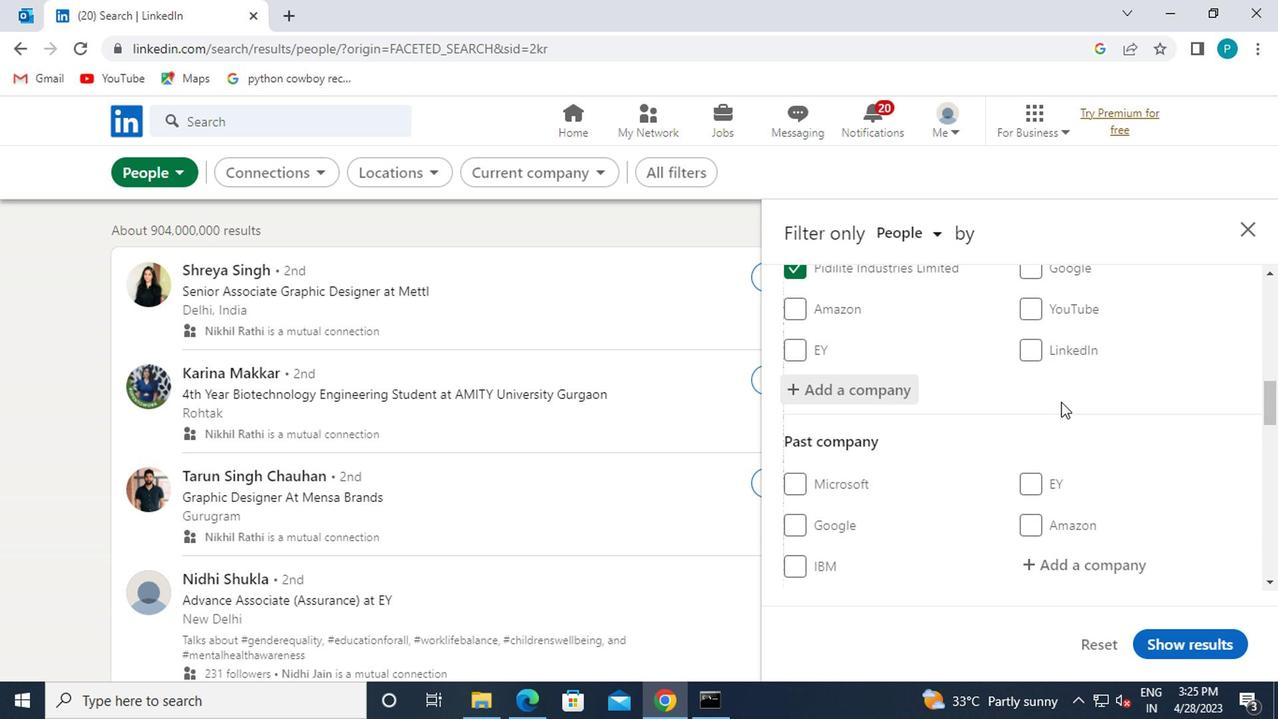 
Action: Mouse scrolled (1058, 402) with delta (0, -1)
Screenshot: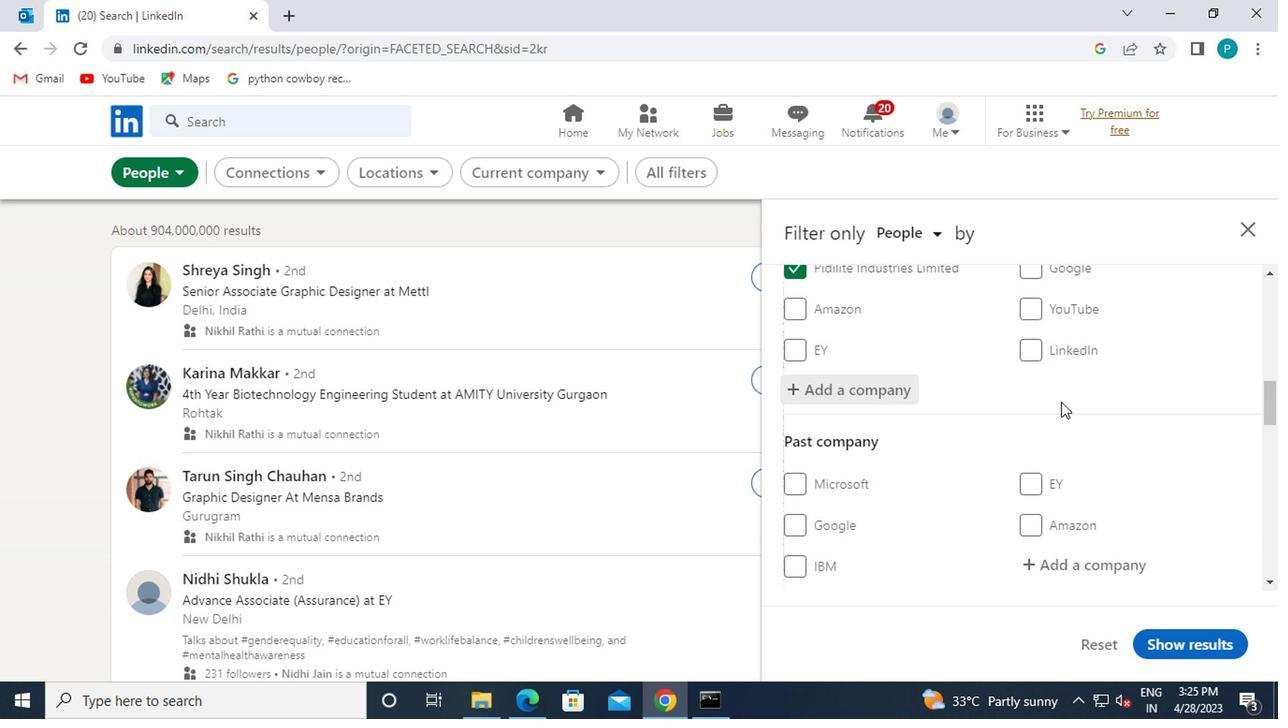 
Action: Mouse moved to (1053, 401)
Screenshot: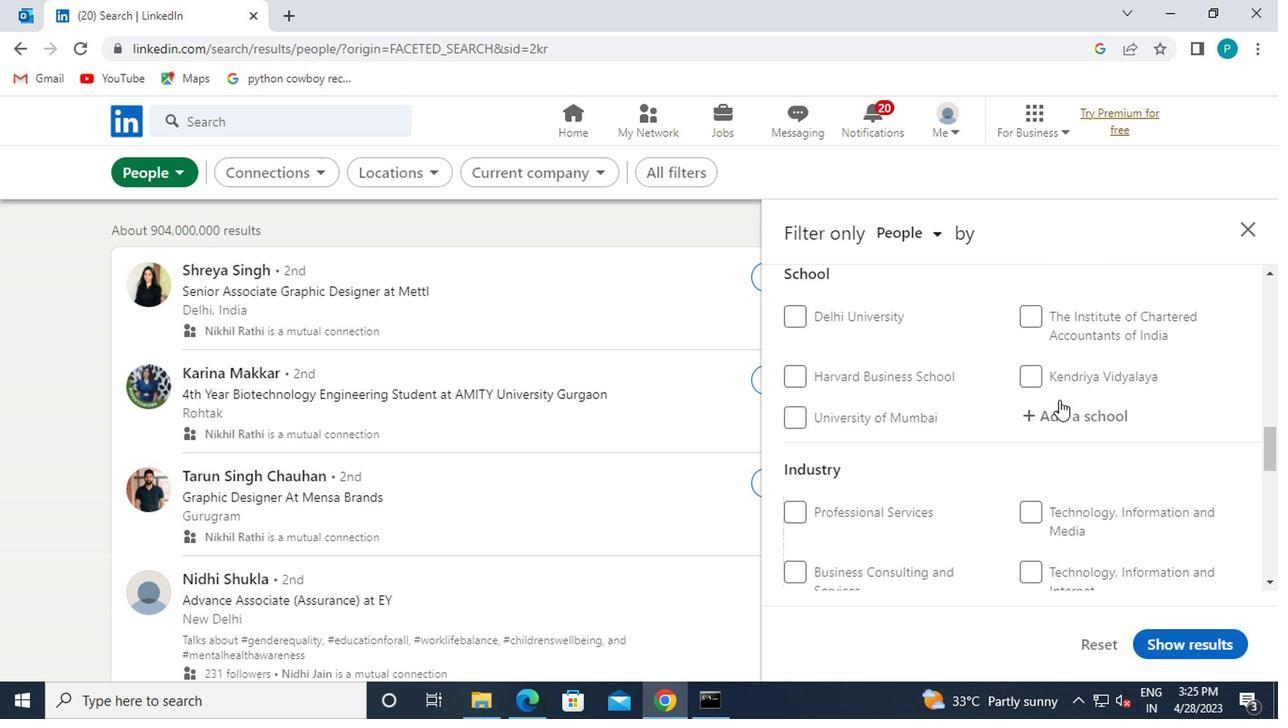 
Action: Mouse scrolled (1053, 402) with delta (0, 0)
Screenshot: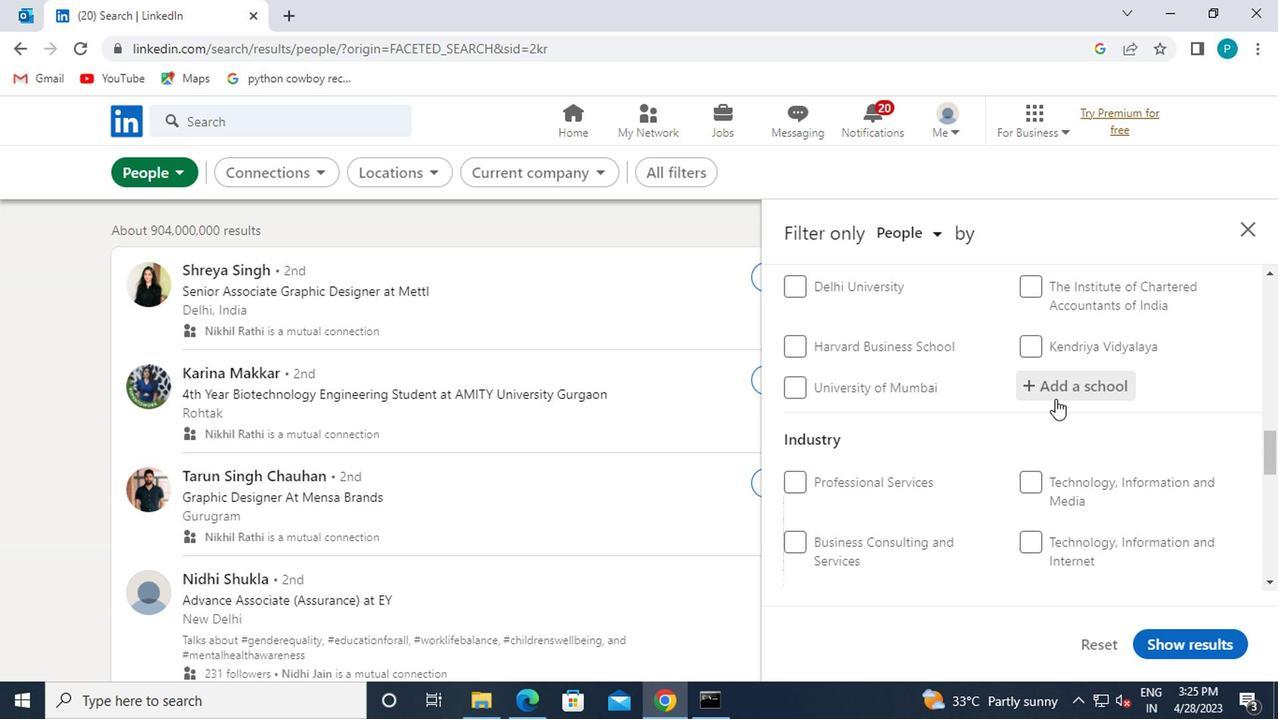 
Action: Mouse moved to (1070, 454)
Screenshot: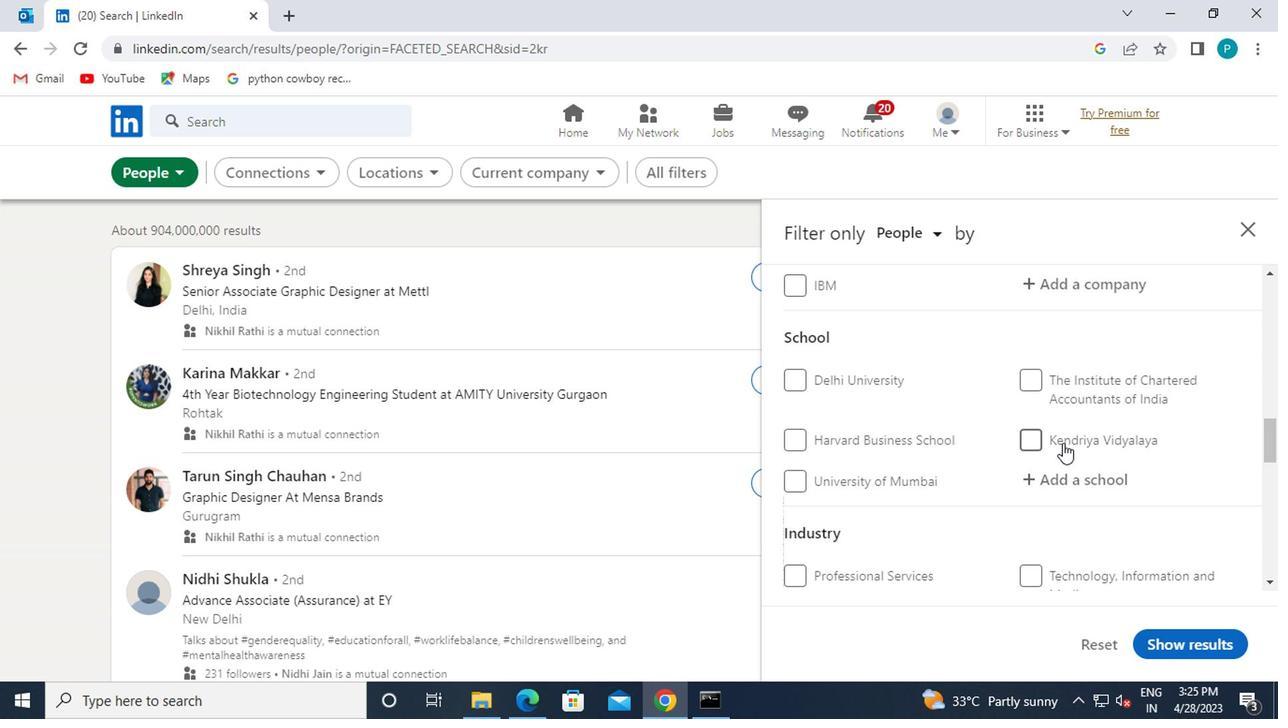 
Action: Mouse pressed left at (1070, 454)
Screenshot: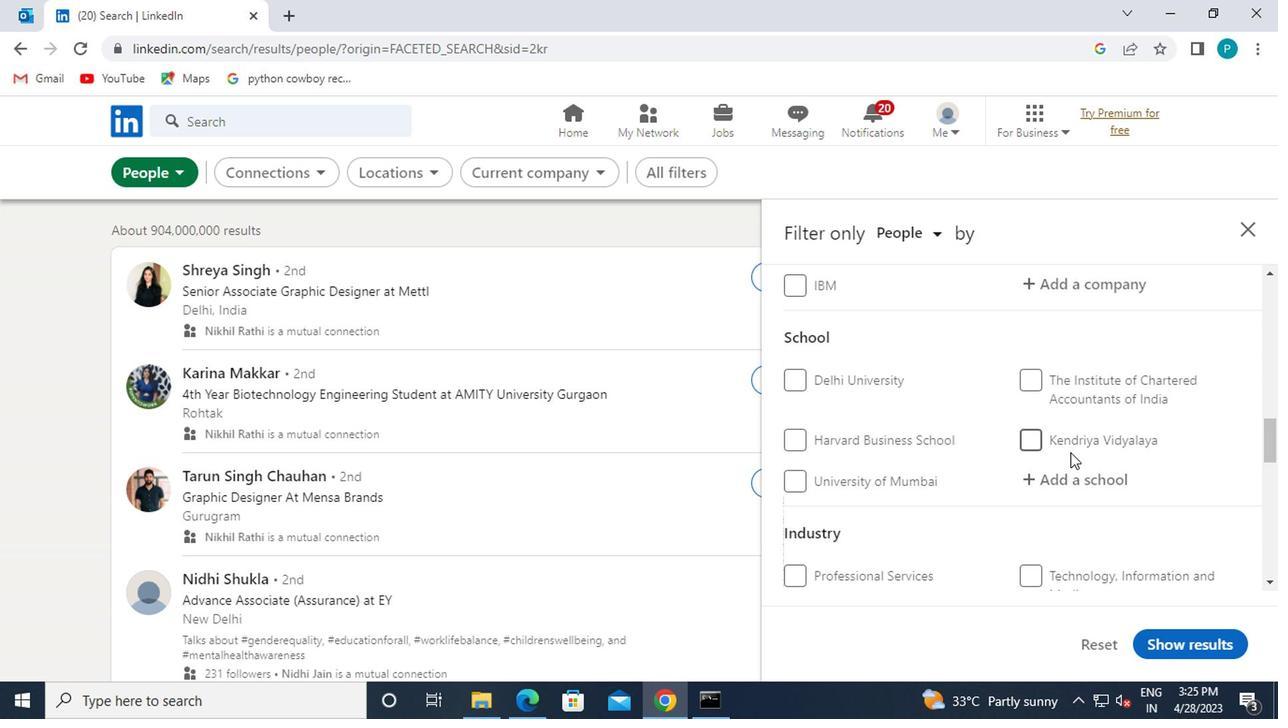 
Action: Mouse moved to (1084, 481)
Screenshot: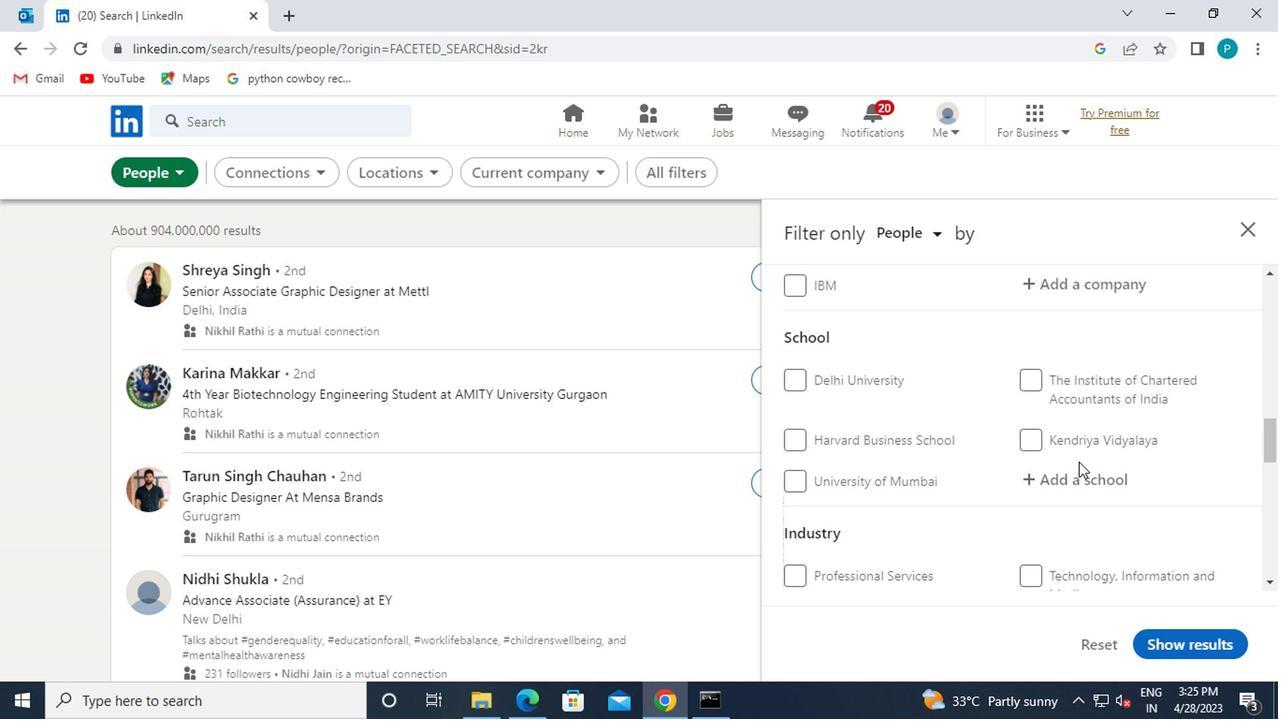 
Action: Mouse pressed left at (1084, 481)
Screenshot: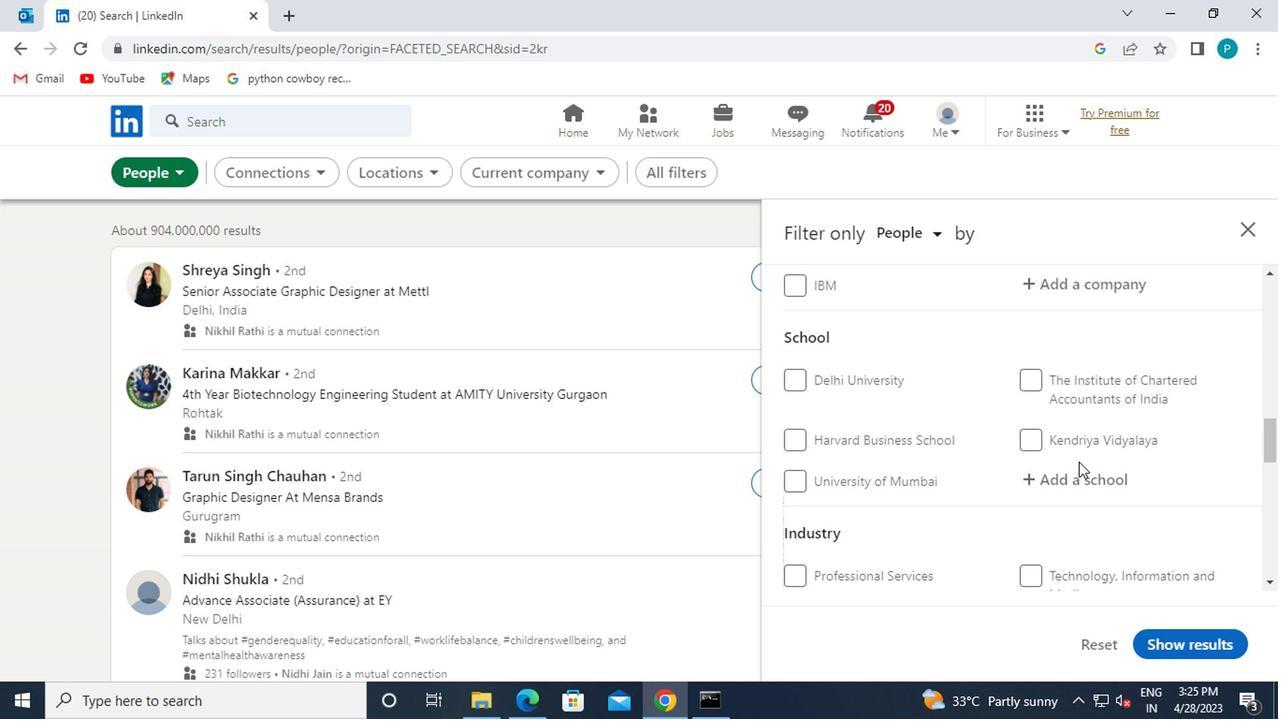 
Action: Mouse moved to (1084, 482)
Screenshot: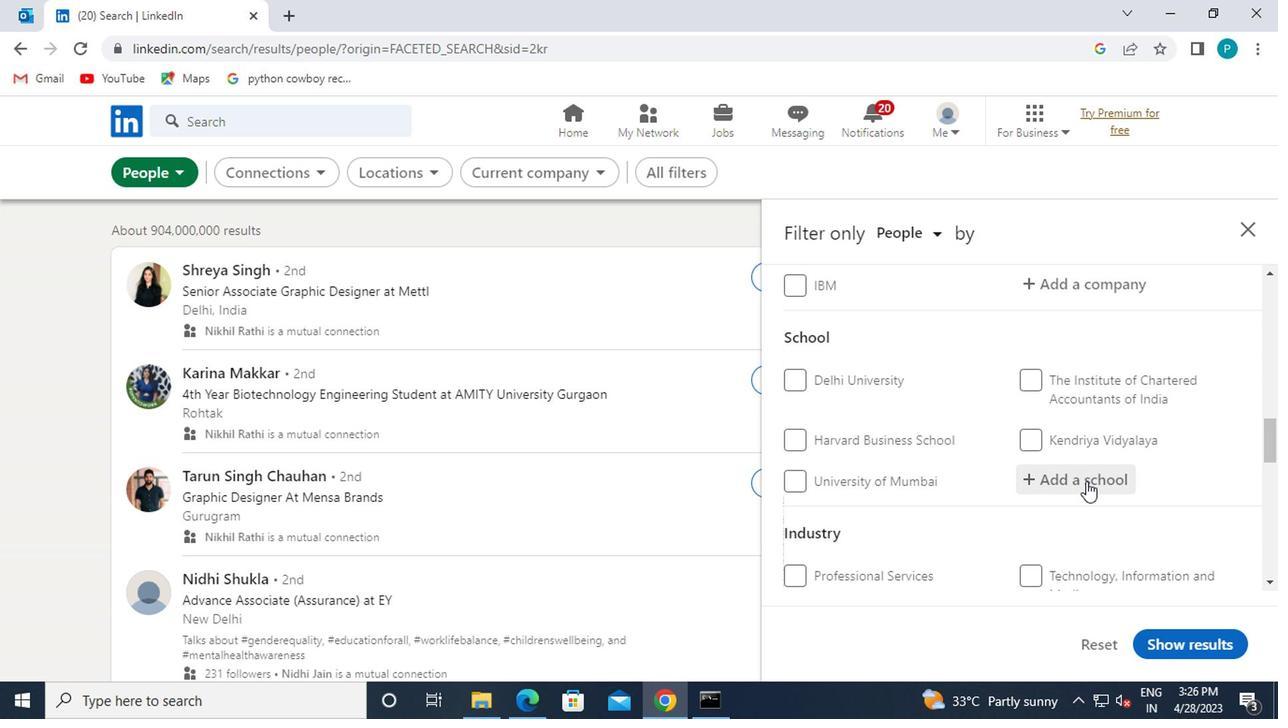 
Action: Key pressed <Key.caps_lock>E<Key.caps_lock>AST<Key.space><Key.caps_lock>W<Key.caps_lock>EST<Key.space><Key.caps_lock>I
Screenshot: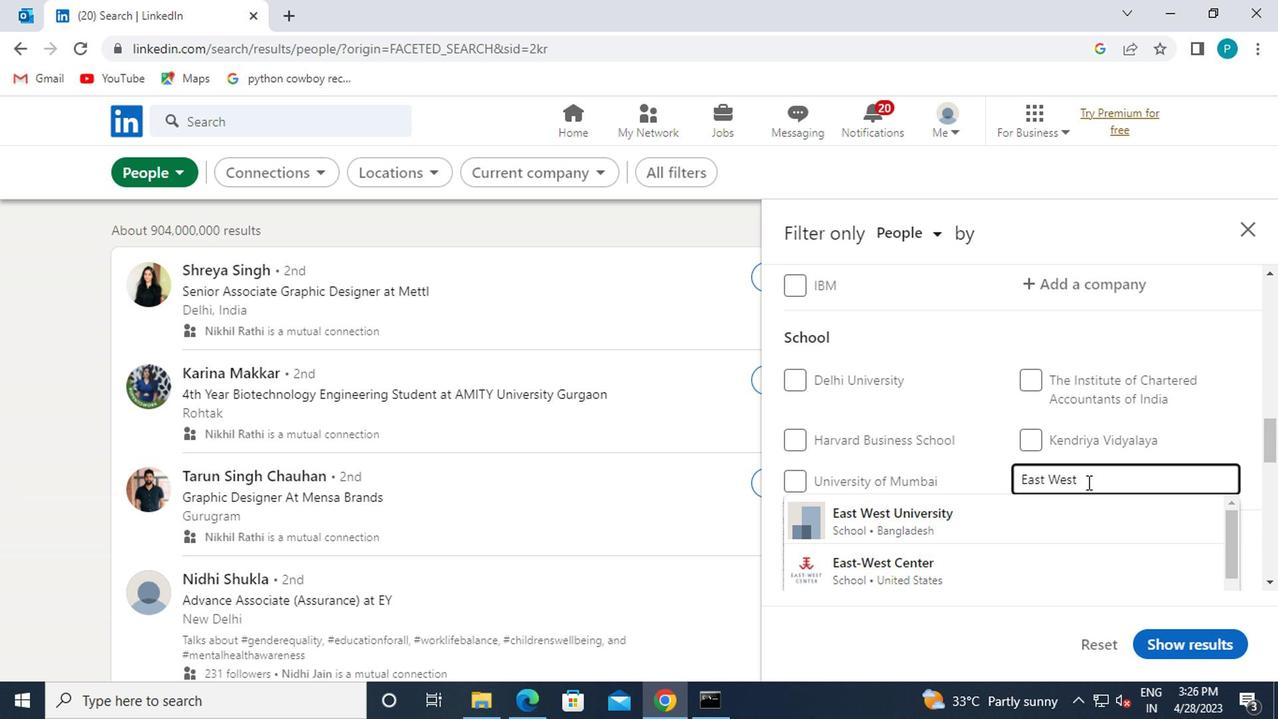 
Action: Mouse moved to (913, 520)
Screenshot: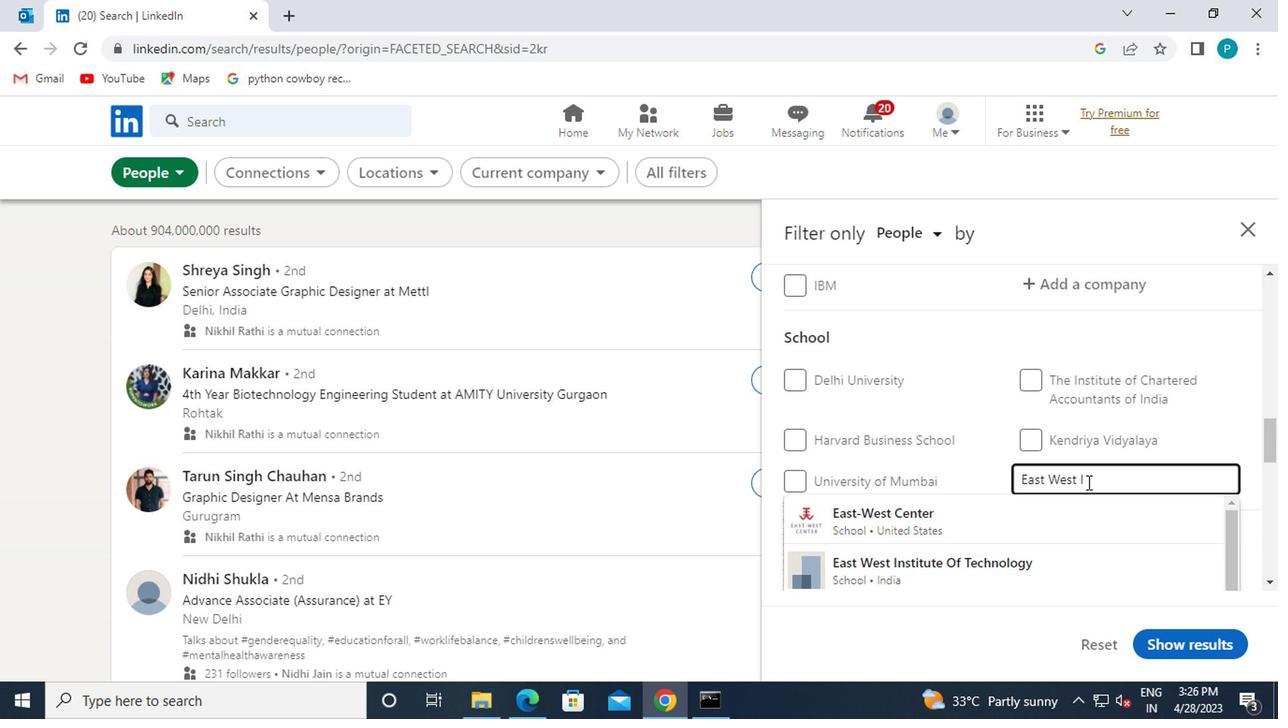 
Action: Key pressed <Key.caps_lock>NSTITUTE
Screenshot: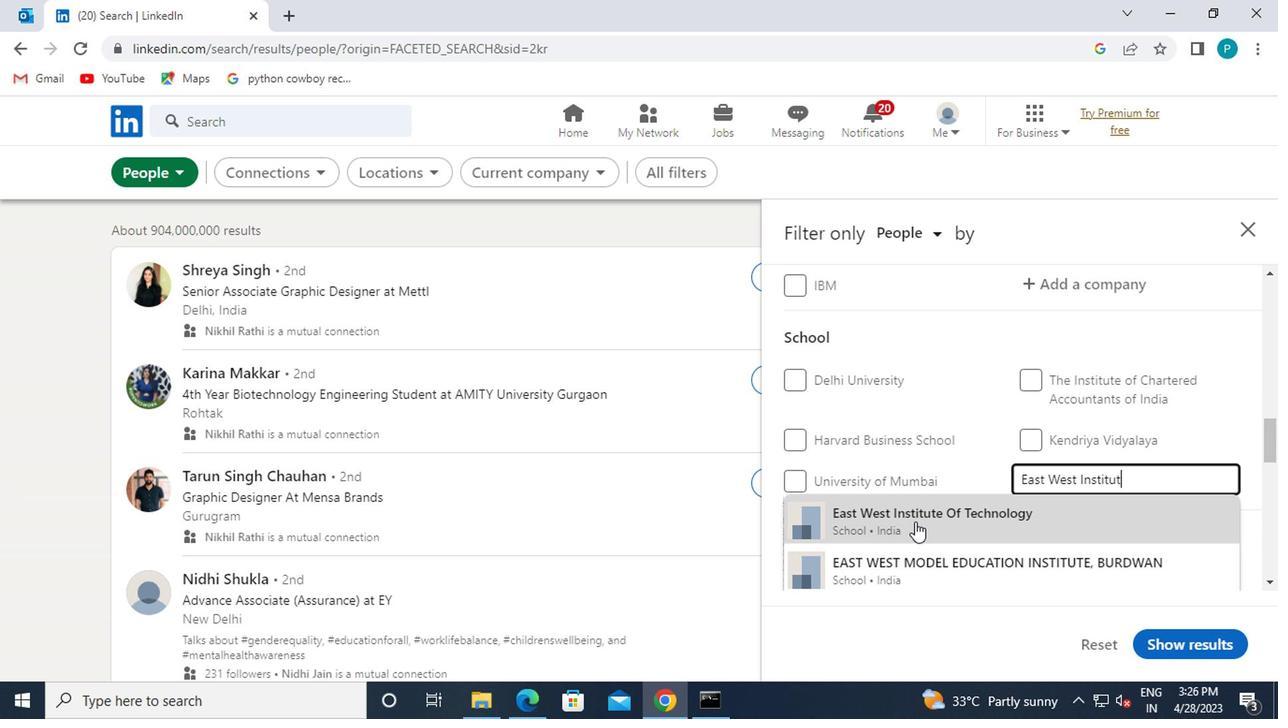 
Action: Mouse moved to (925, 519)
Screenshot: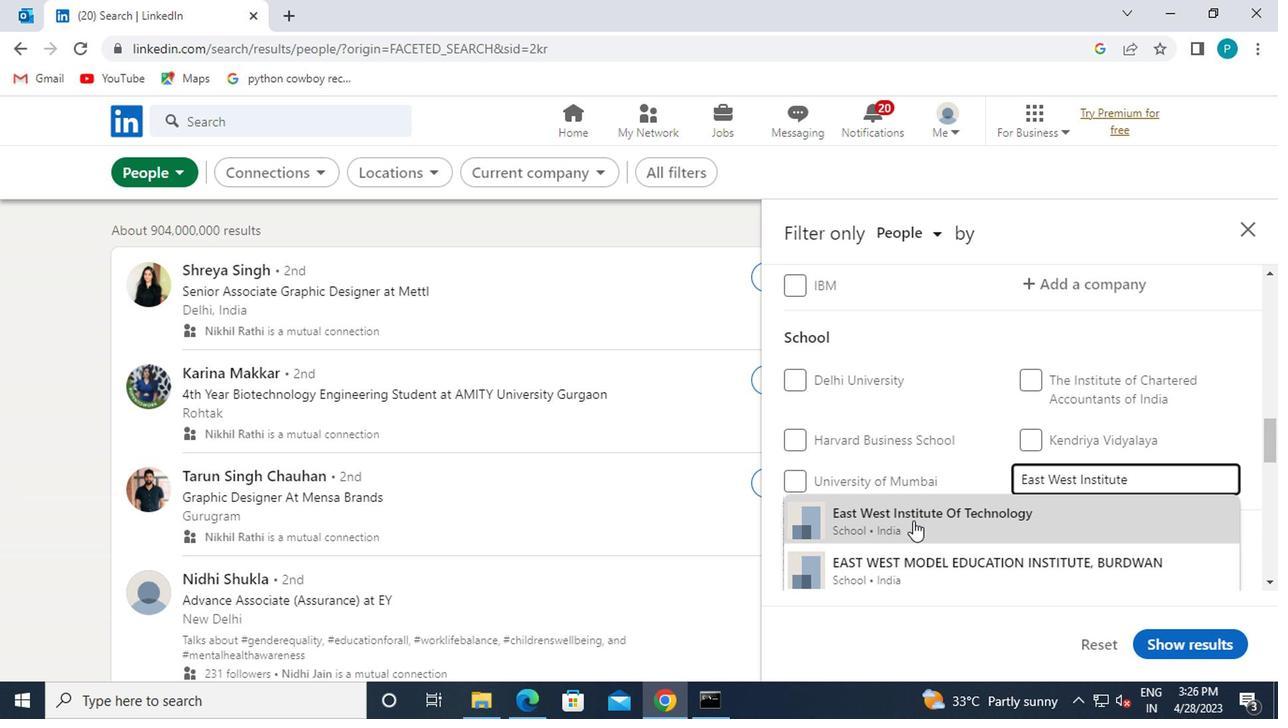 
Action: Mouse pressed left at (925, 519)
Screenshot: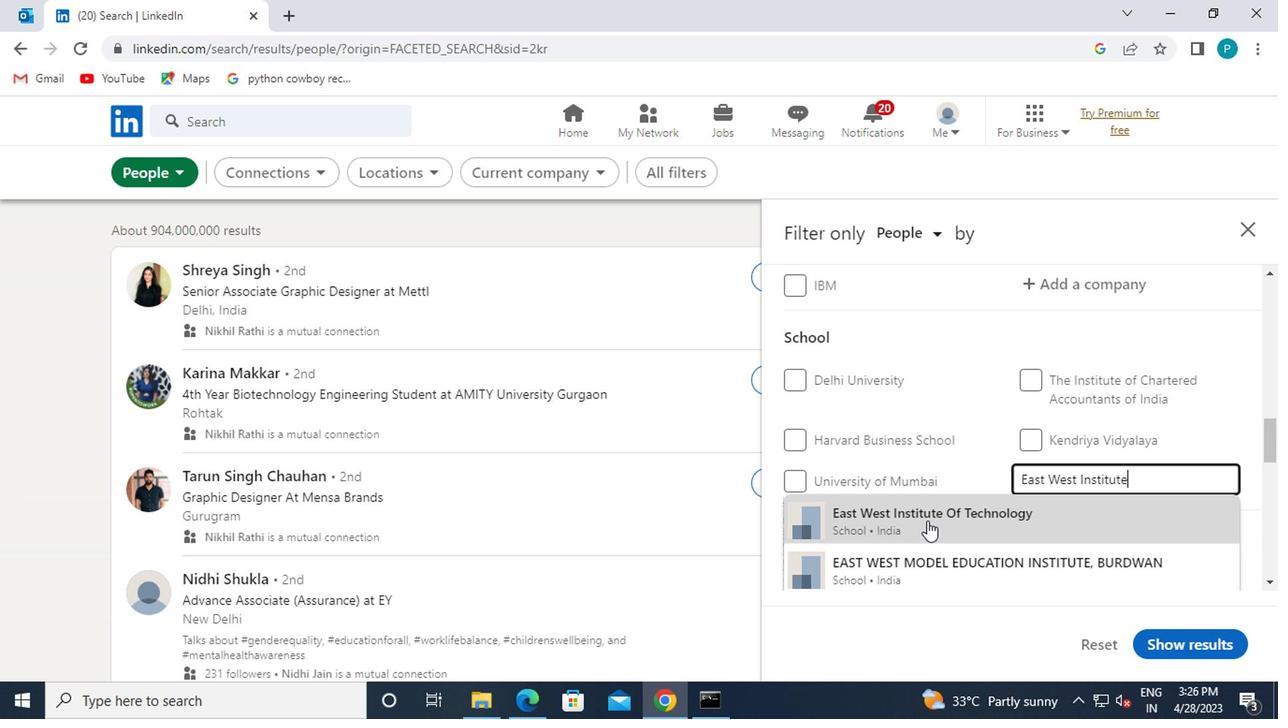 
Action: Mouse moved to (932, 519)
Screenshot: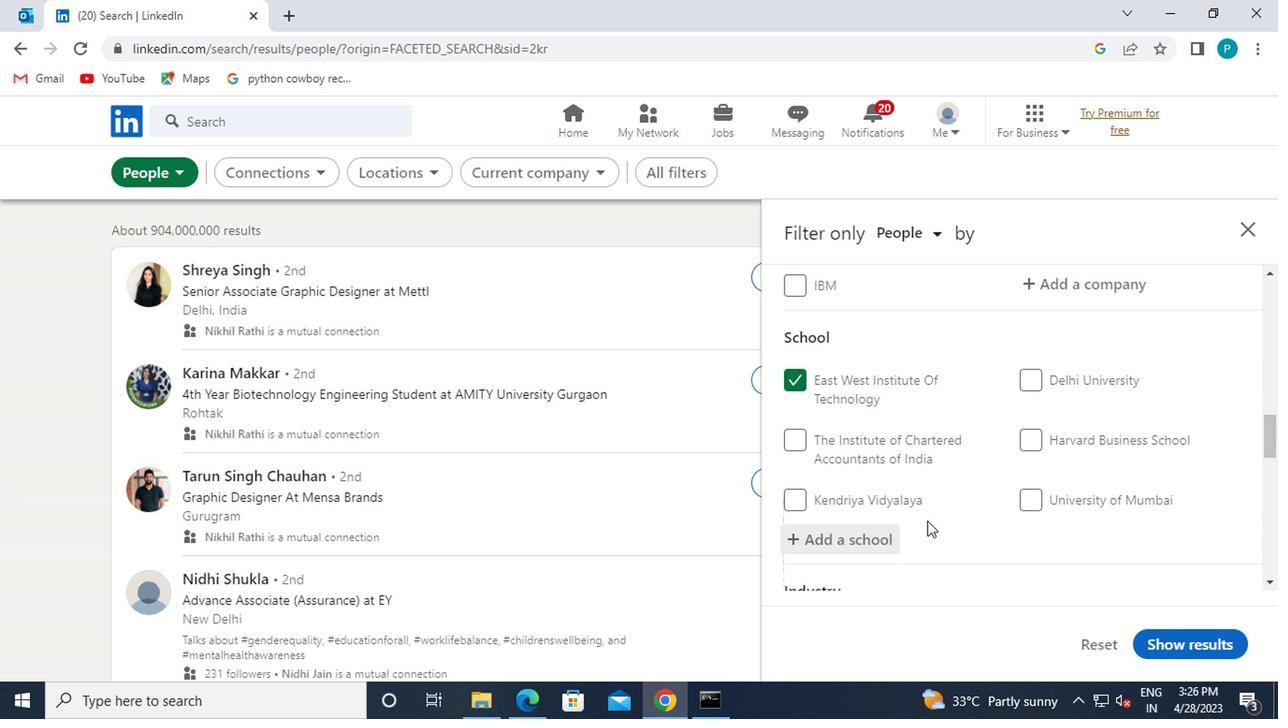 
Action: Mouse scrolled (932, 518) with delta (0, 0)
Screenshot: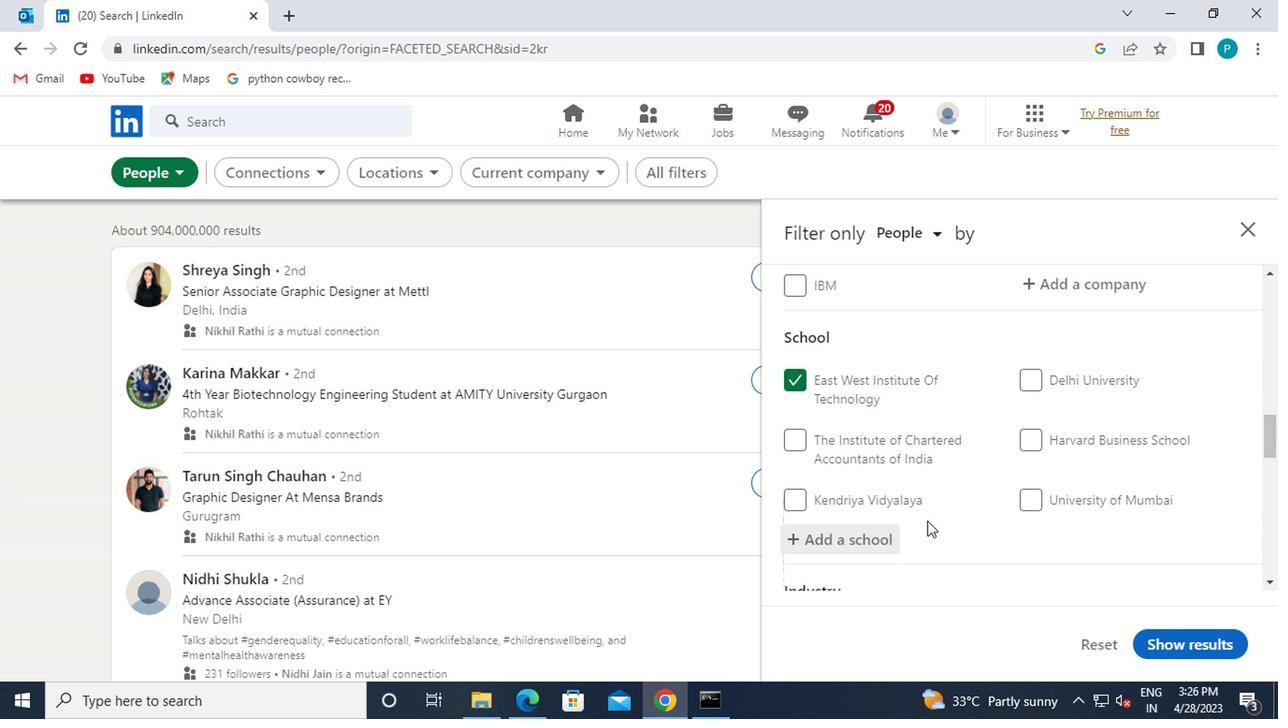 
Action: Mouse moved to (938, 521)
Screenshot: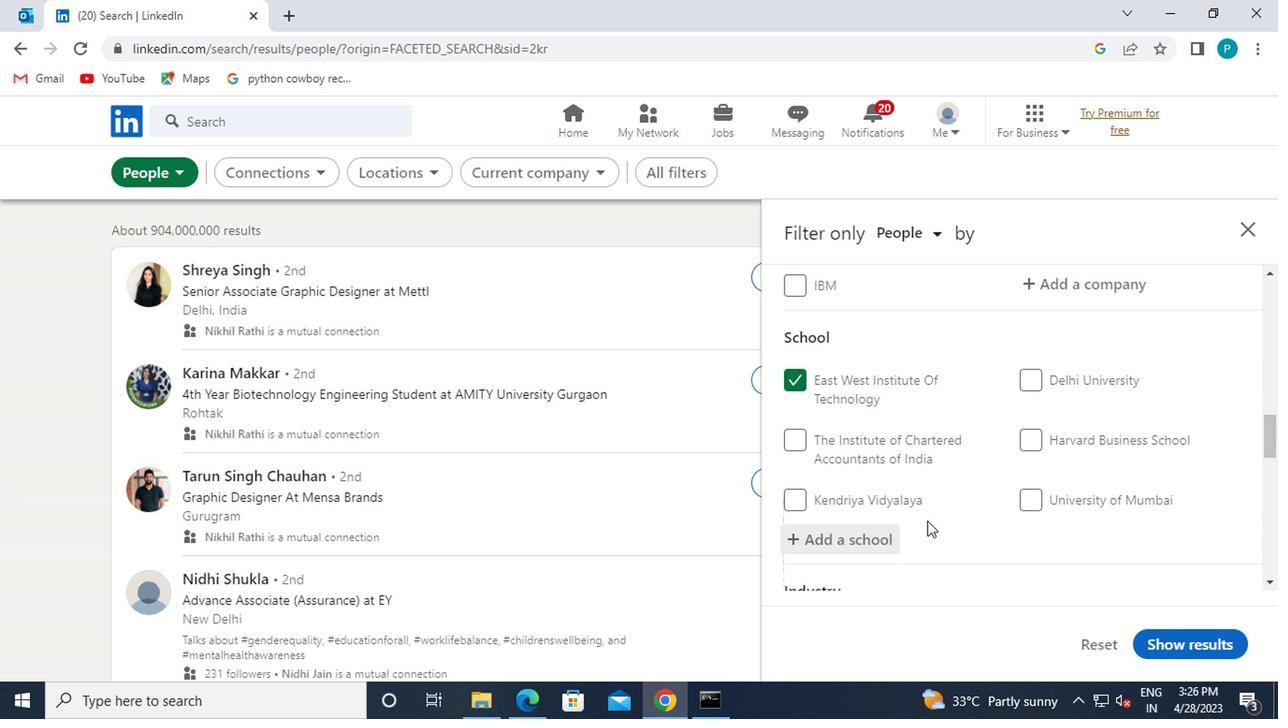 
Action: Mouse scrolled (938, 520) with delta (0, -1)
Screenshot: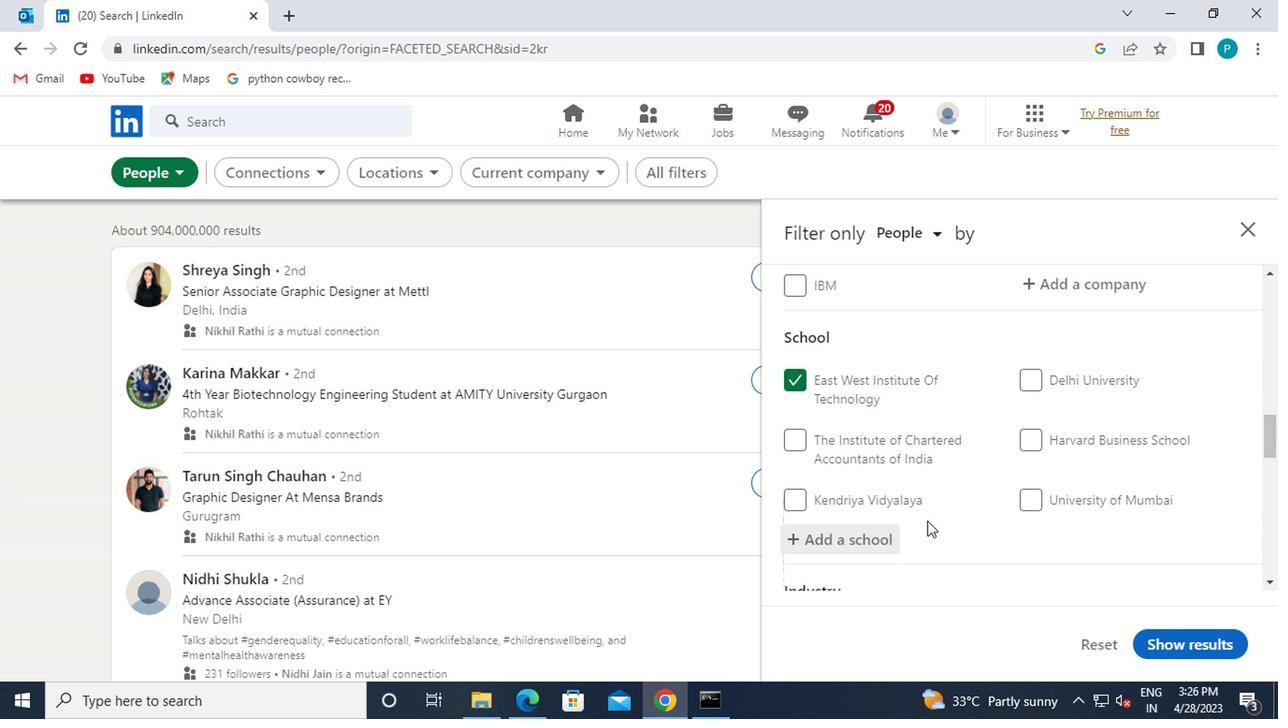 
Action: Mouse moved to (1051, 539)
Screenshot: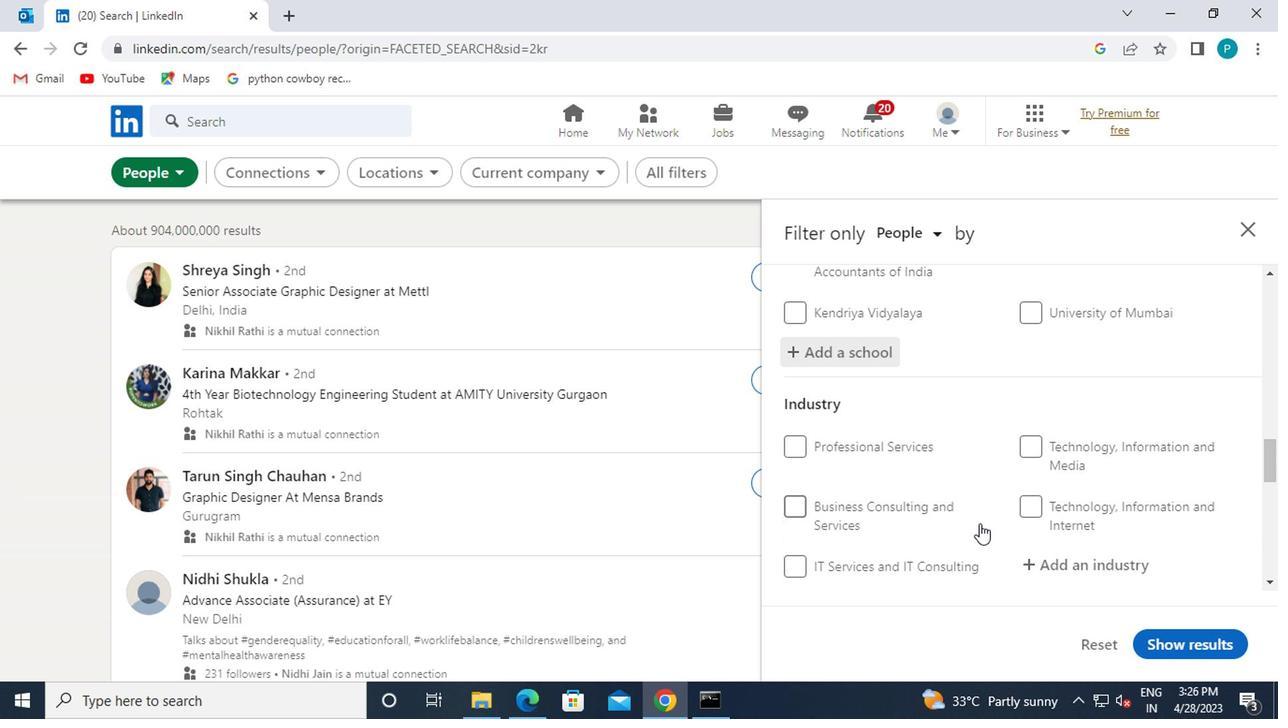 
Action: Mouse scrolled (1051, 538) with delta (0, 0)
Screenshot: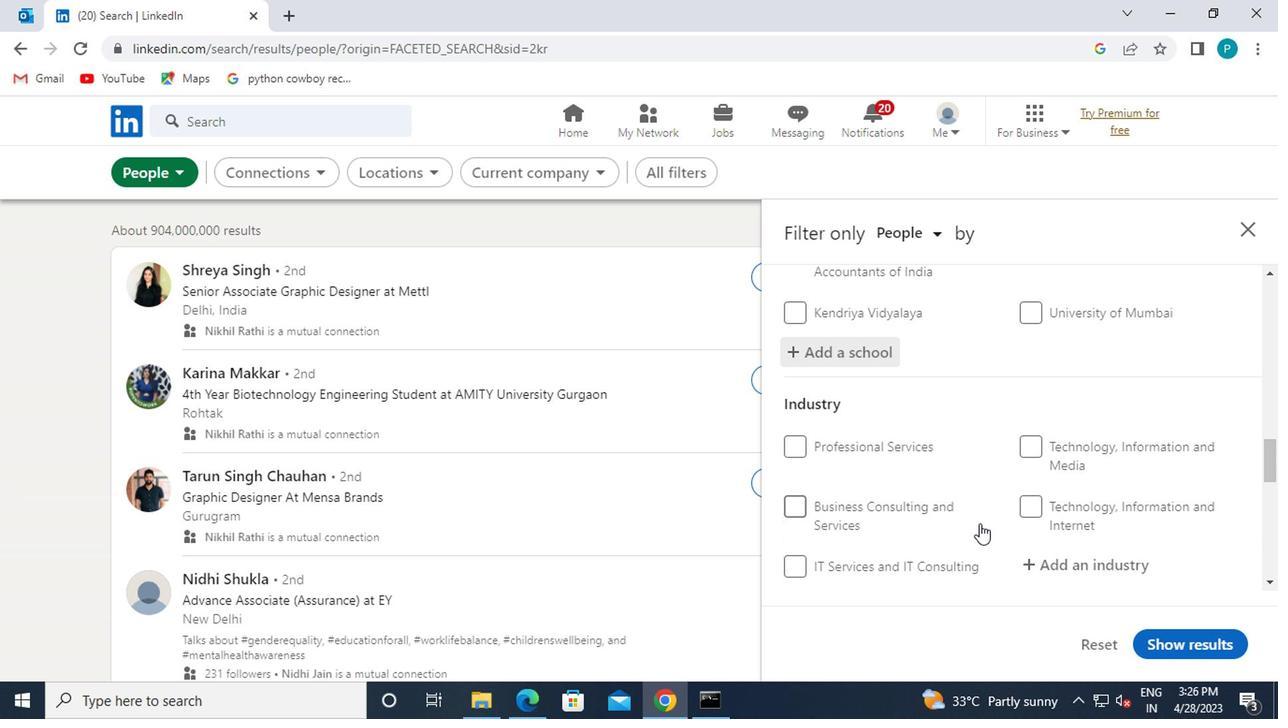 
Action: Mouse moved to (1082, 466)
Screenshot: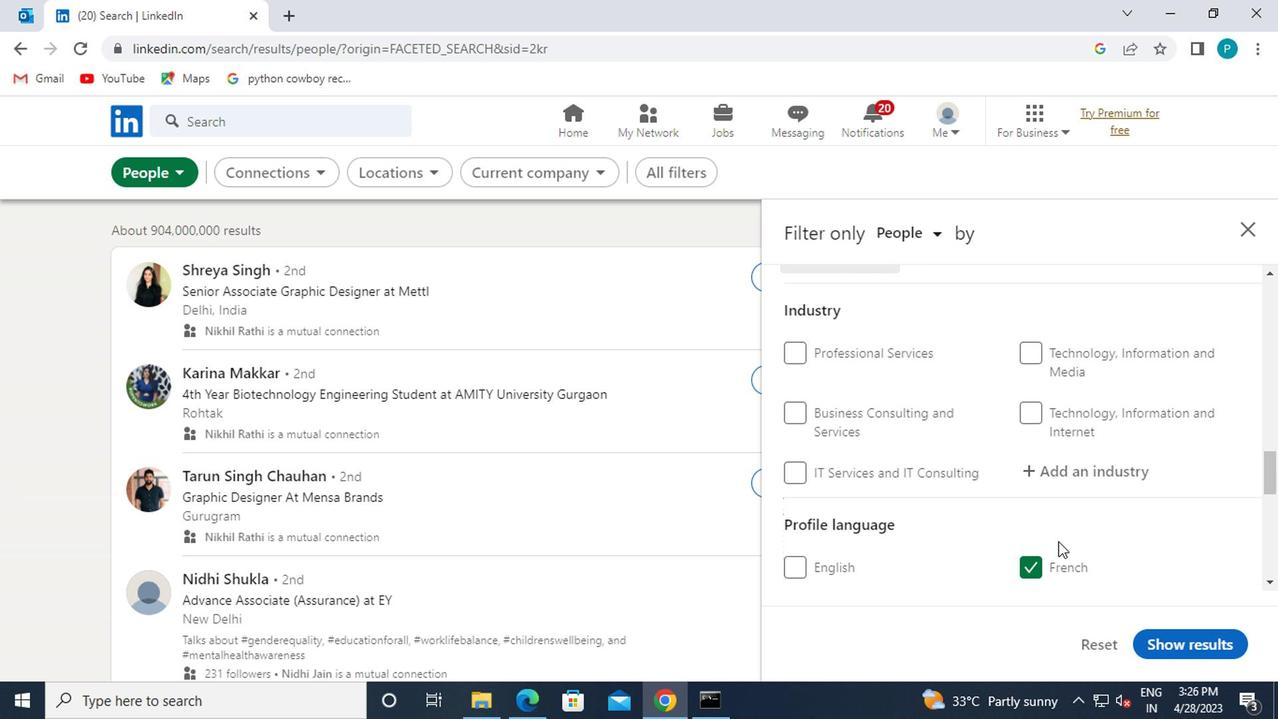 
Action: Mouse pressed left at (1082, 466)
Screenshot: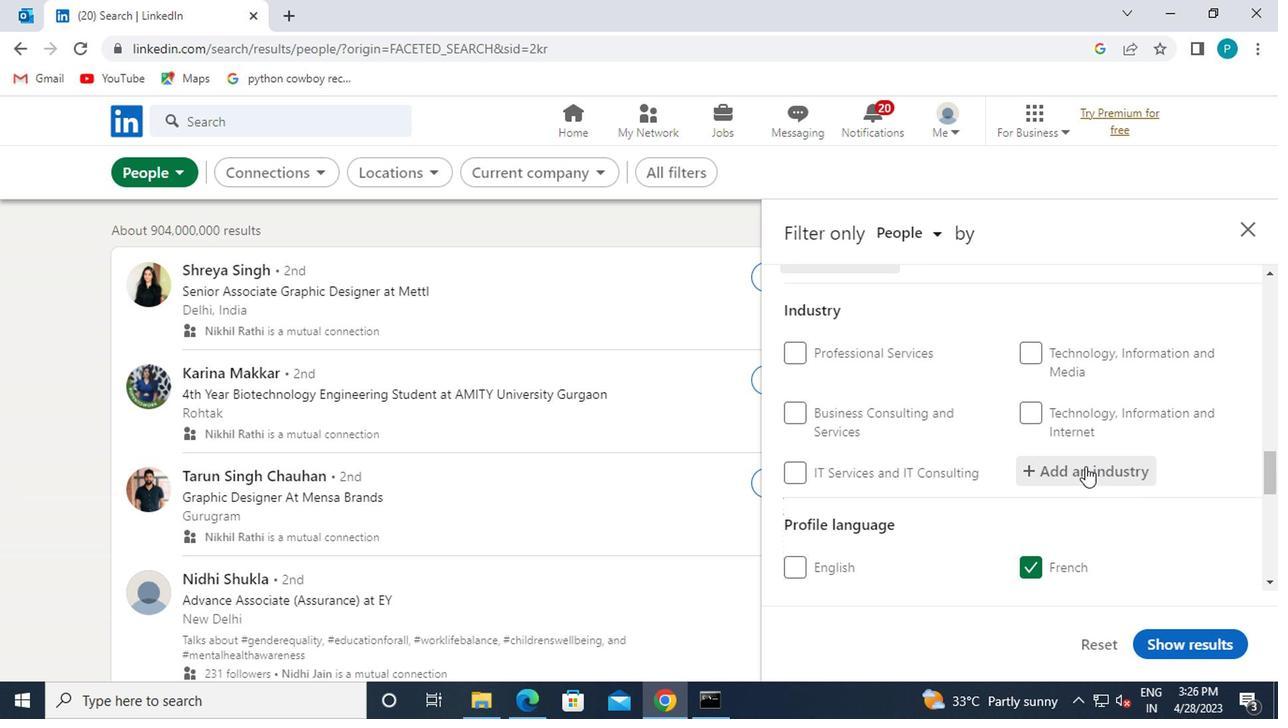 
Action: Mouse moved to (1086, 496)
Screenshot: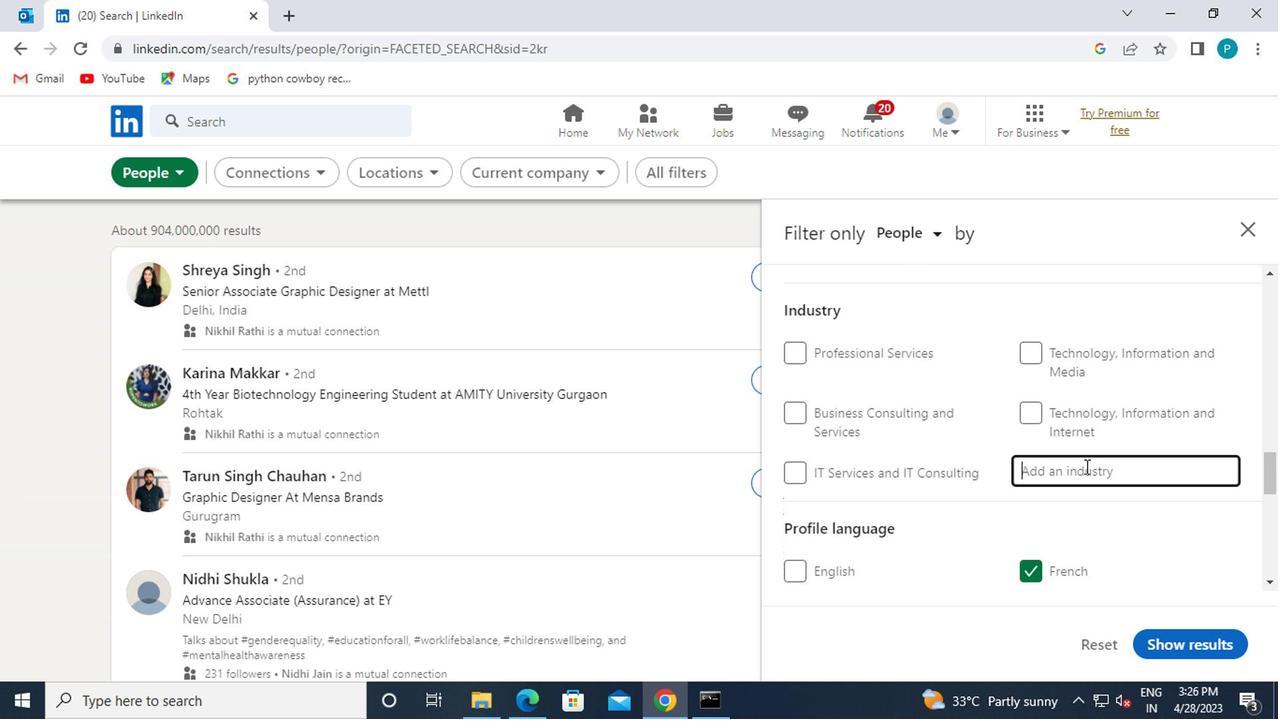 
Action: Key pressed <Key.caps_lock>M<Key.caps_lock>EDICAL
Screenshot: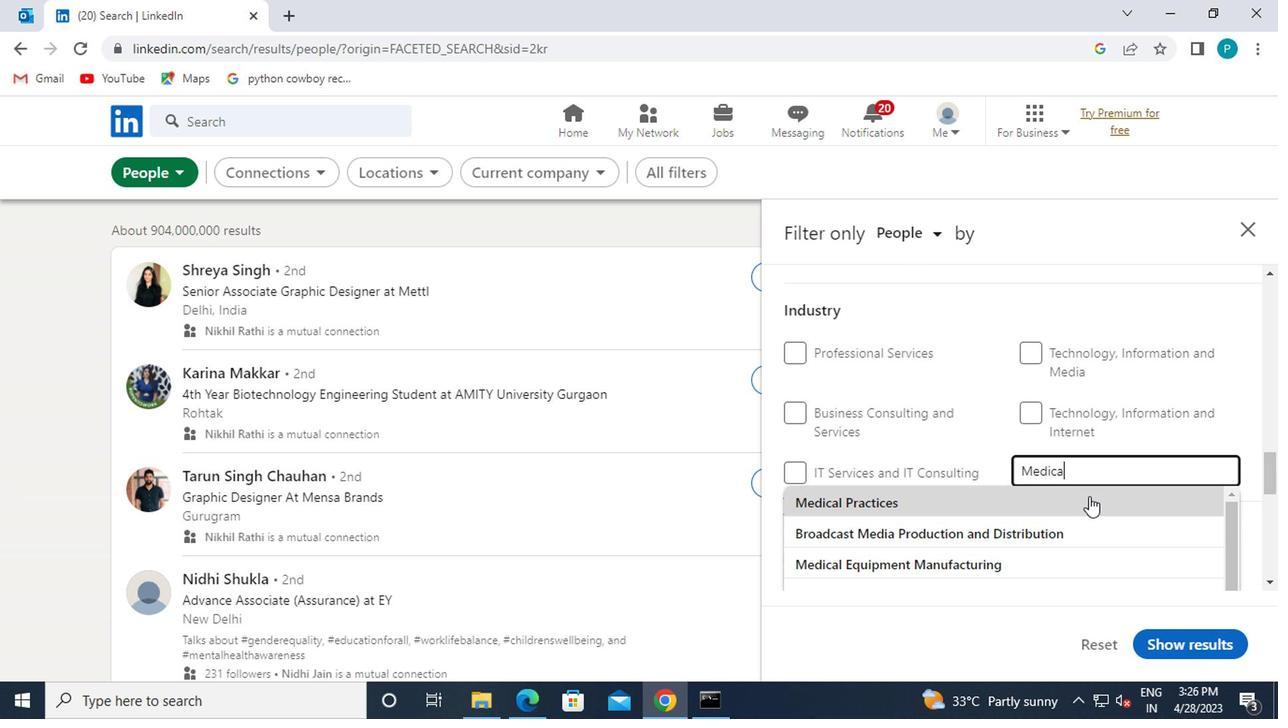 
Action: Mouse moved to (1066, 556)
Screenshot: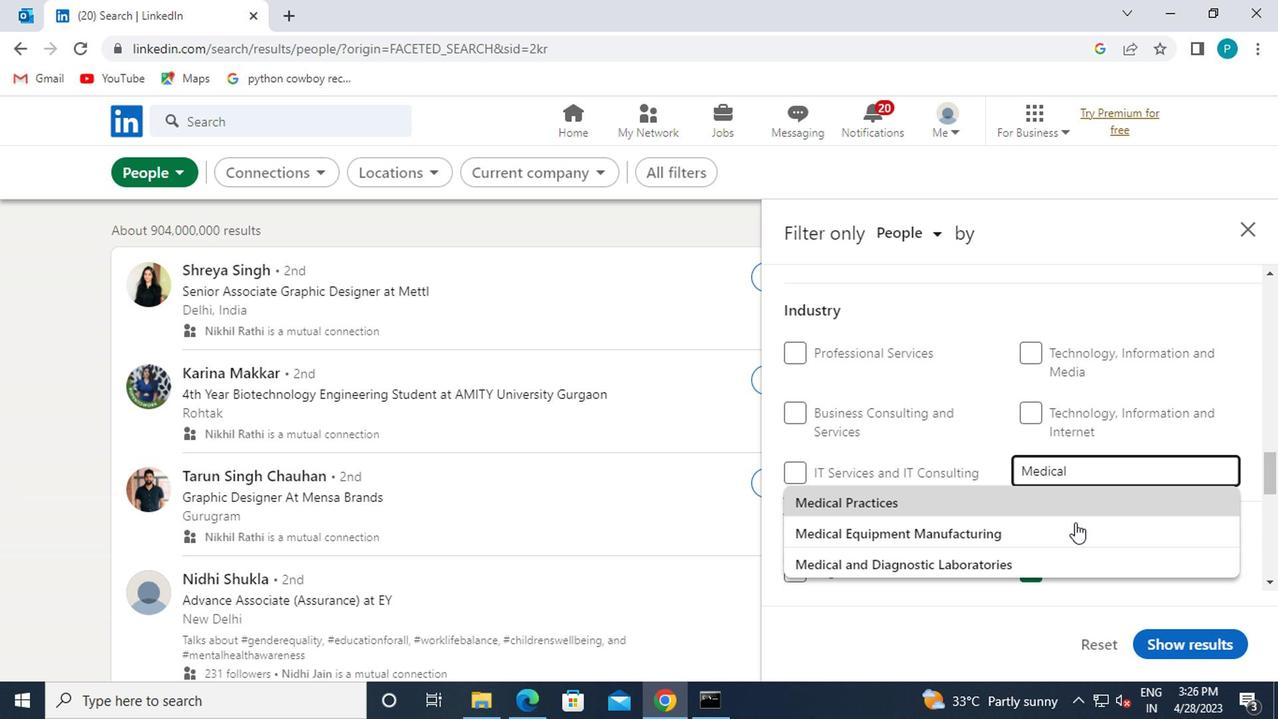 
Action: Mouse pressed left at (1066, 556)
Screenshot: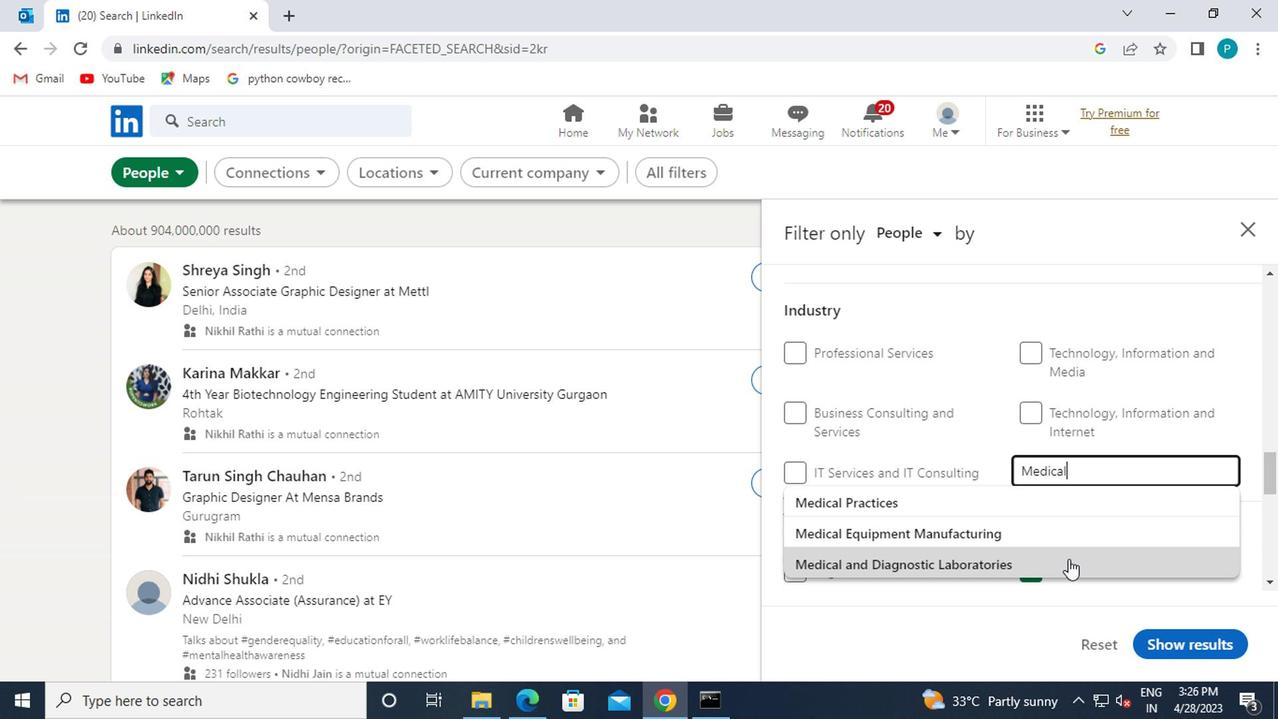 
Action: Mouse moved to (1010, 528)
Screenshot: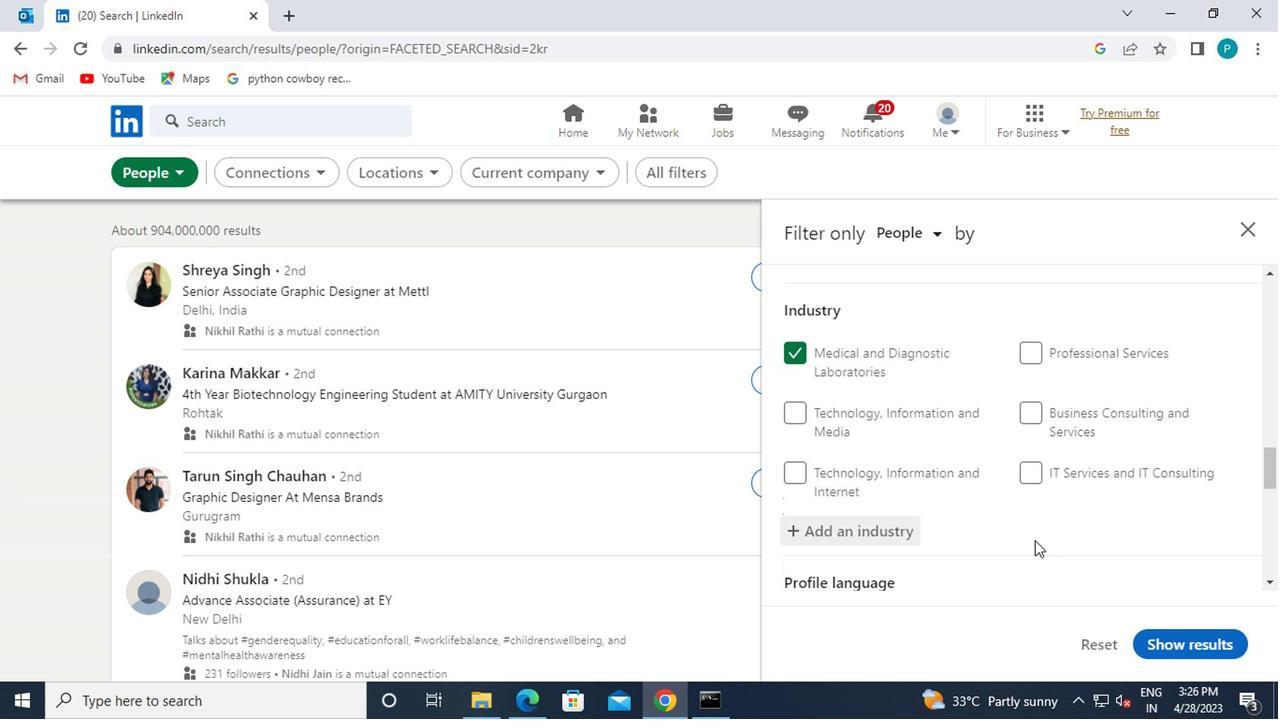
Action: Mouse scrolled (1010, 527) with delta (0, -1)
Screenshot: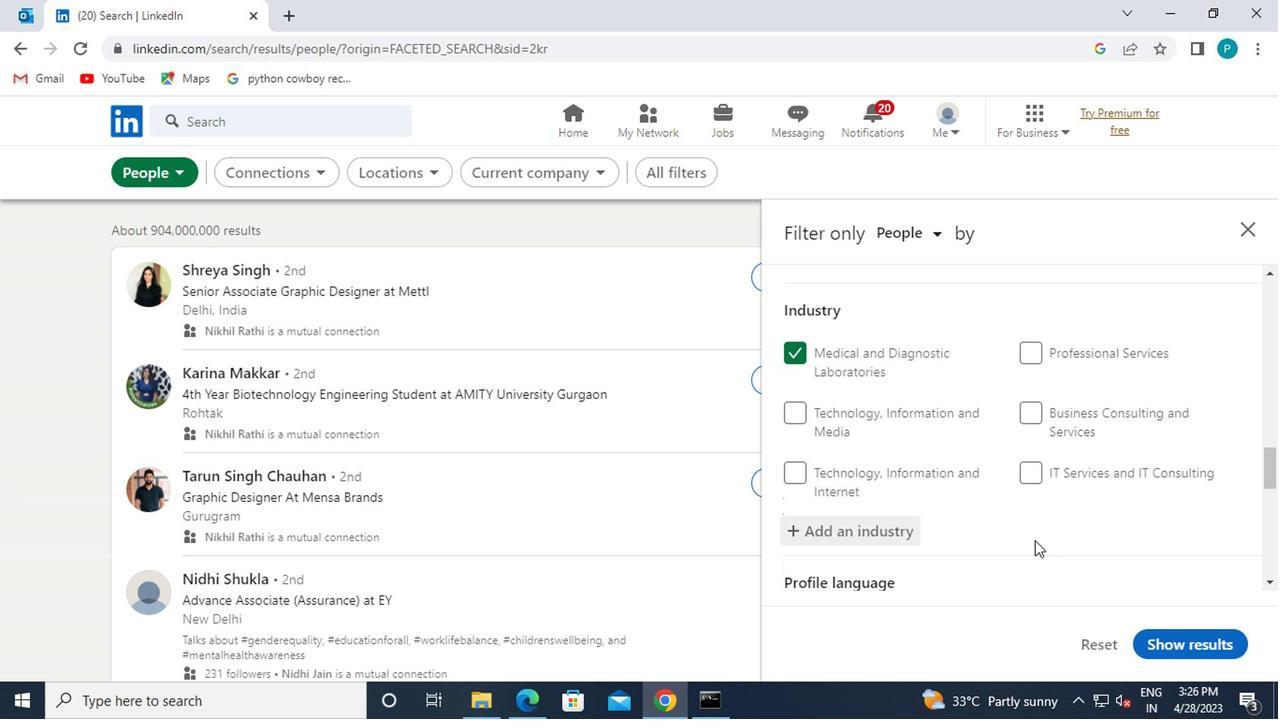 
Action: Mouse moved to (1009, 528)
Screenshot: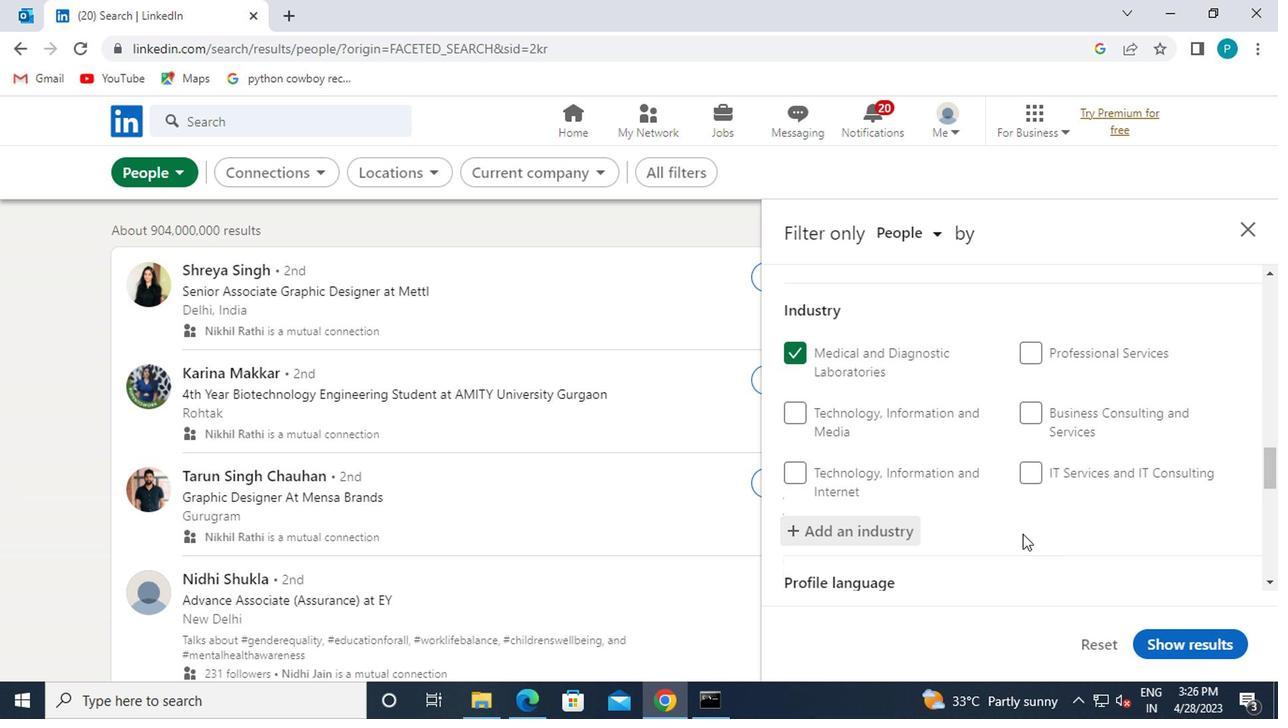 
Action: Mouse scrolled (1009, 527) with delta (0, -1)
Screenshot: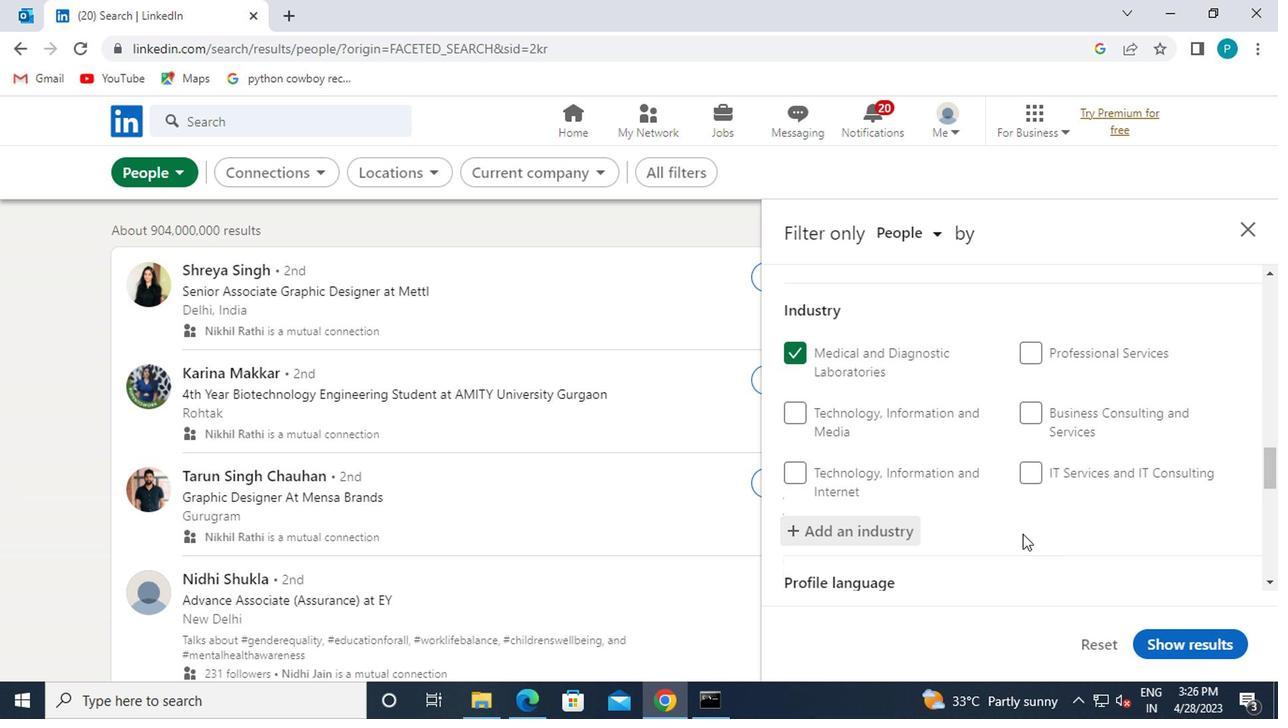
Action: Mouse moved to (958, 499)
Screenshot: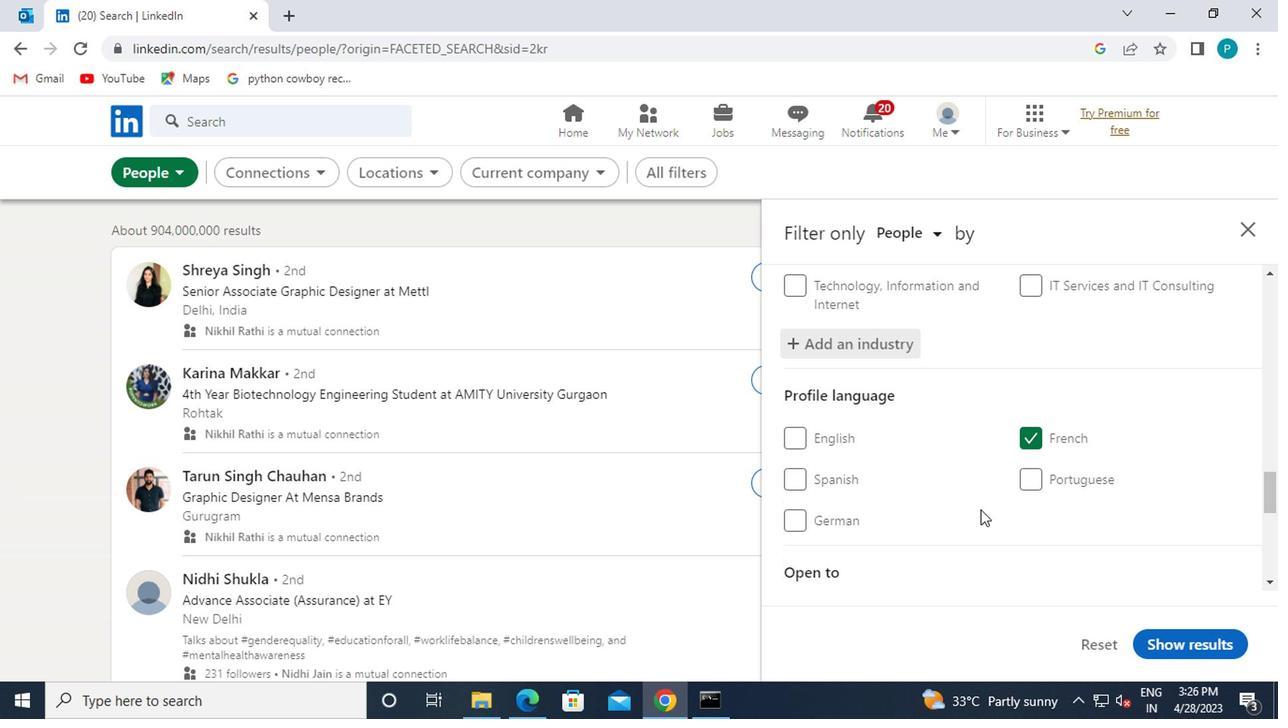 
Action: Mouse scrolled (958, 498) with delta (0, 0)
Screenshot: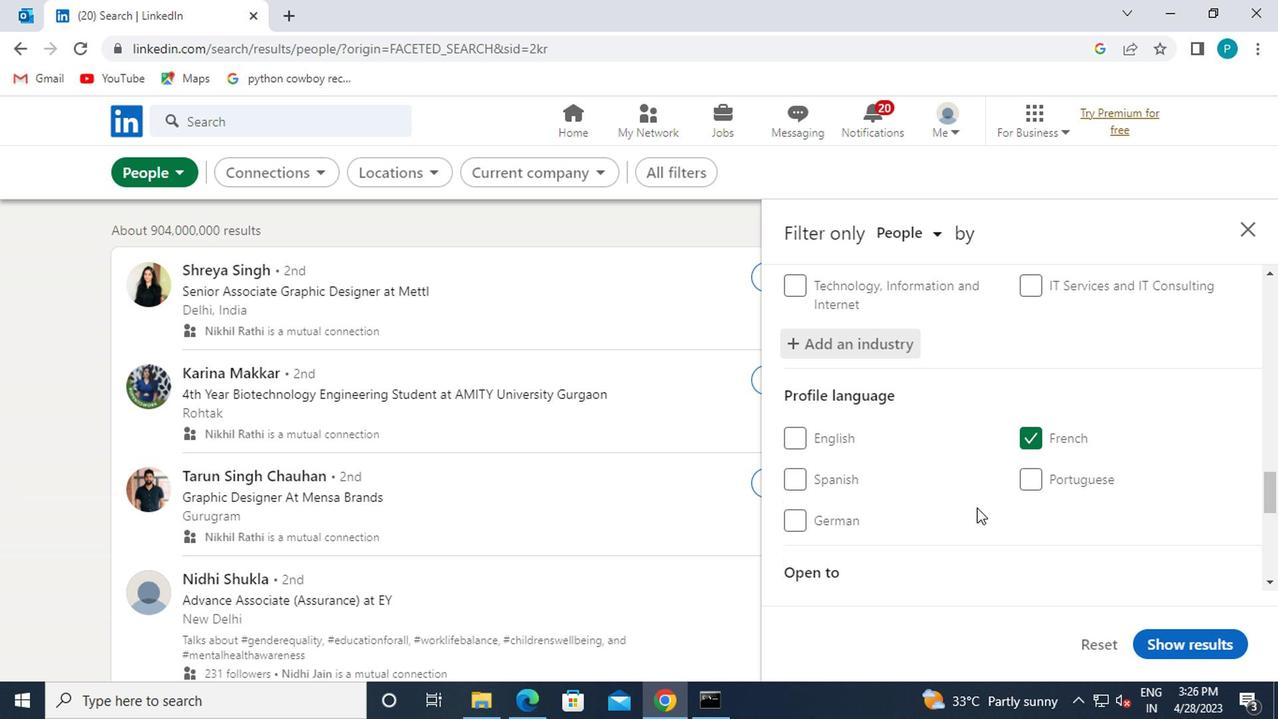
Action: Mouse scrolled (958, 498) with delta (0, 0)
Screenshot: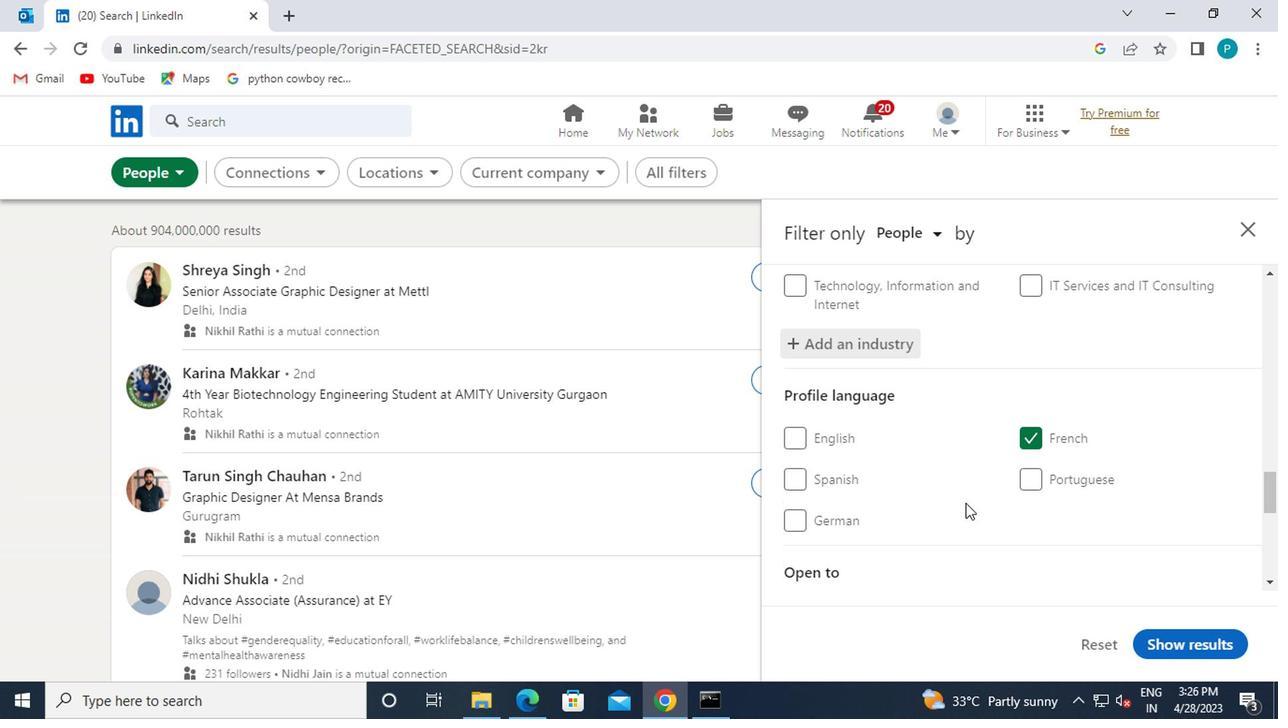 
Action: Mouse moved to (1073, 517)
Screenshot: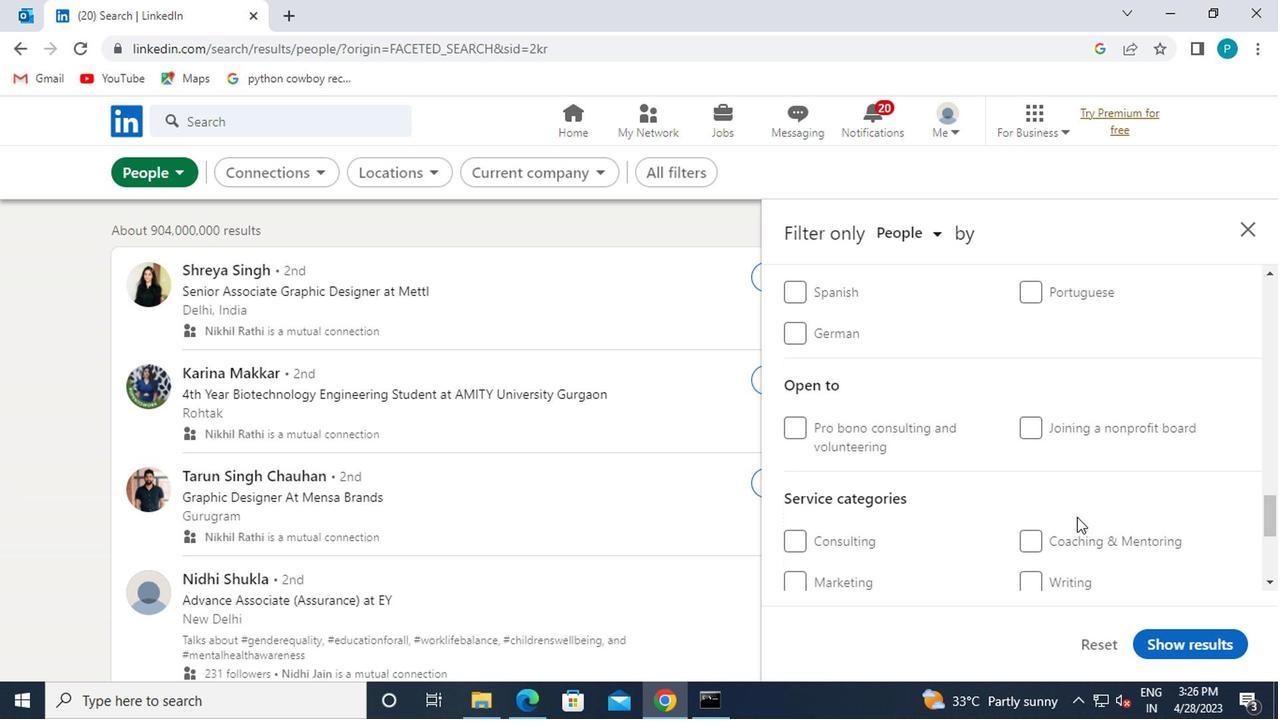 
Action: Mouse scrolled (1073, 516) with delta (0, 0)
Screenshot: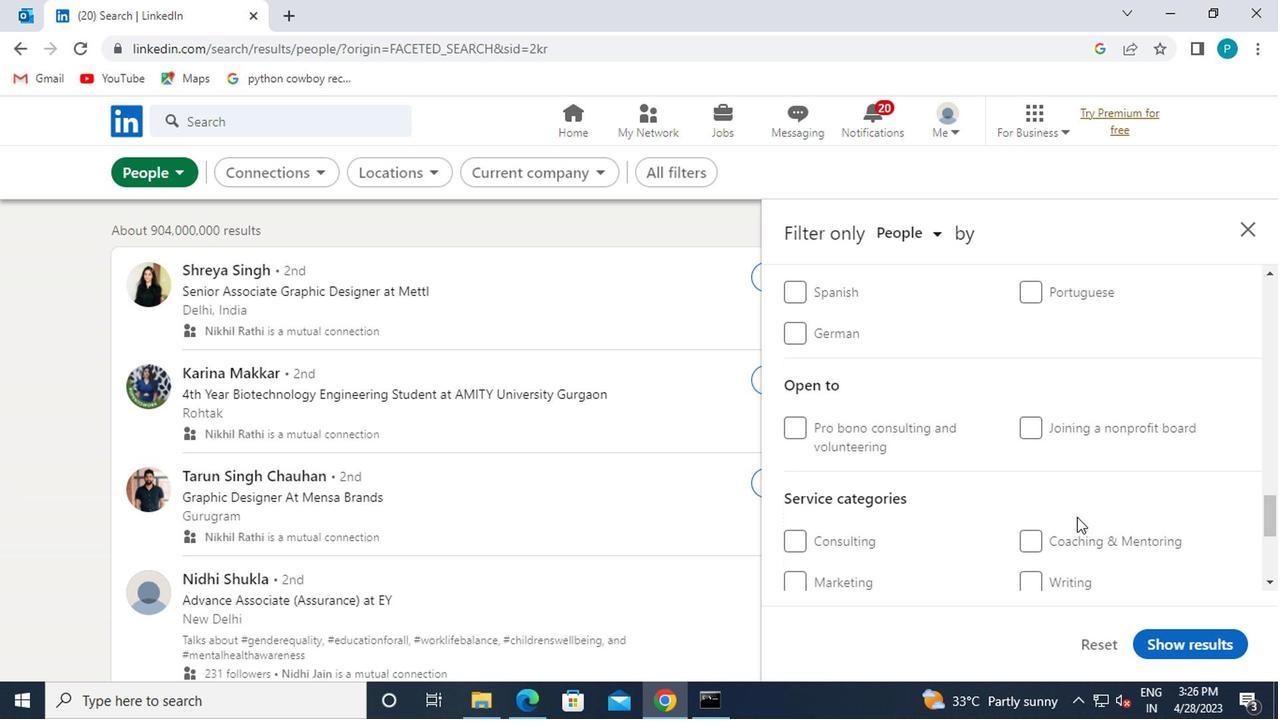 
Action: Mouse pressed left at (1073, 517)
Screenshot: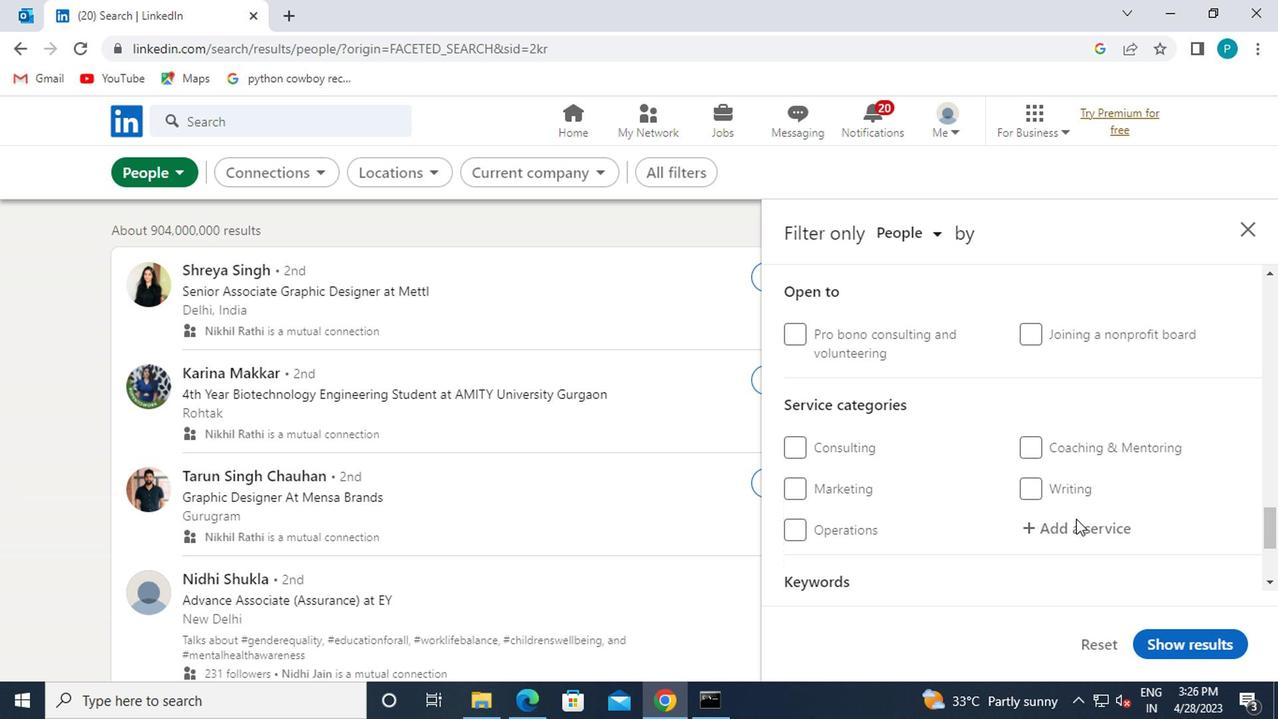 
Action: Mouse moved to (1073, 517)
Screenshot: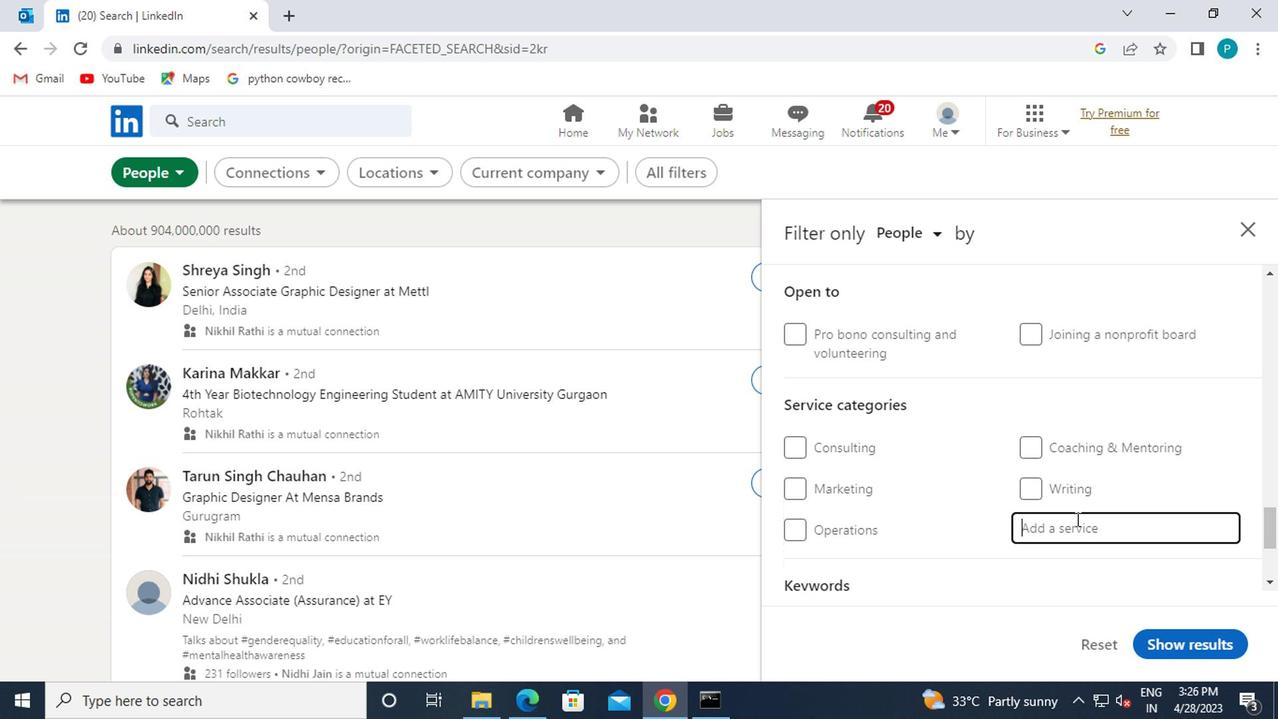 
Action: Key pressed <Key.caps_lock>G<Key.caps_lock>RWTH<Key.backspace><Key.backspace><Key.backspace>OWTH
Screenshot: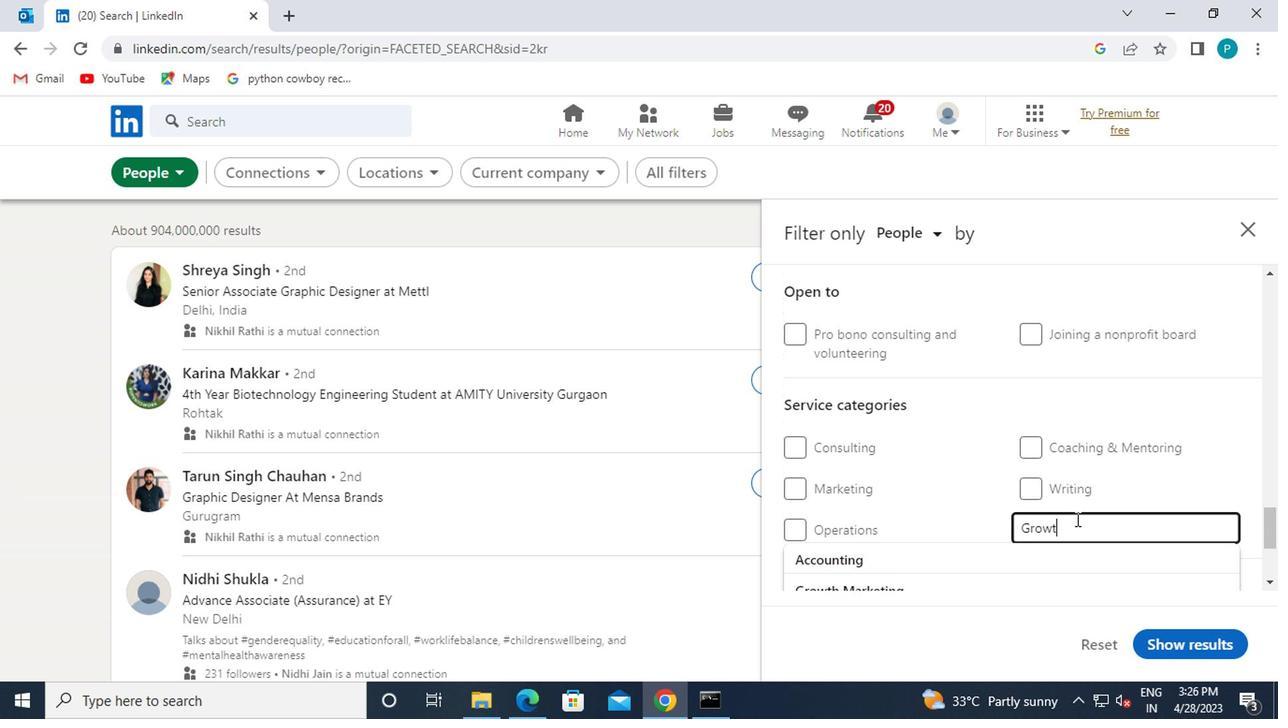 
Action: Mouse moved to (972, 553)
Screenshot: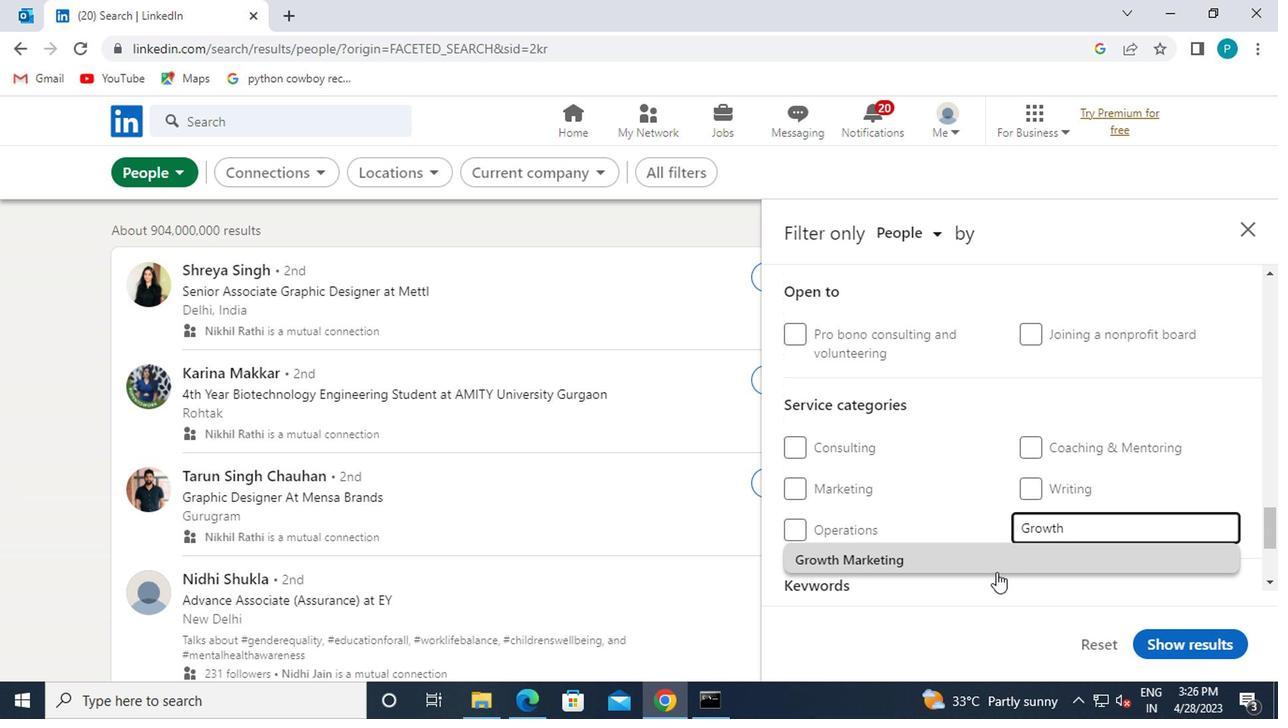 
Action: Mouse pressed left at (972, 553)
Screenshot: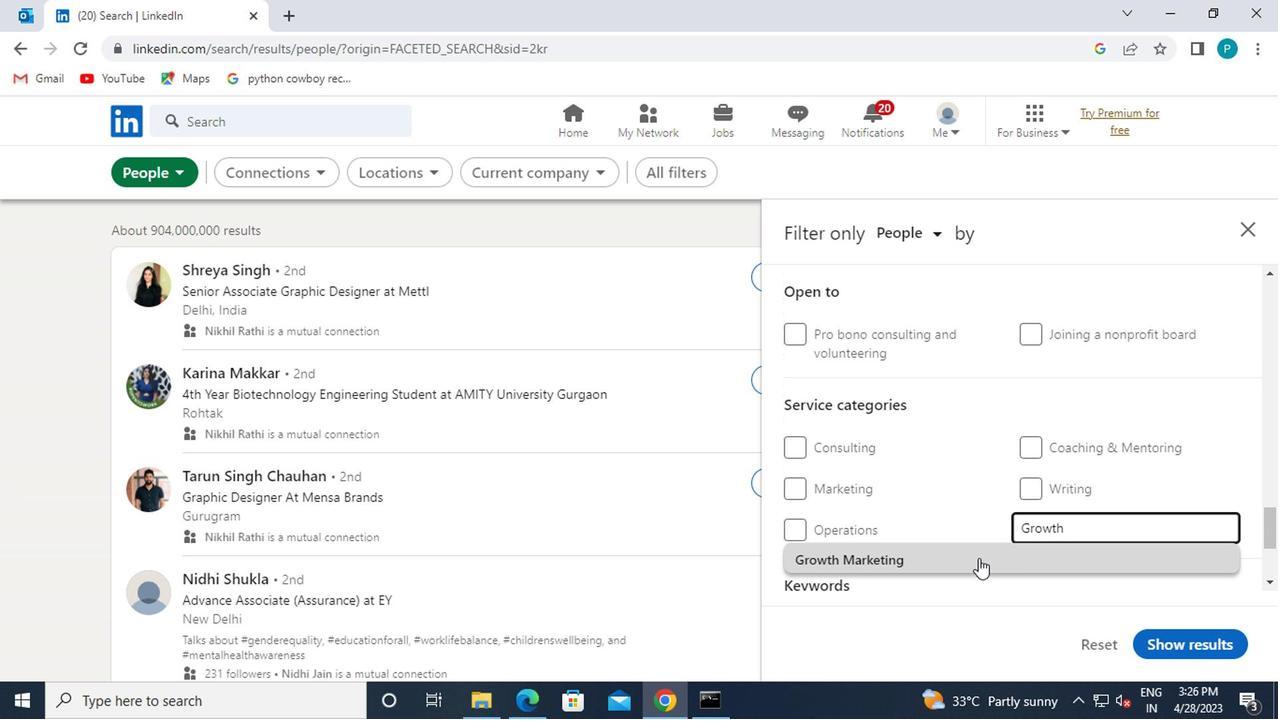 
Action: Mouse moved to (900, 547)
Screenshot: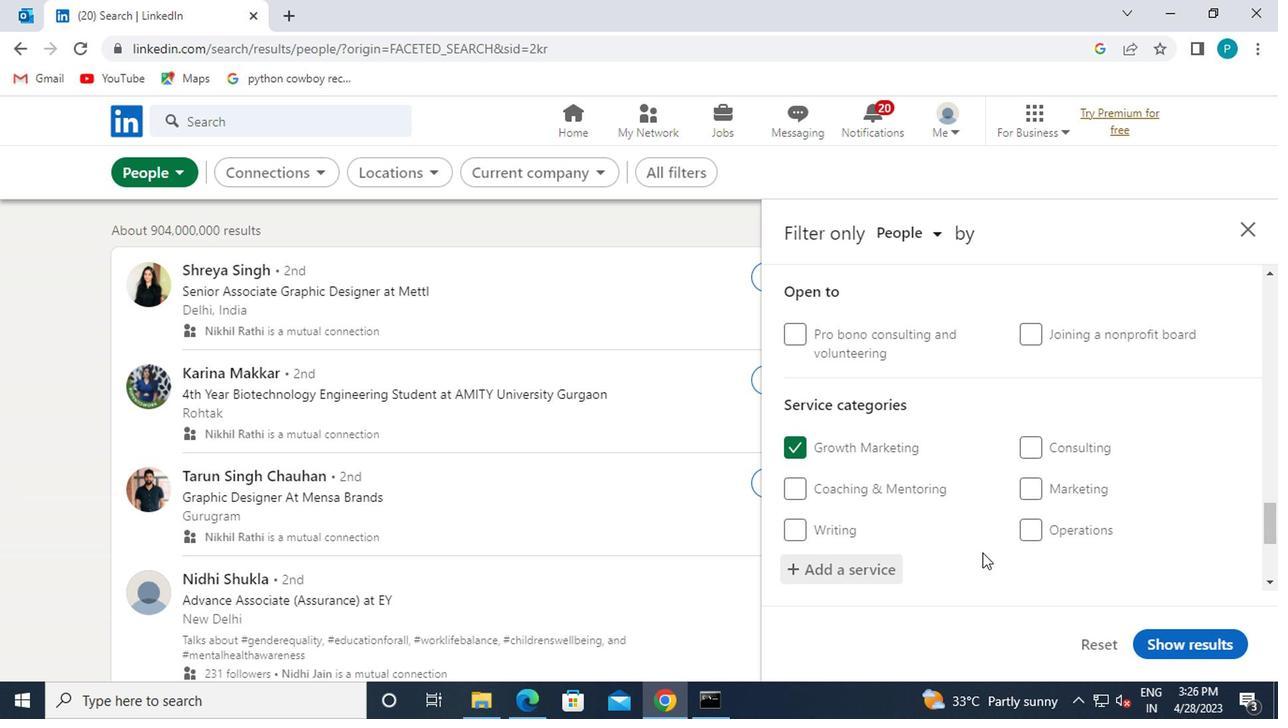 
Action: Mouse scrolled (900, 546) with delta (0, 0)
Screenshot: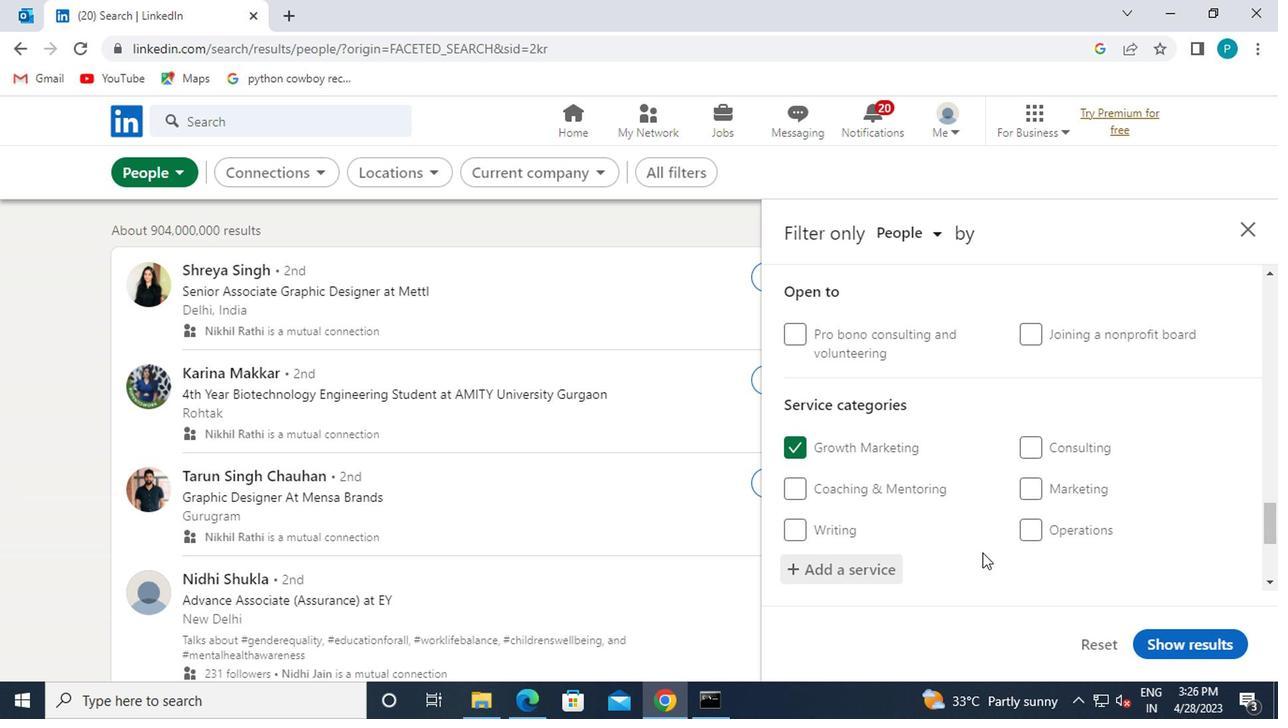 
Action: Mouse moved to (892, 547)
Screenshot: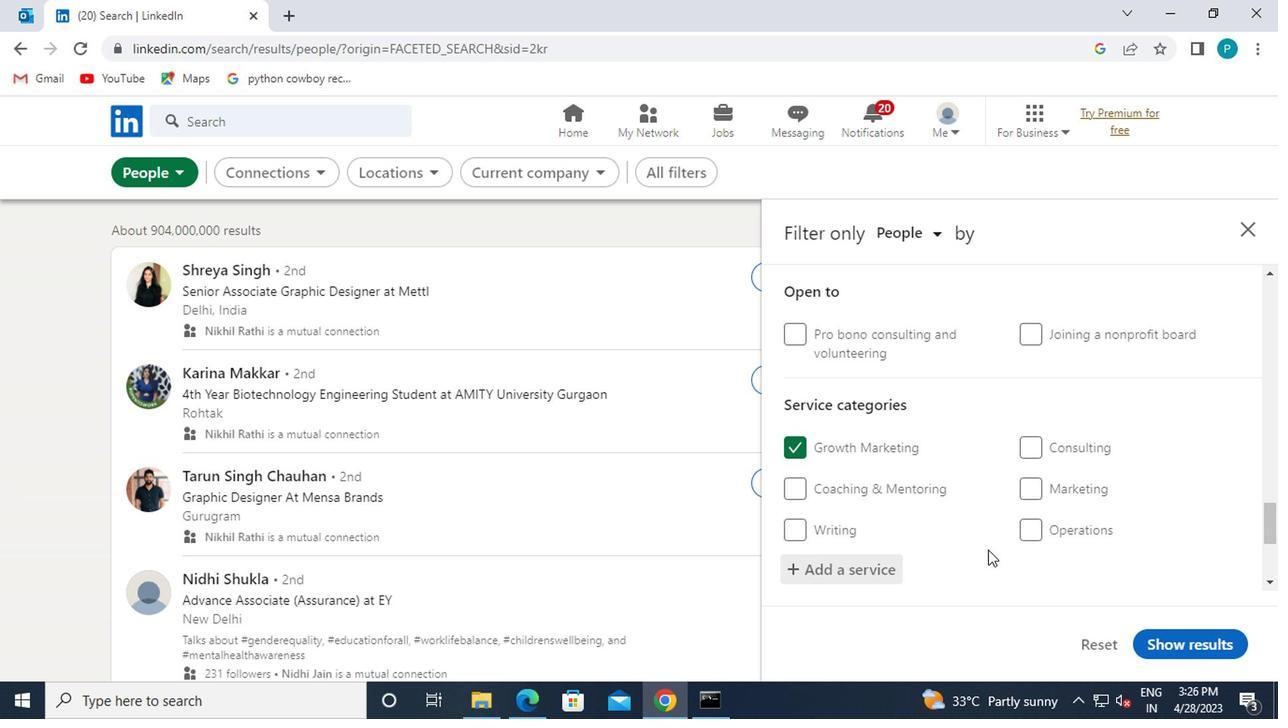 
Action: Mouse scrolled (892, 546) with delta (0, 0)
Screenshot: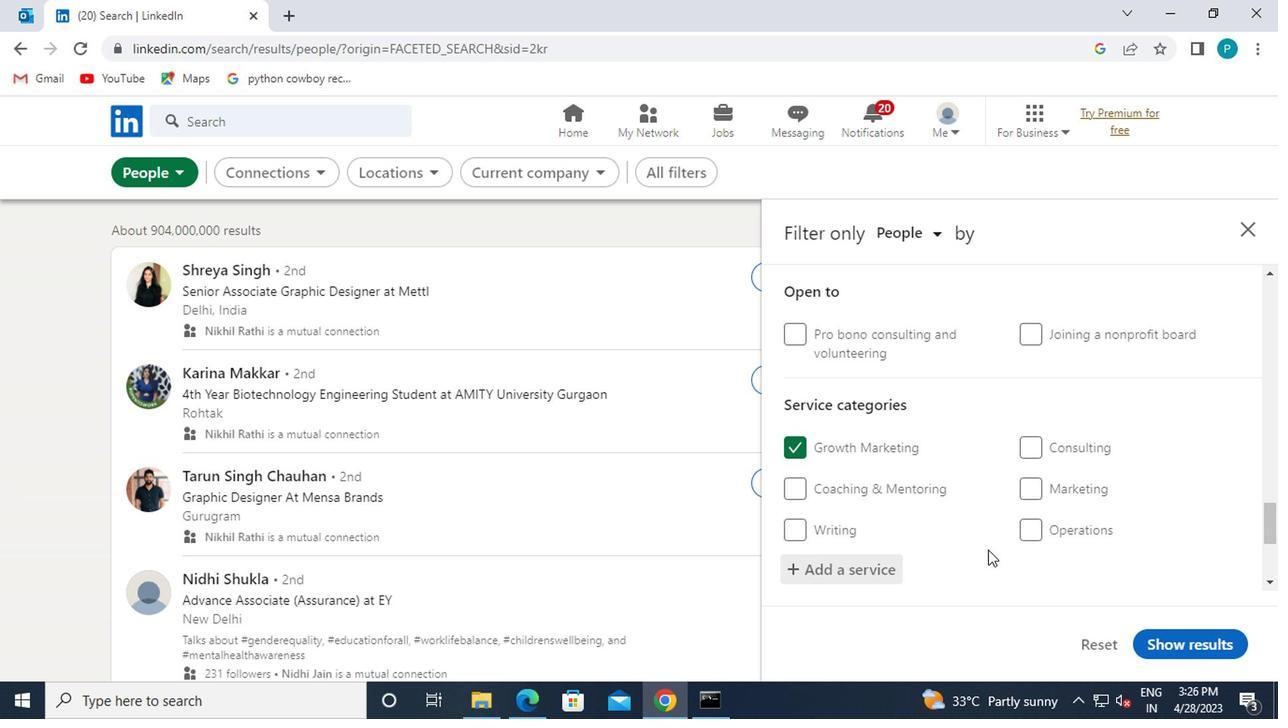 
Action: Mouse moved to (879, 540)
Screenshot: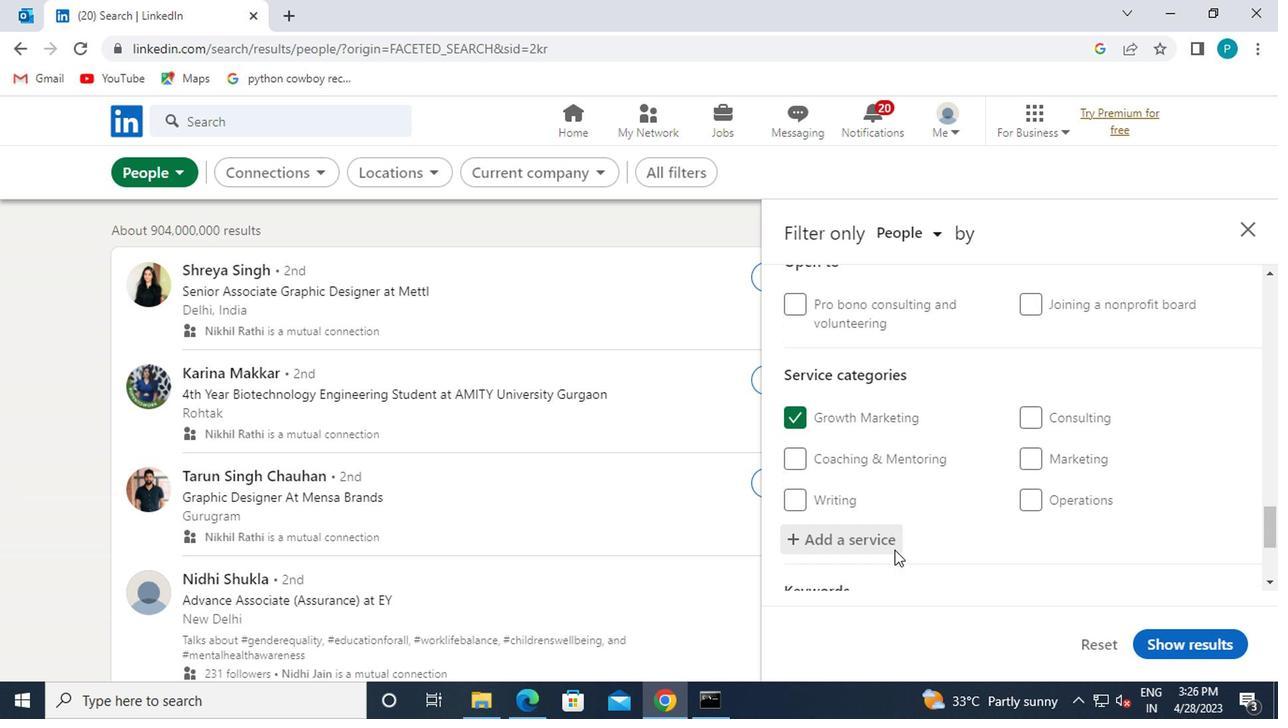 
Action: Mouse scrolled (879, 539) with delta (0, -1)
Screenshot: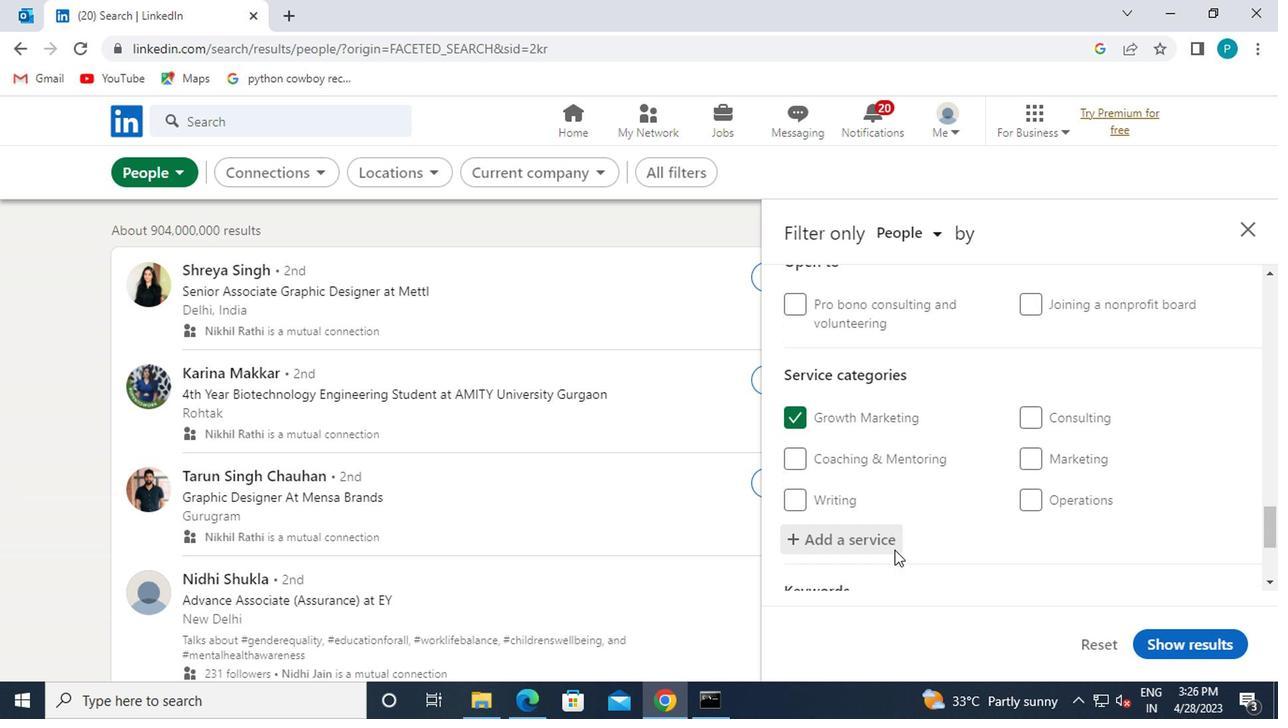 
Action: Mouse moved to (854, 502)
Screenshot: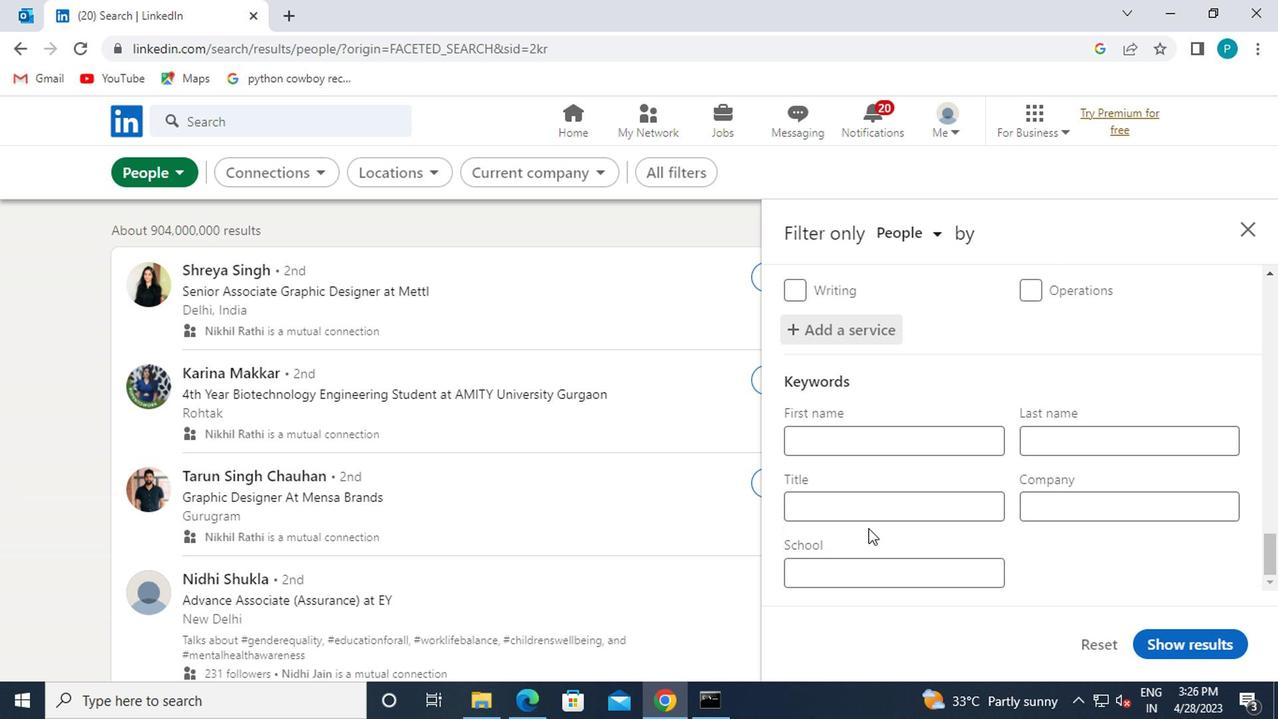 
Action: Mouse pressed left at (854, 502)
Screenshot: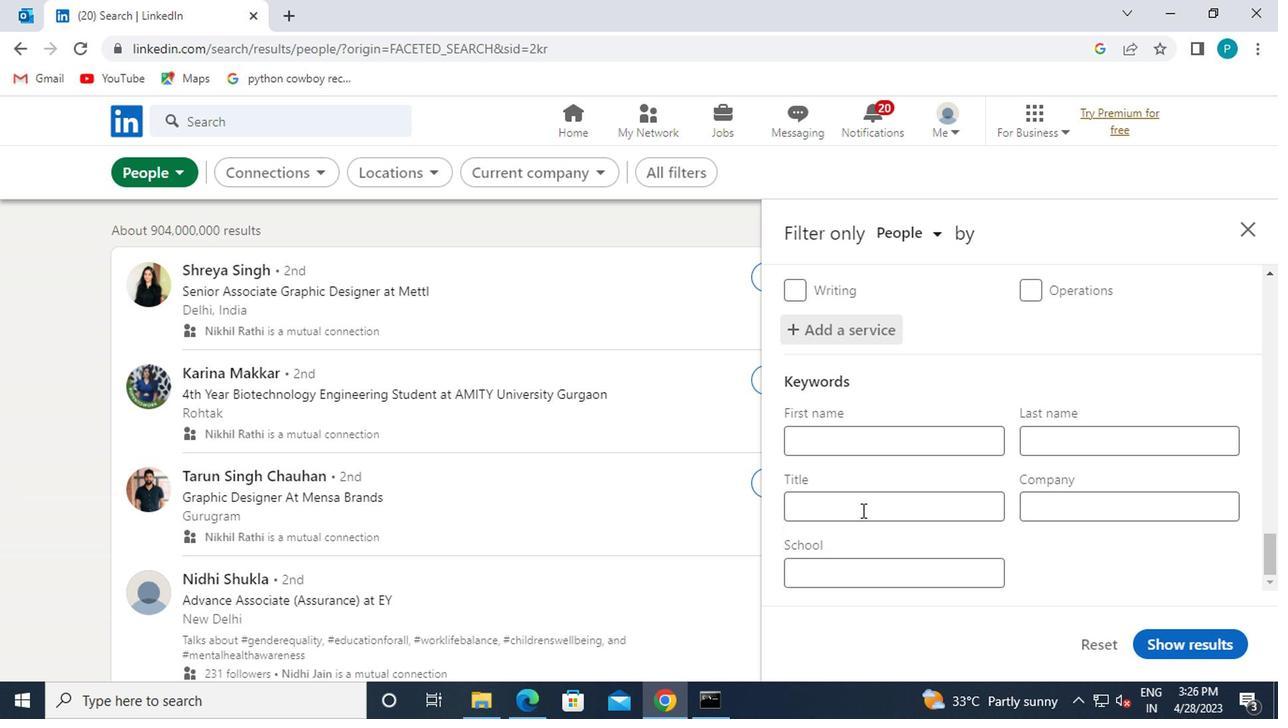 
Action: Mouse moved to (858, 502)
Screenshot: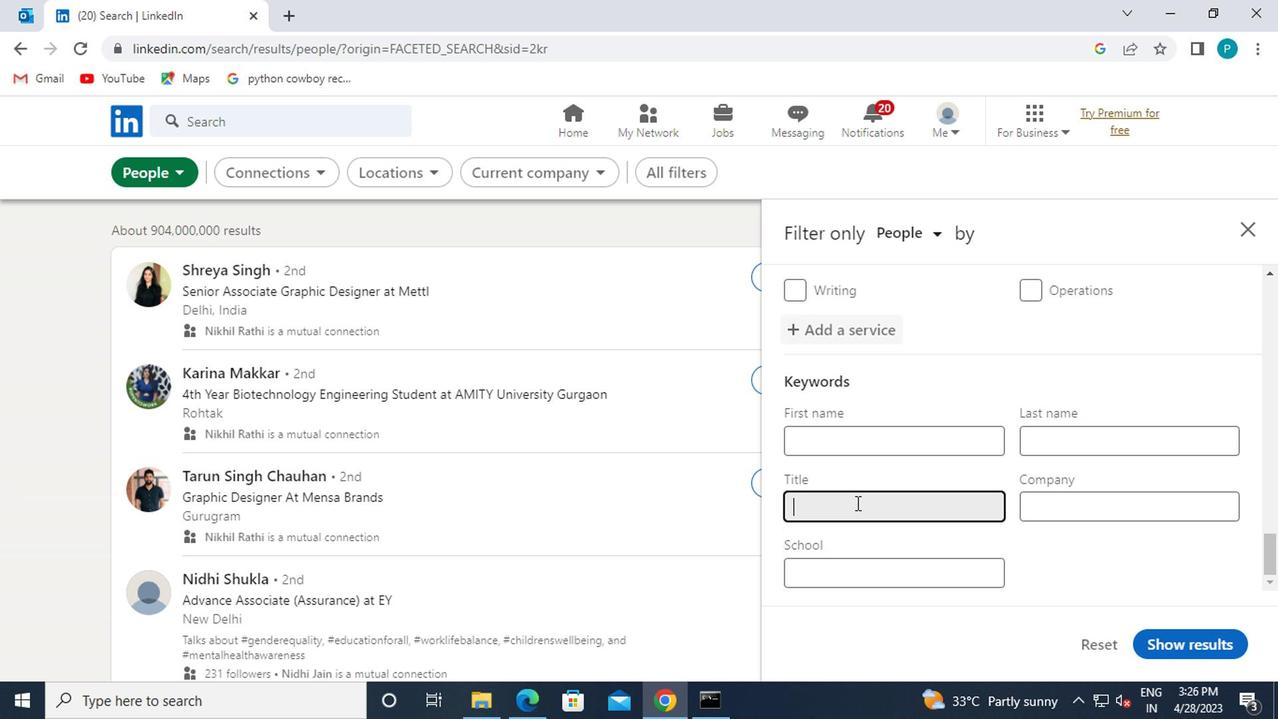 
Action: Key pressed <Key.caps_lock>S<Key.caps_lock>UPERINTENDENT
Screenshot: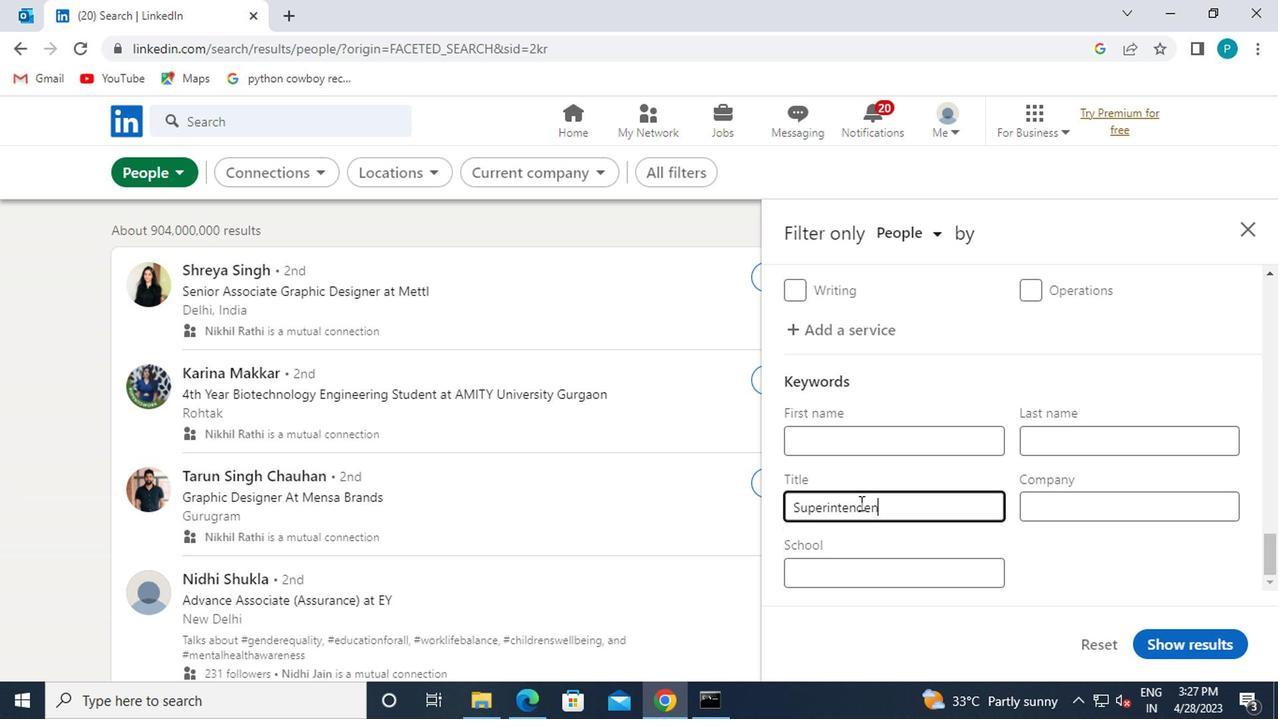 
Action: Mouse moved to (1189, 635)
Screenshot: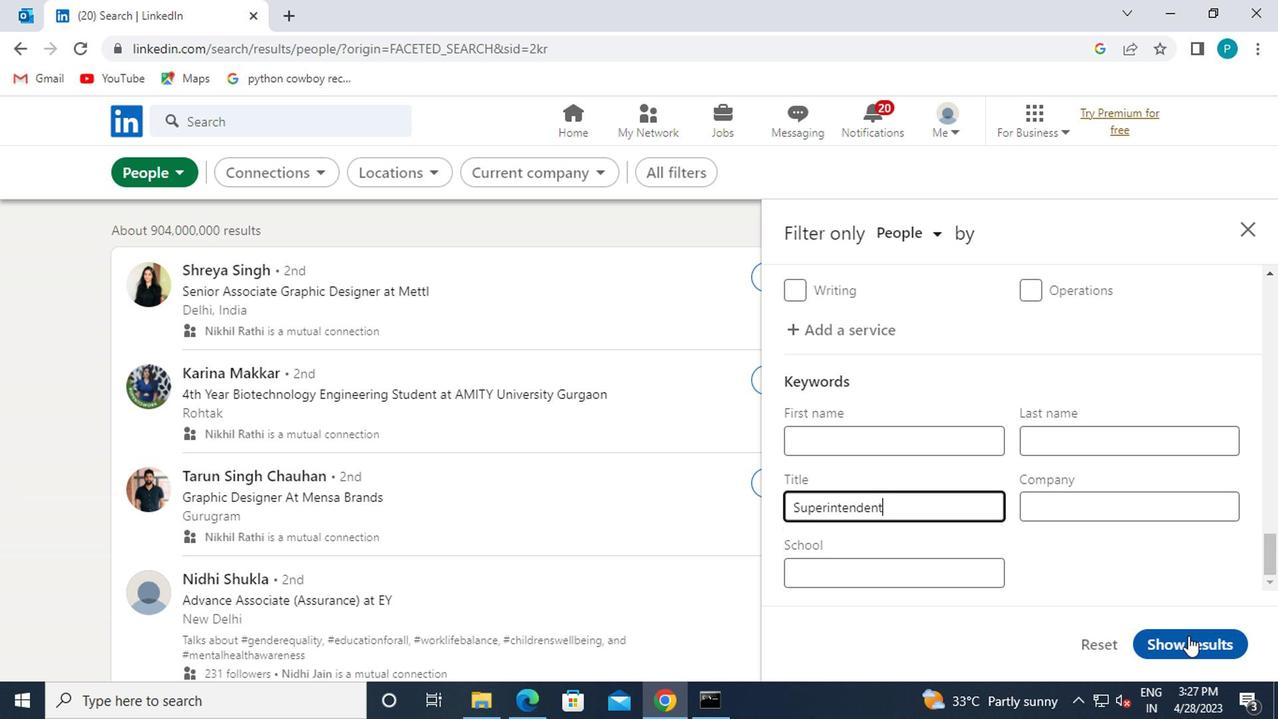 
Action: Mouse pressed left at (1189, 635)
Screenshot: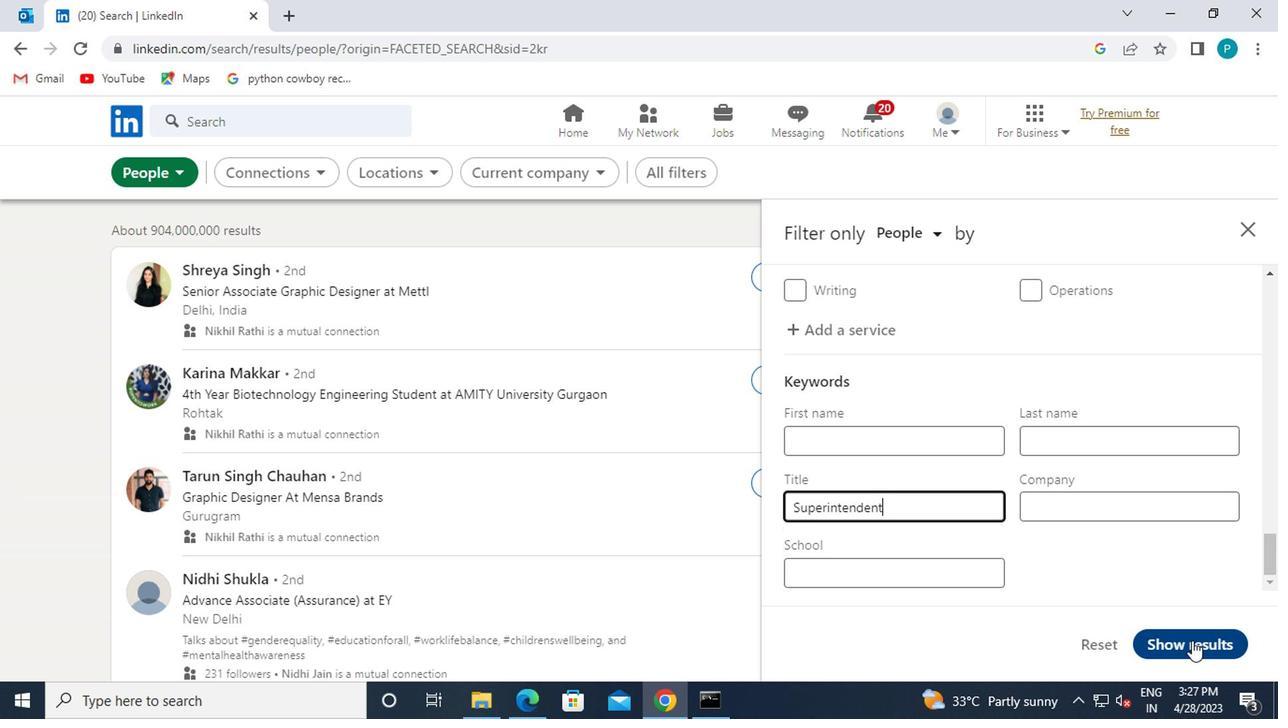 
